 Task: Find connections with filter location San Vicente de Tagua Tagua with filter topic #lawsuitswith filter profile language Spanish with filter current company Boyden with filter school DAYANANDA SAGAR ACADEMY OF TECHNOLOGY AND MANAGEMENT, BANGALORE with filter industry Outsourcing and Offshoring Consulting with filter service category Interior Design with filter keywords title Virtual Assistant
Action: Mouse moved to (642, 86)
Screenshot: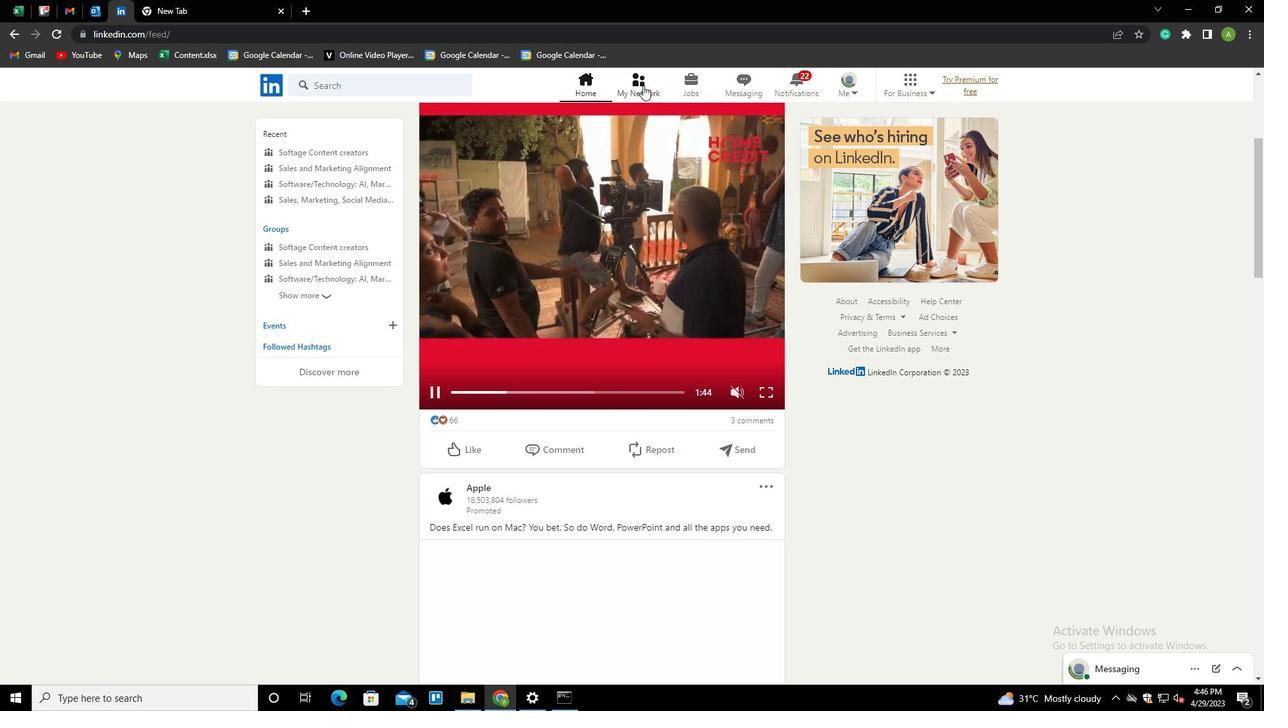 
Action: Mouse pressed left at (642, 86)
Screenshot: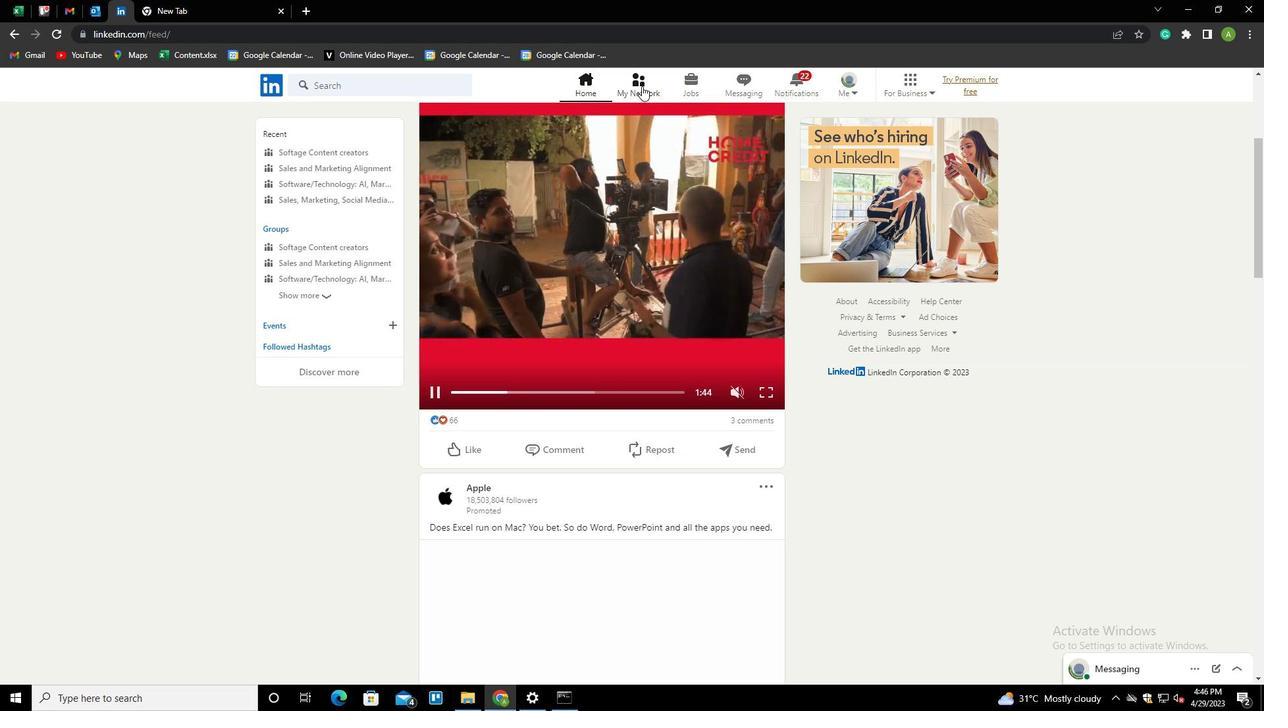 
Action: Mouse moved to (341, 160)
Screenshot: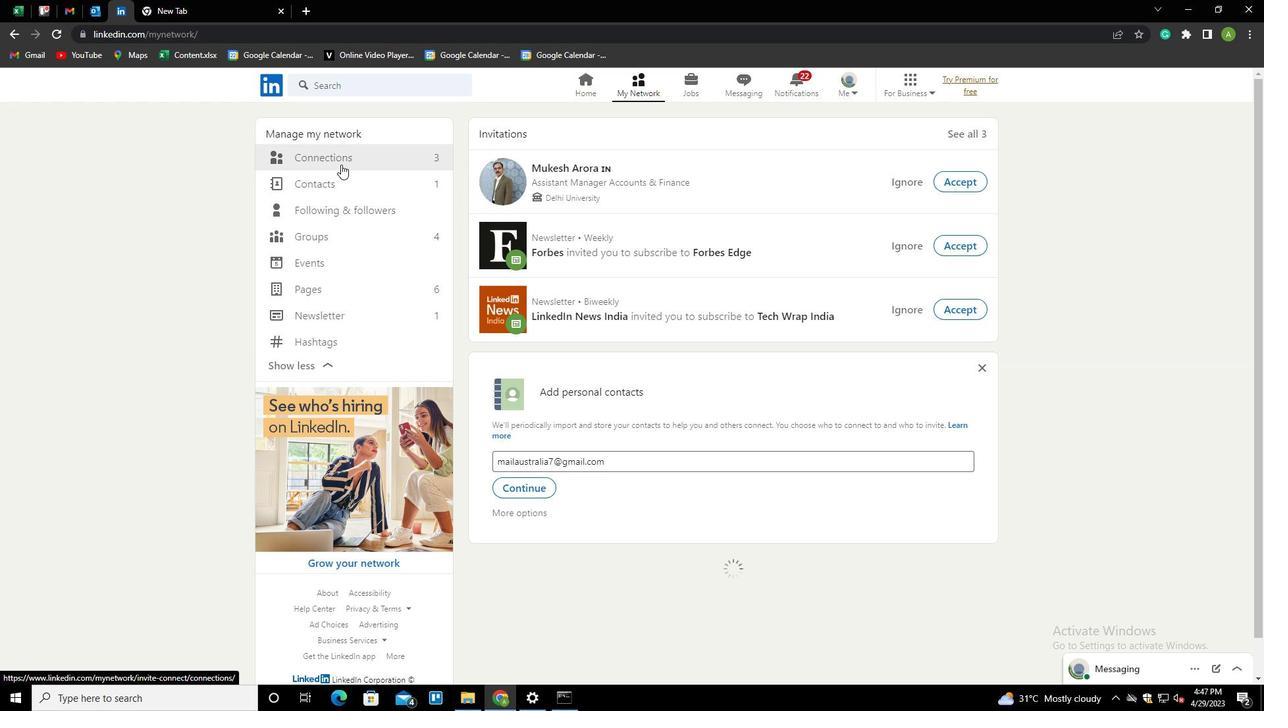
Action: Mouse pressed left at (341, 160)
Screenshot: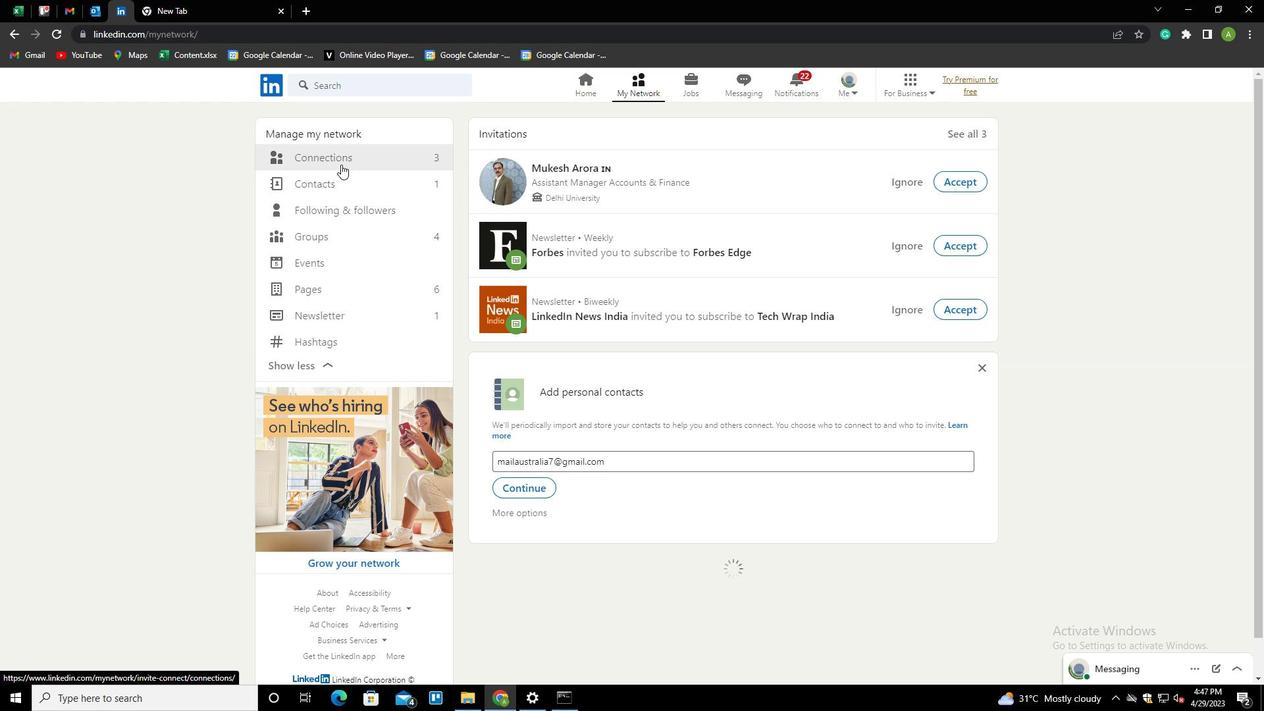 
Action: Mouse moved to (713, 155)
Screenshot: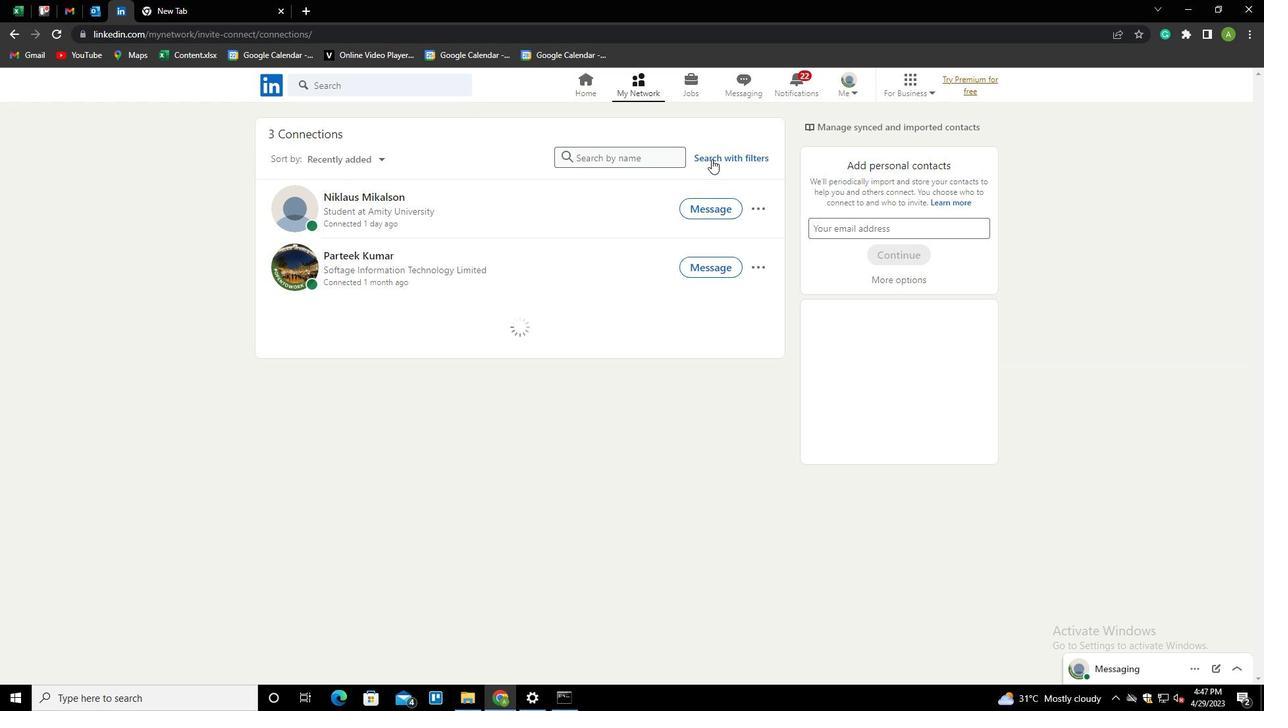 
Action: Mouse pressed left at (713, 155)
Screenshot: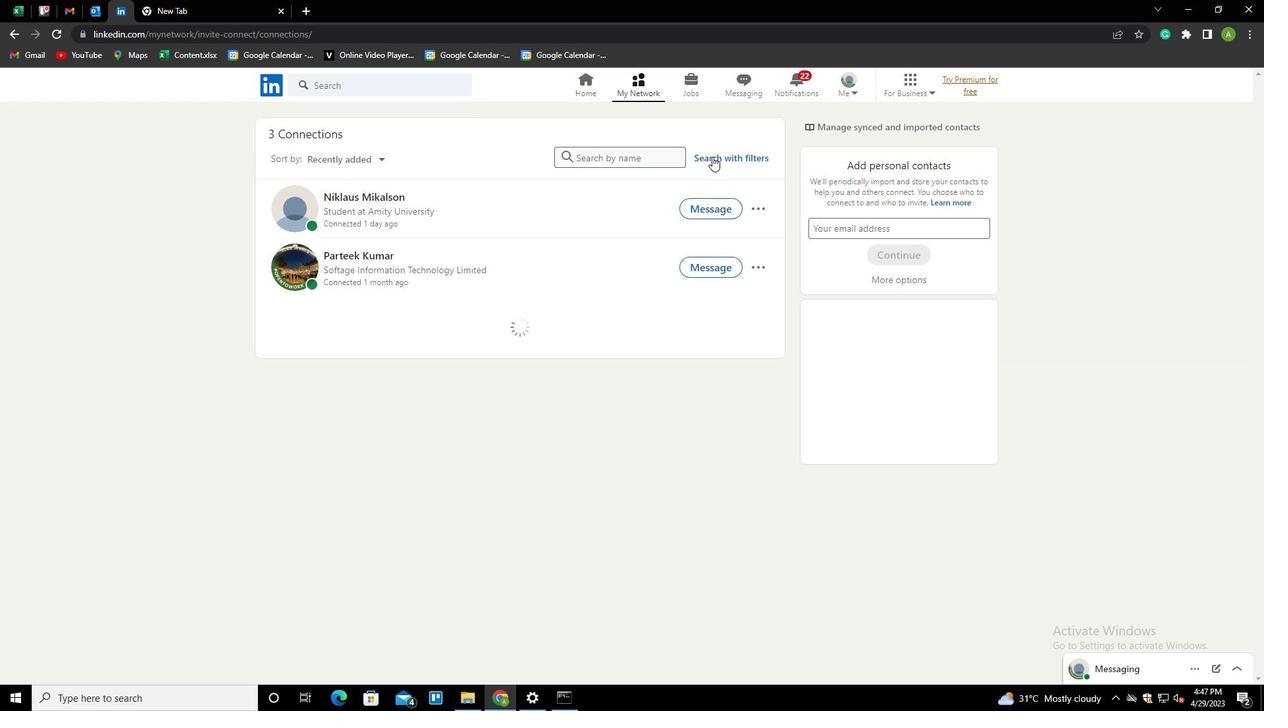 
Action: Mouse moved to (674, 117)
Screenshot: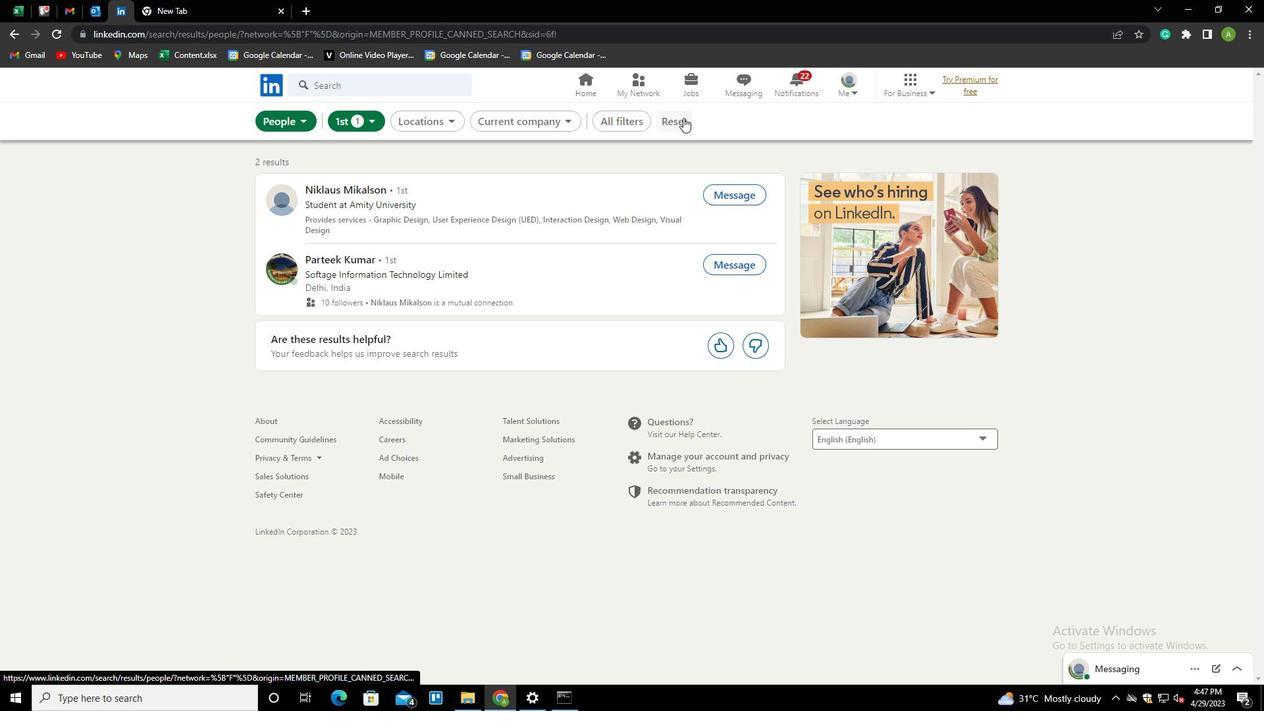 
Action: Mouse pressed left at (674, 117)
Screenshot: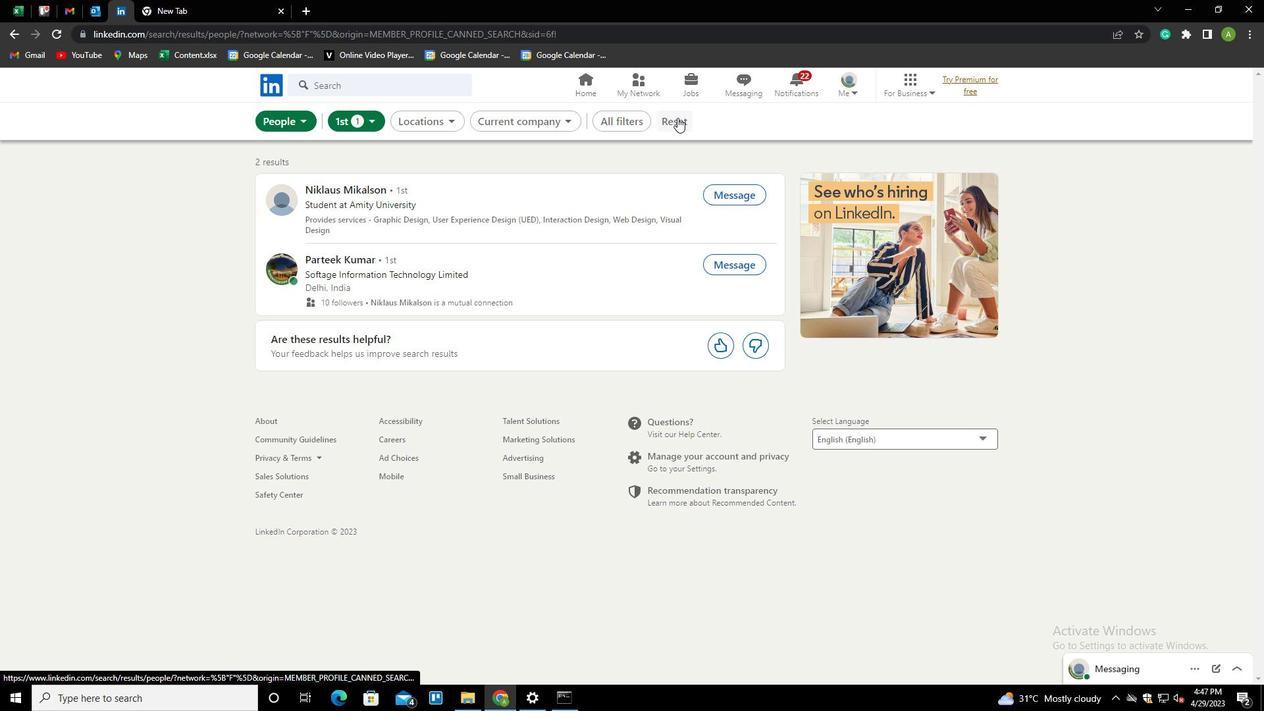 
Action: Mouse moved to (653, 119)
Screenshot: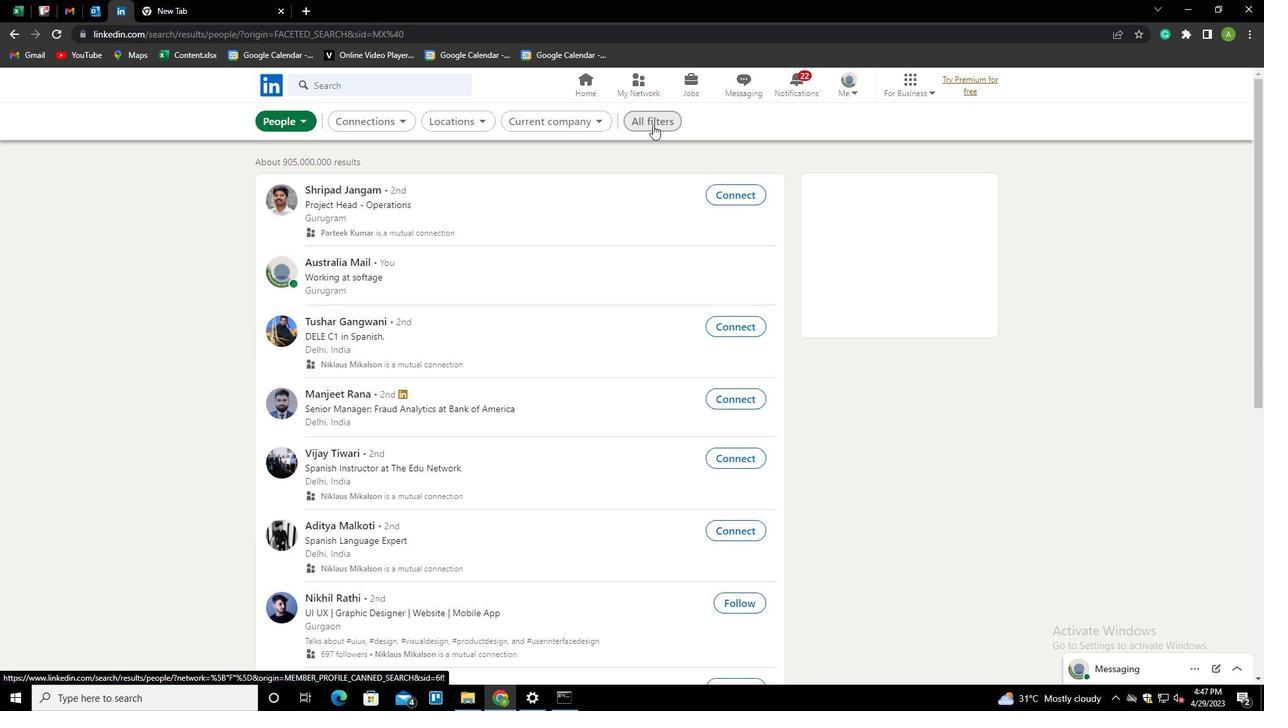 
Action: Mouse pressed left at (653, 119)
Screenshot: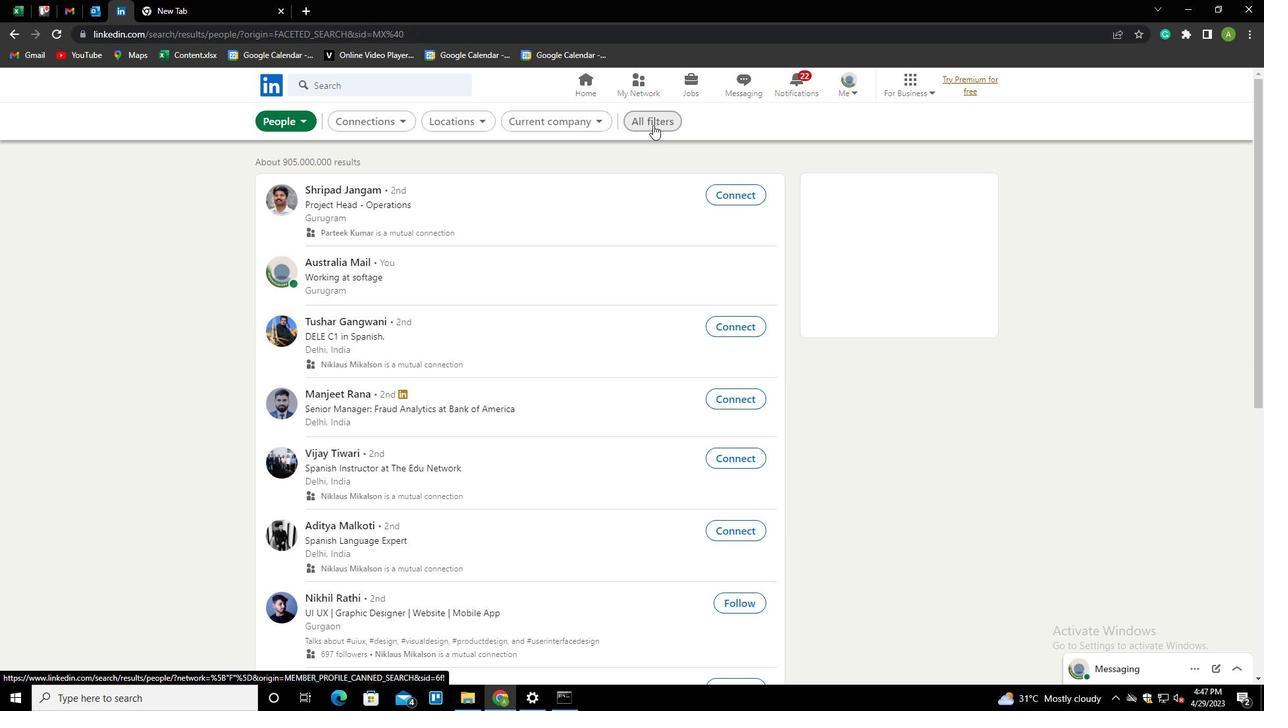 
Action: Mouse moved to (1054, 379)
Screenshot: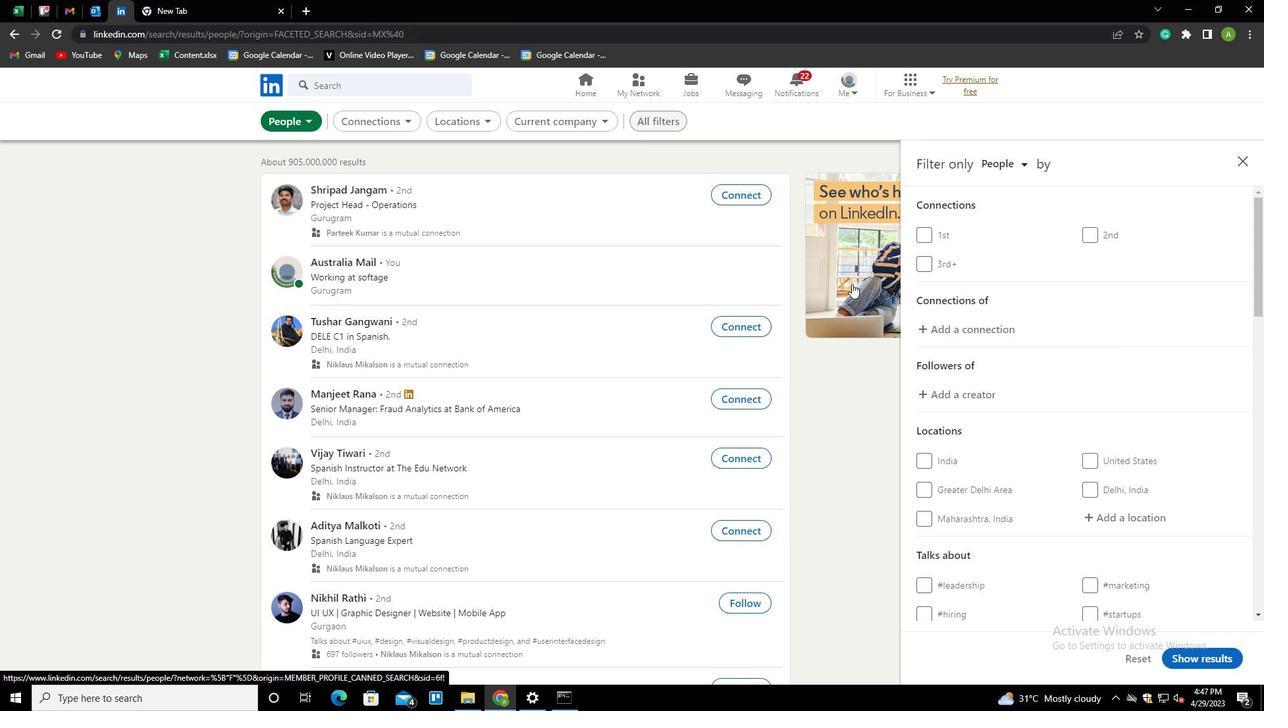 
Action: Mouse scrolled (1054, 378) with delta (0, 0)
Screenshot: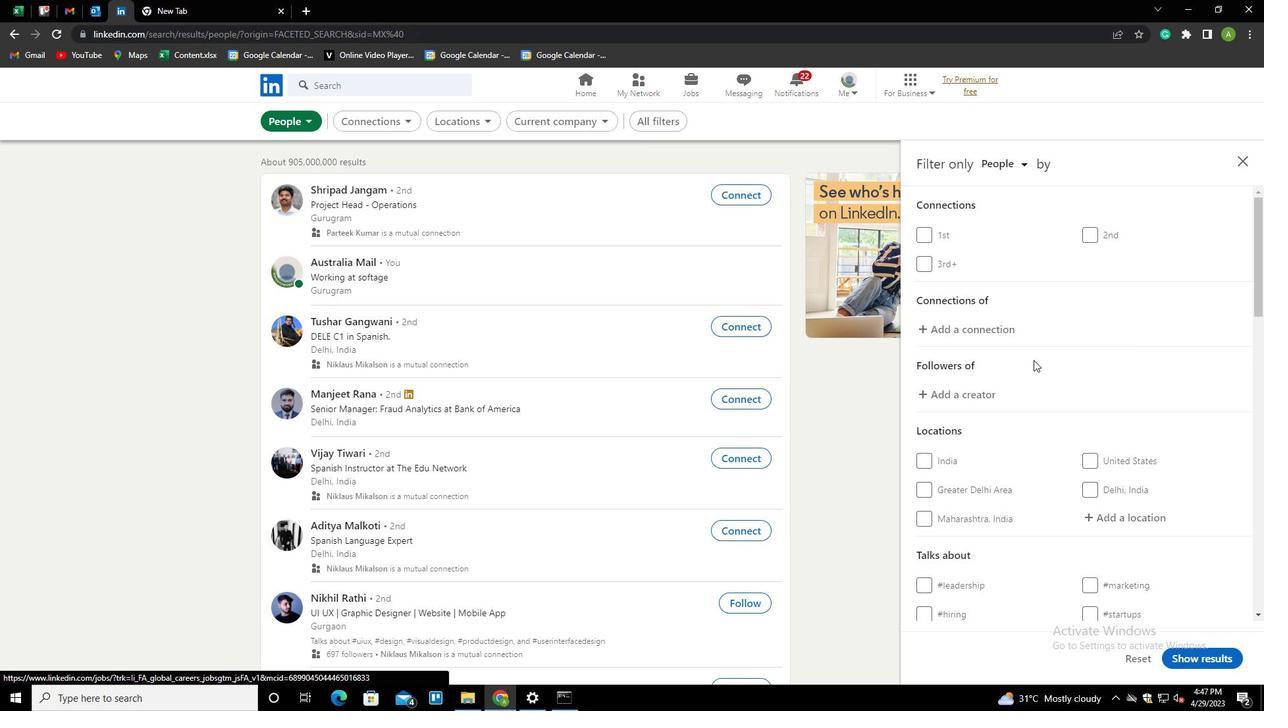 
Action: Mouse scrolled (1054, 378) with delta (0, 0)
Screenshot: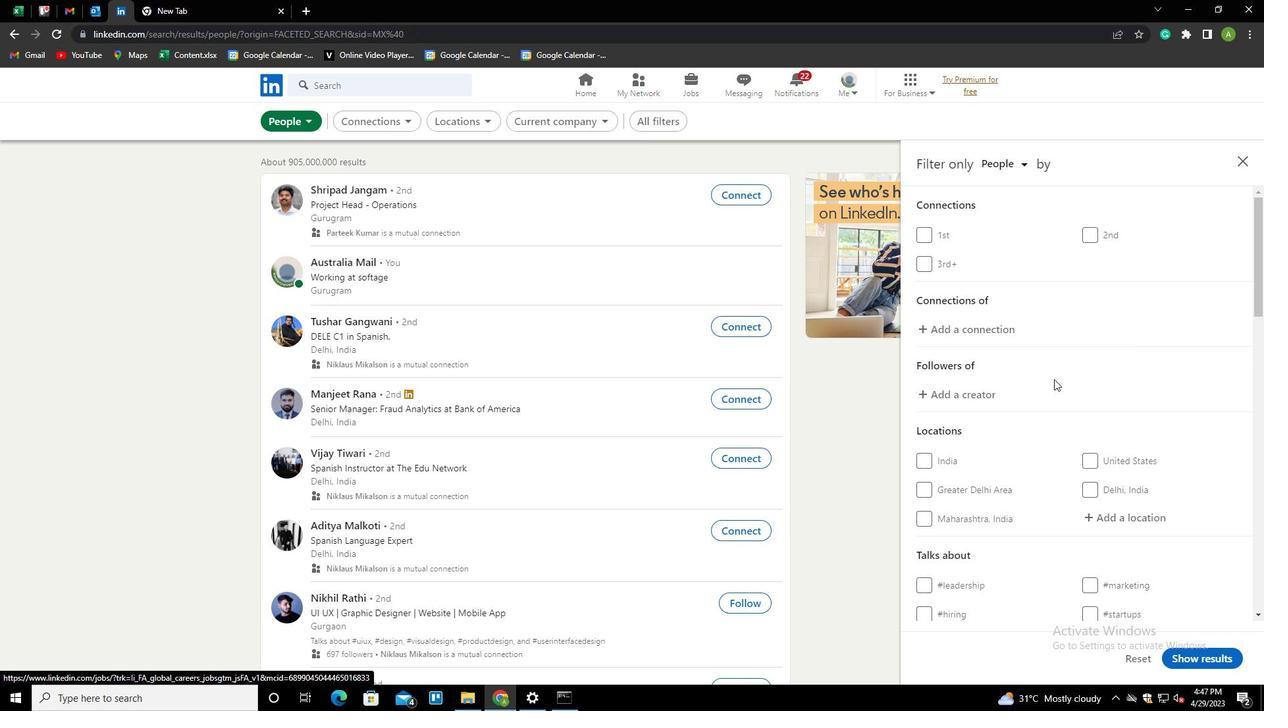 
Action: Mouse moved to (1102, 391)
Screenshot: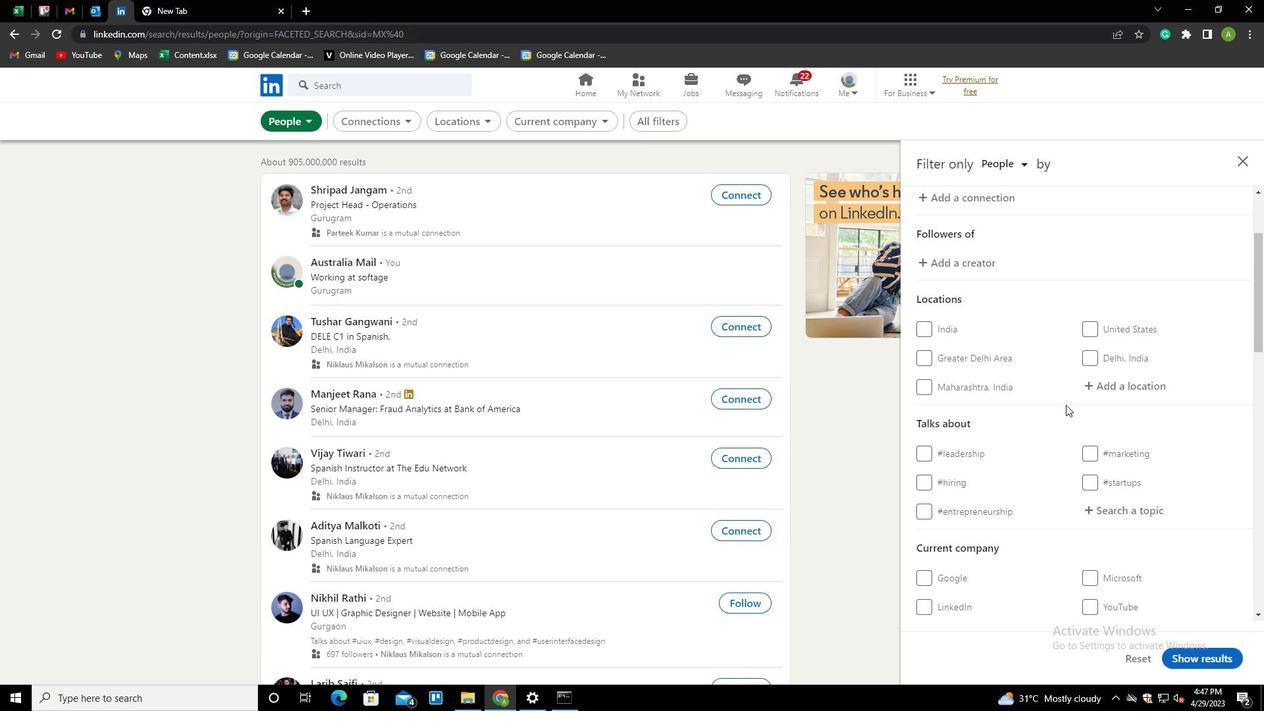 
Action: Mouse pressed left at (1102, 391)
Screenshot: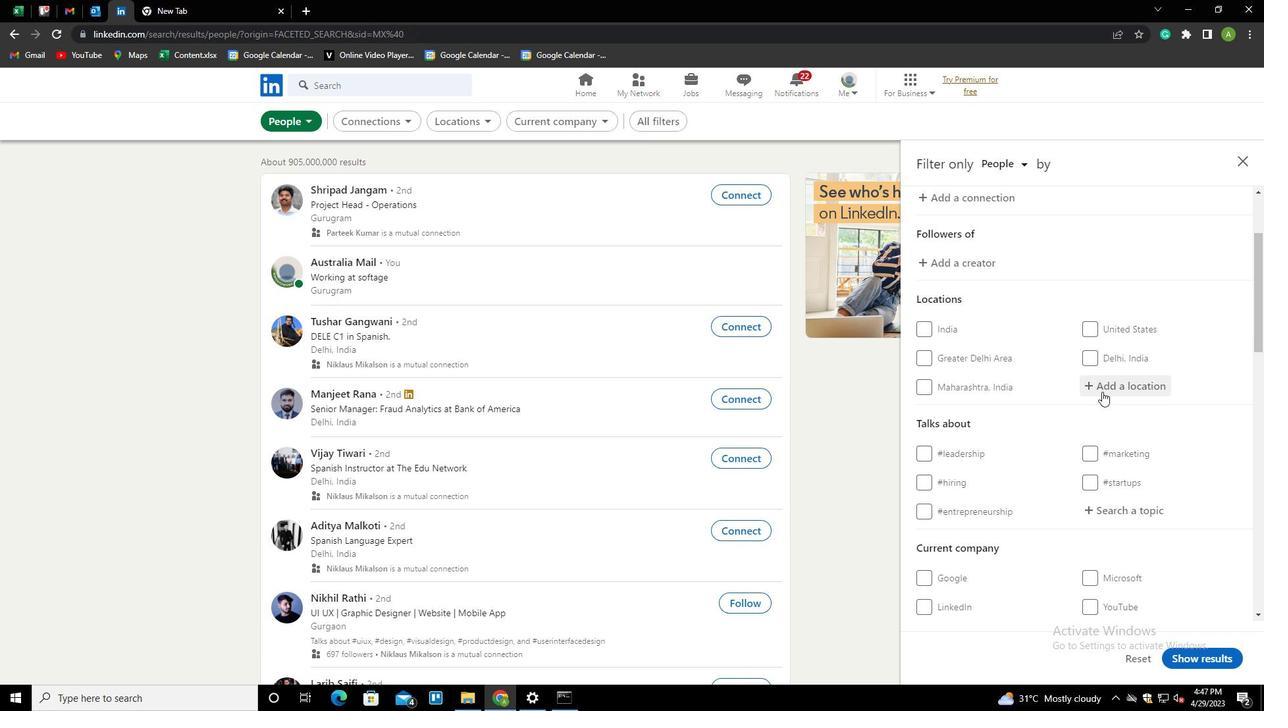 
Action: Mouse moved to (1115, 382)
Screenshot: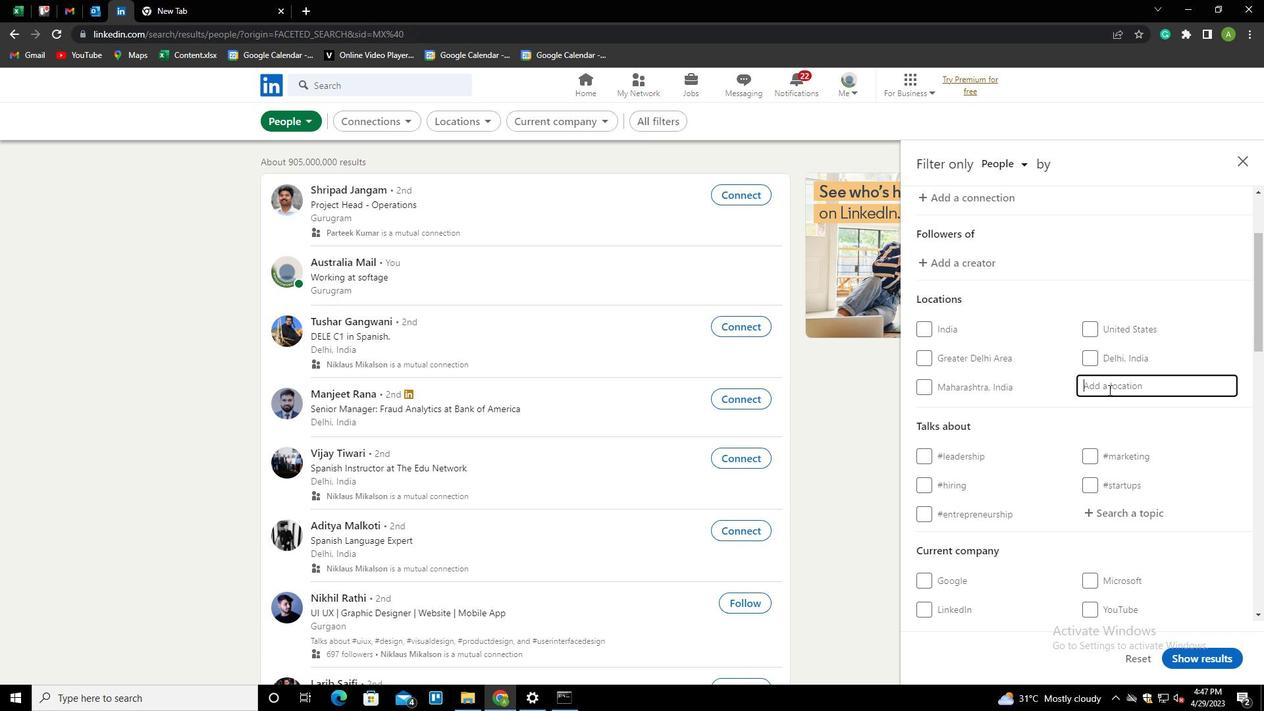 
Action: Mouse pressed left at (1115, 382)
Screenshot: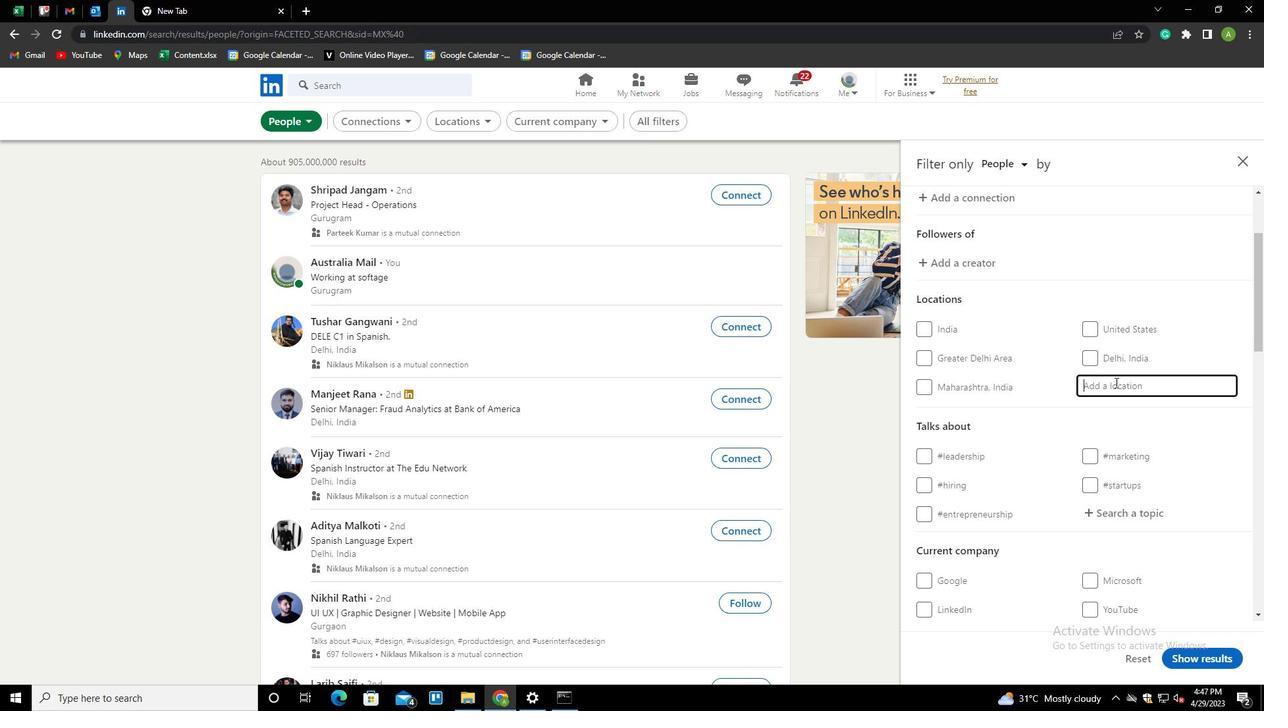 
Action: Mouse moved to (1103, 381)
Screenshot: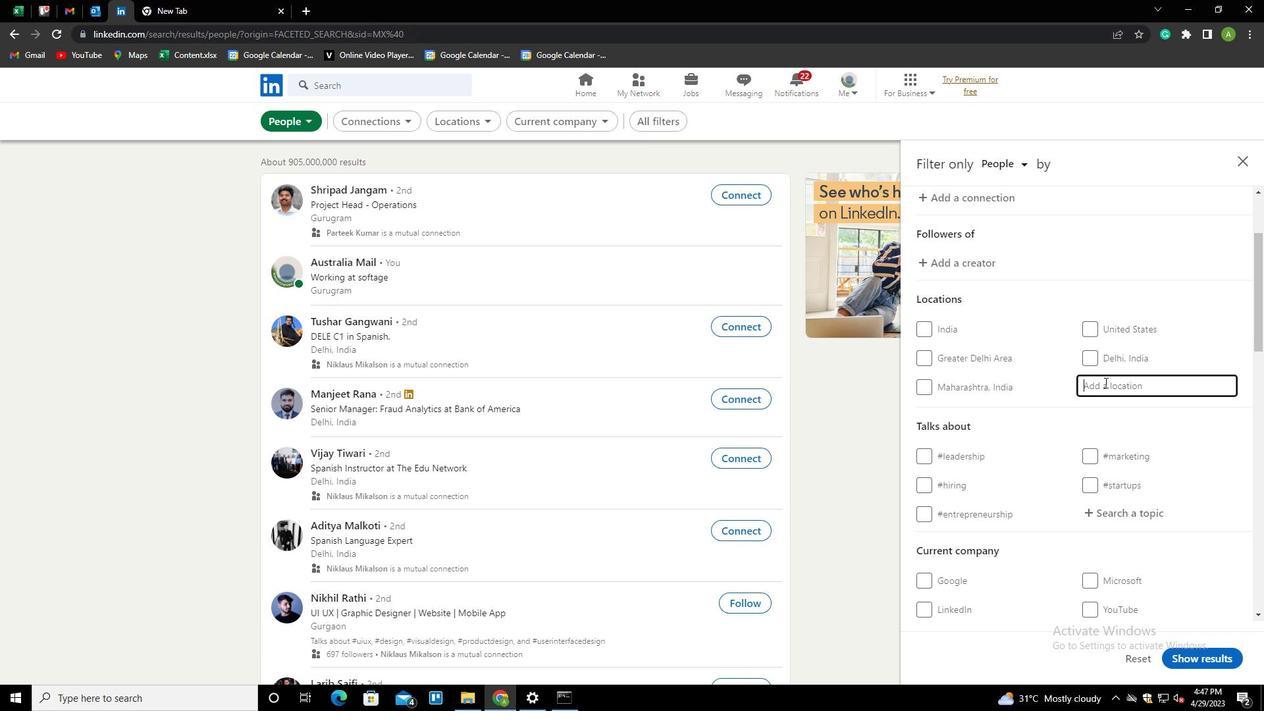 
Action: Key pressed <Key.shift>SAN<Key.space><Key.shift><Key.shift><Key.shift><Key.shift><Key.shift><Key.shift><Key.shift>VICENTE<Key.down><Key.down><Key.enter>
Screenshot: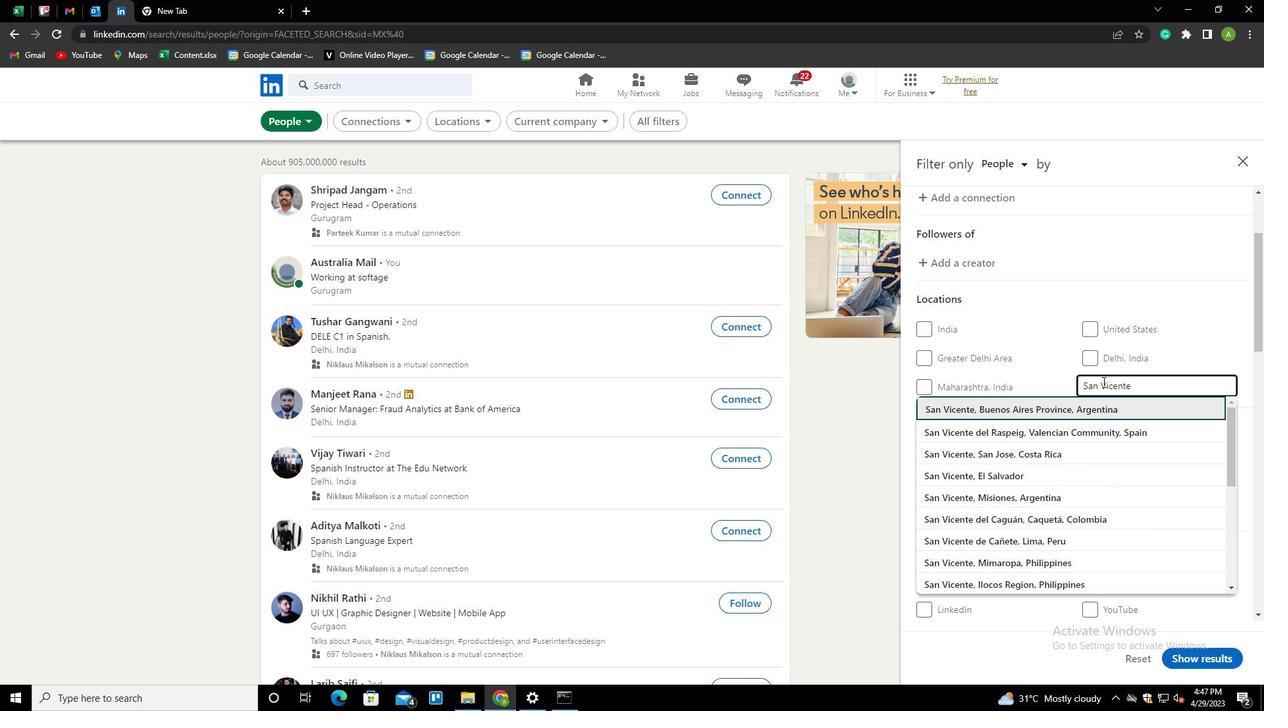 
Action: Mouse moved to (1101, 382)
Screenshot: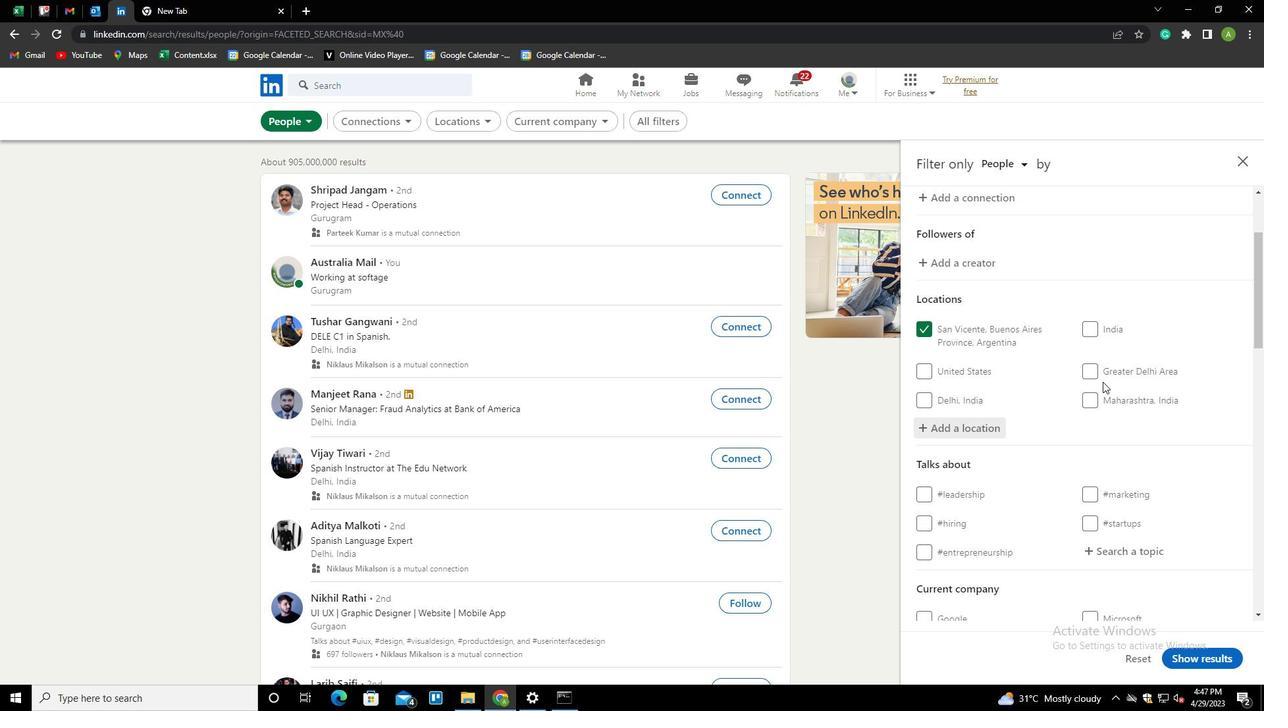 
Action: Mouse scrolled (1101, 381) with delta (0, 0)
Screenshot: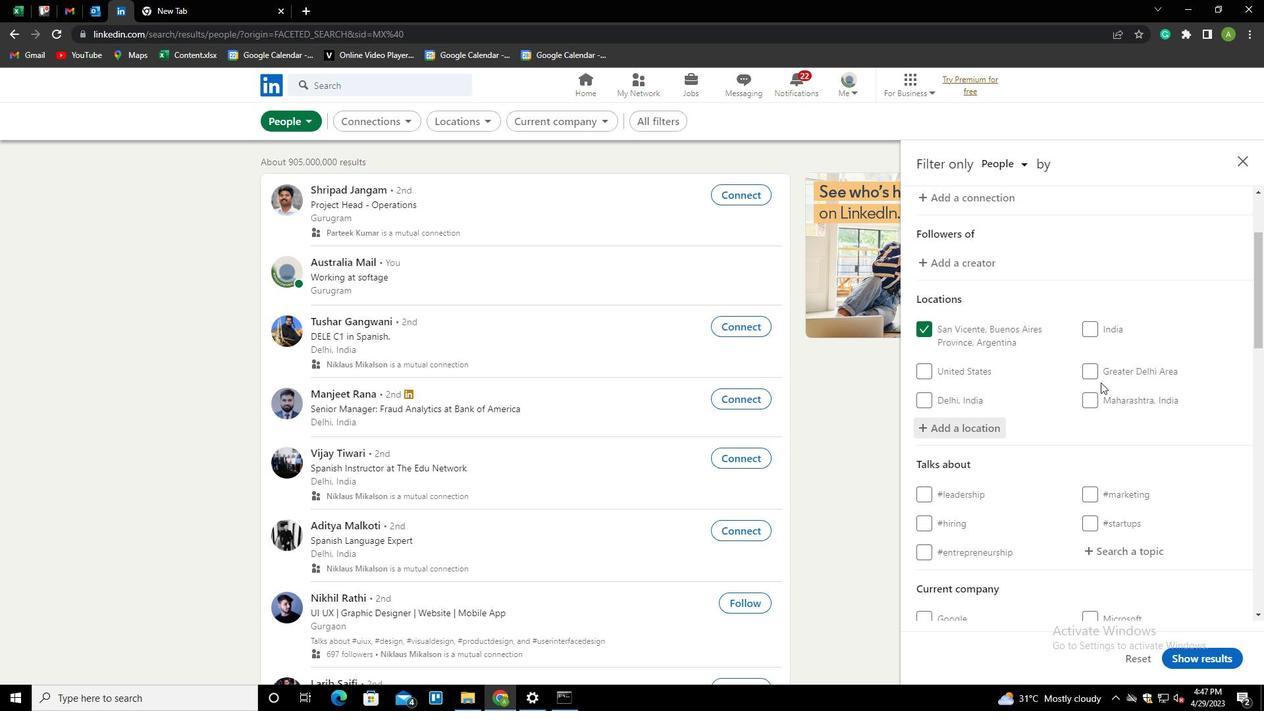 
Action: Mouse scrolled (1101, 381) with delta (0, 0)
Screenshot: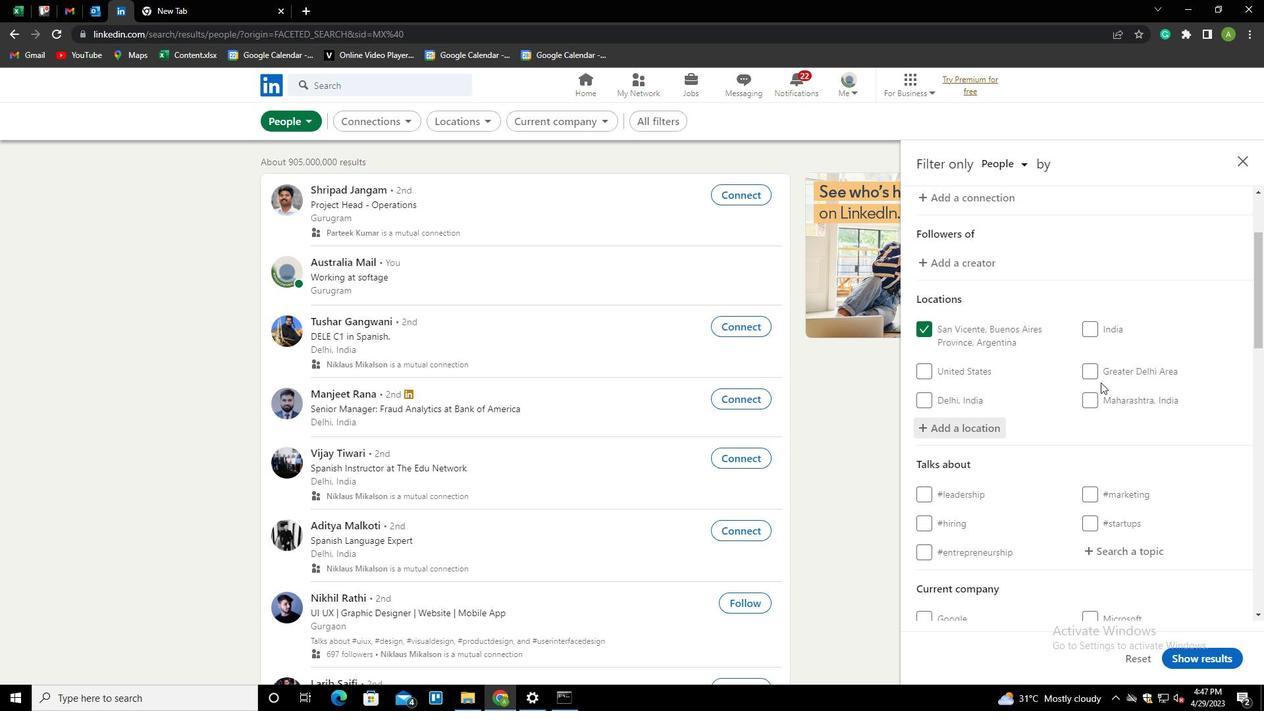 
Action: Mouse scrolled (1101, 381) with delta (0, 0)
Screenshot: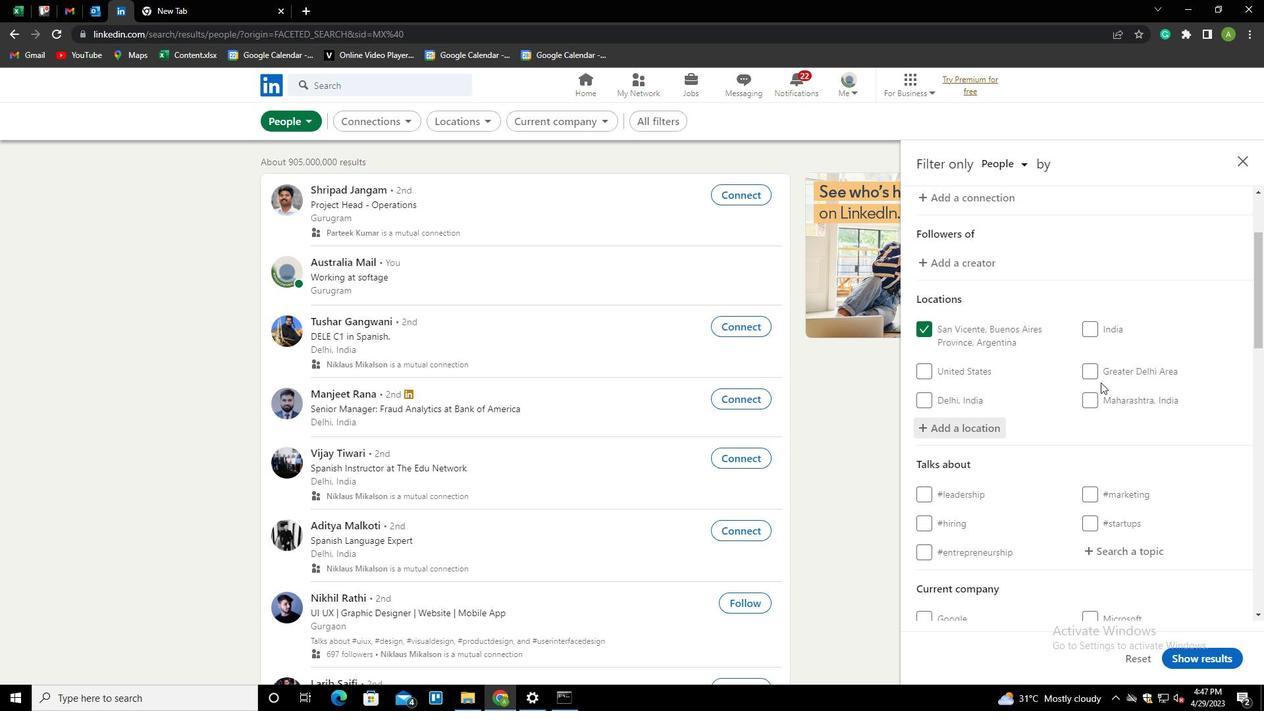 
Action: Mouse moved to (1131, 343)
Screenshot: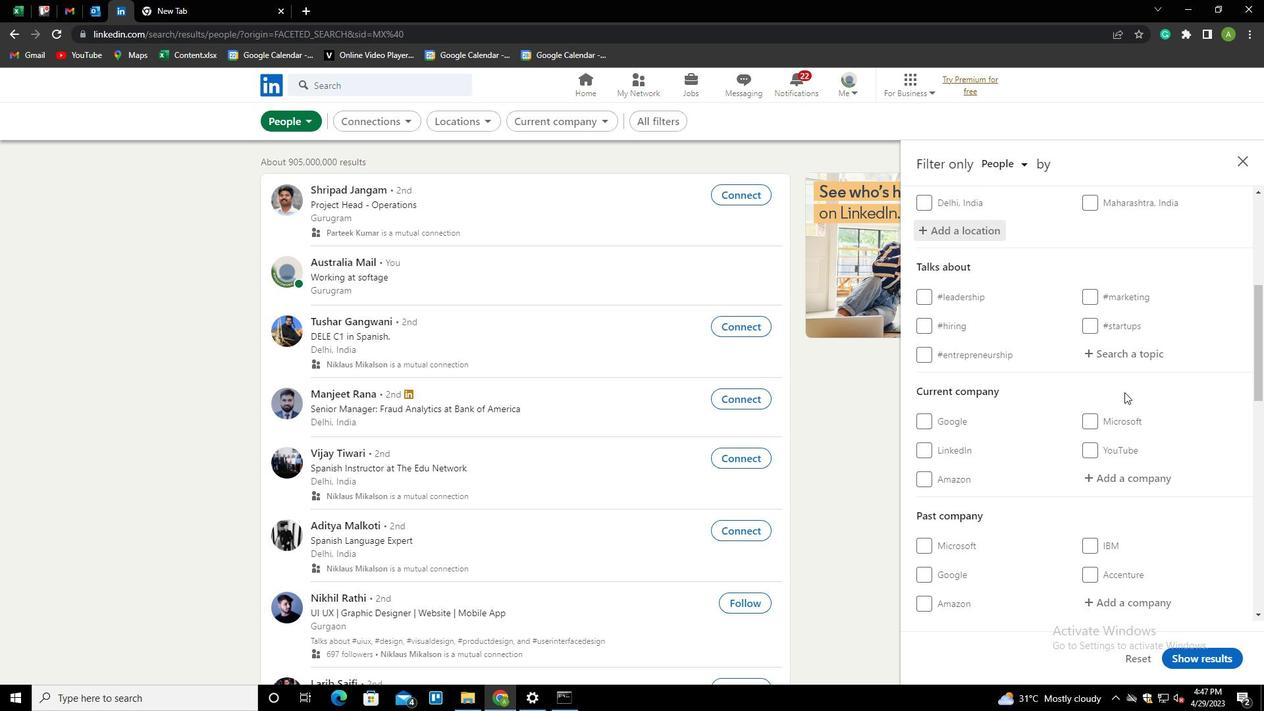 
Action: Mouse pressed left at (1131, 343)
Screenshot: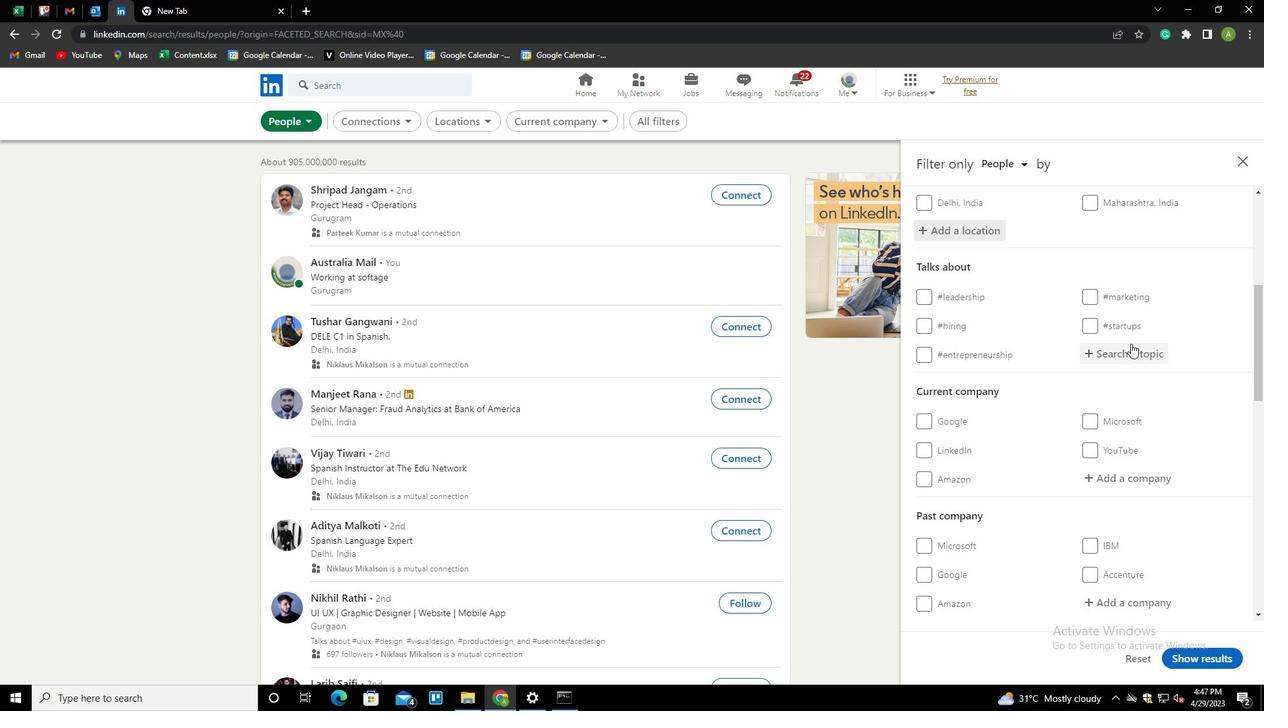 
Action: Key pressed LAWSUITS<Key.down><Key.down><Key.enter>
Screenshot: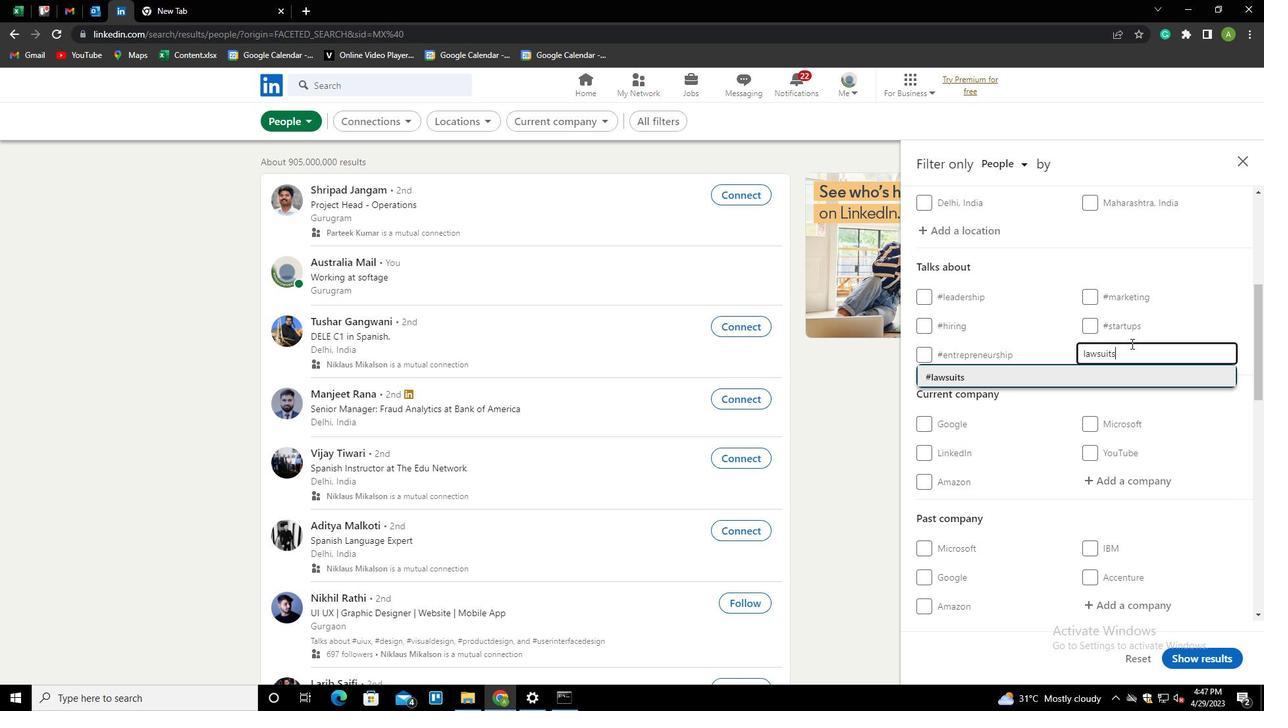 
Action: Mouse scrolled (1131, 343) with delta (0, 0)
Screenshot: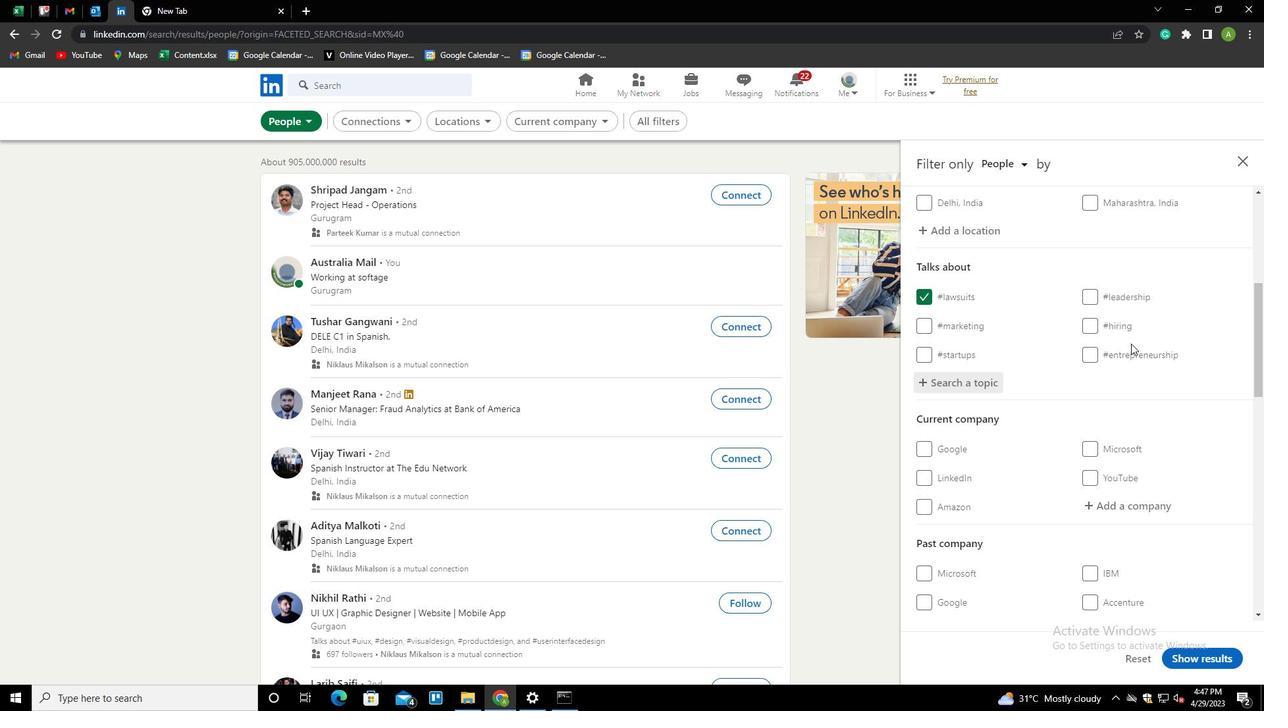 
Action: Mouse scrolled (1131, 343) with delta (0, 0)
Screenshot: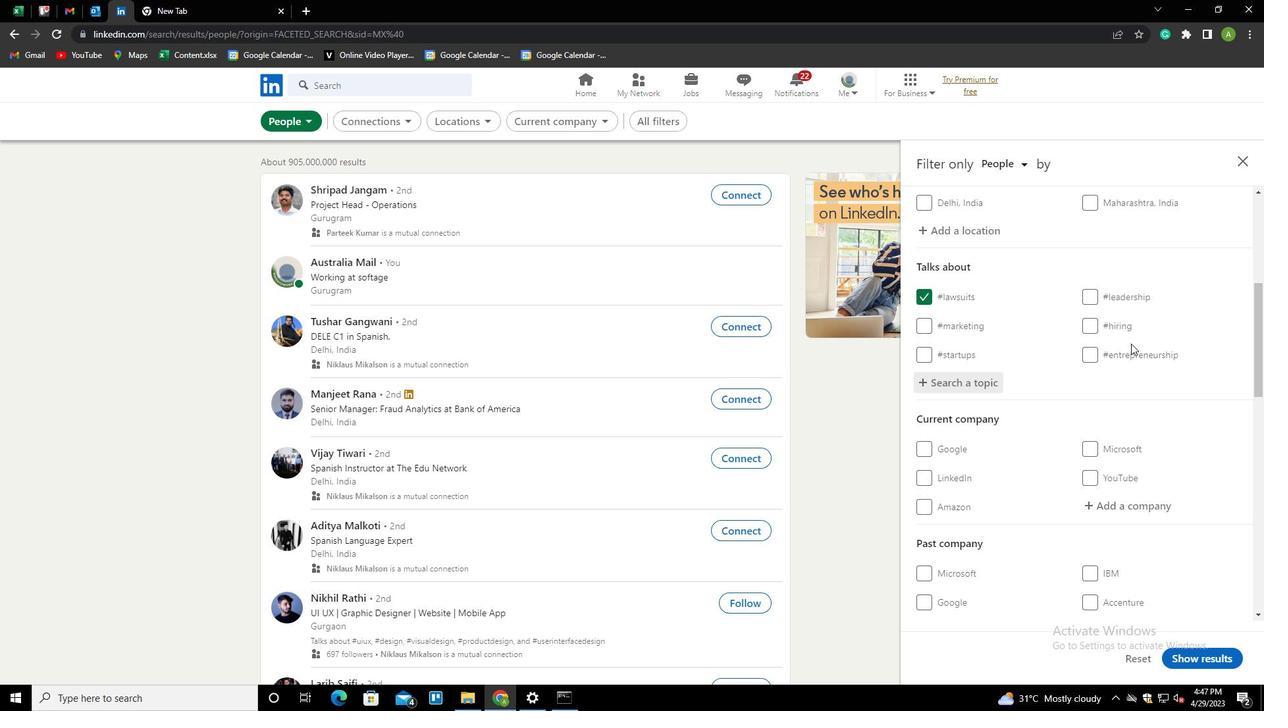 
Action: Mouse scrolled (1131, 343) with delta (0, 0)
Screenshot: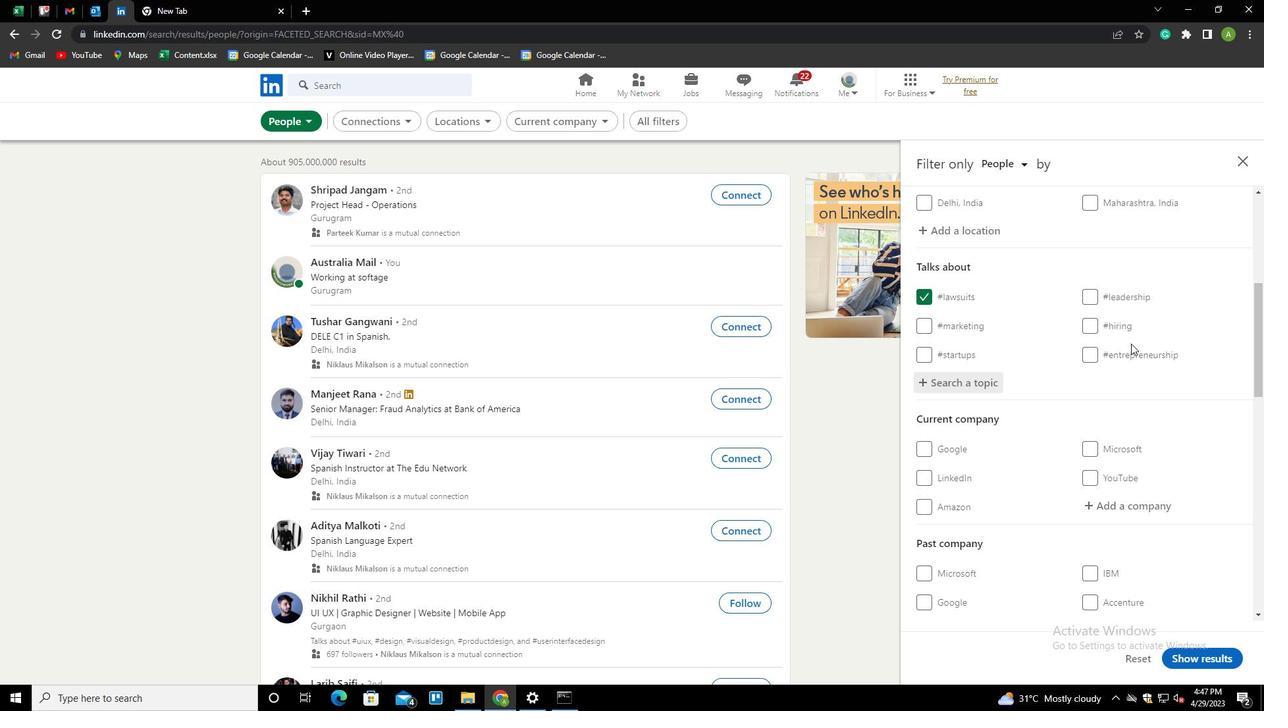 
Action: Mouse scrolled (1131, 343) with delta (0, 0)
Screenshot: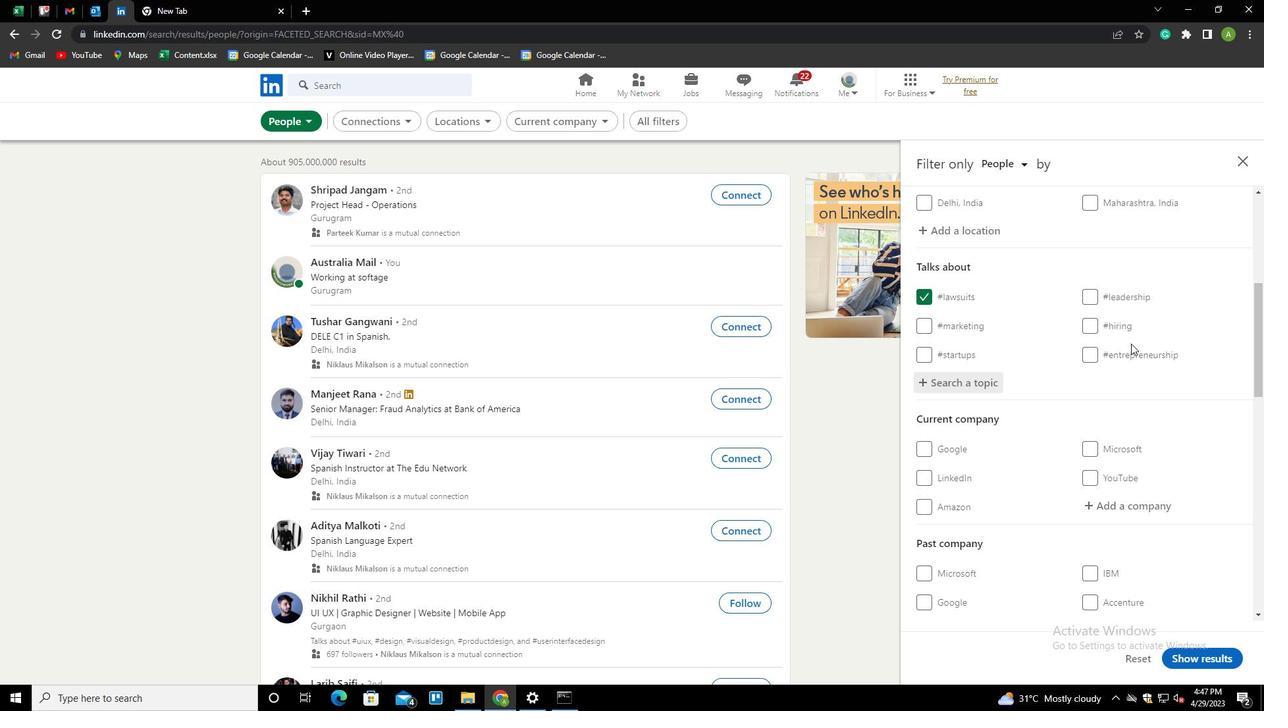 
Action: Mouse scrolled (1131, 343) with delta (0, 0)
Screenshot: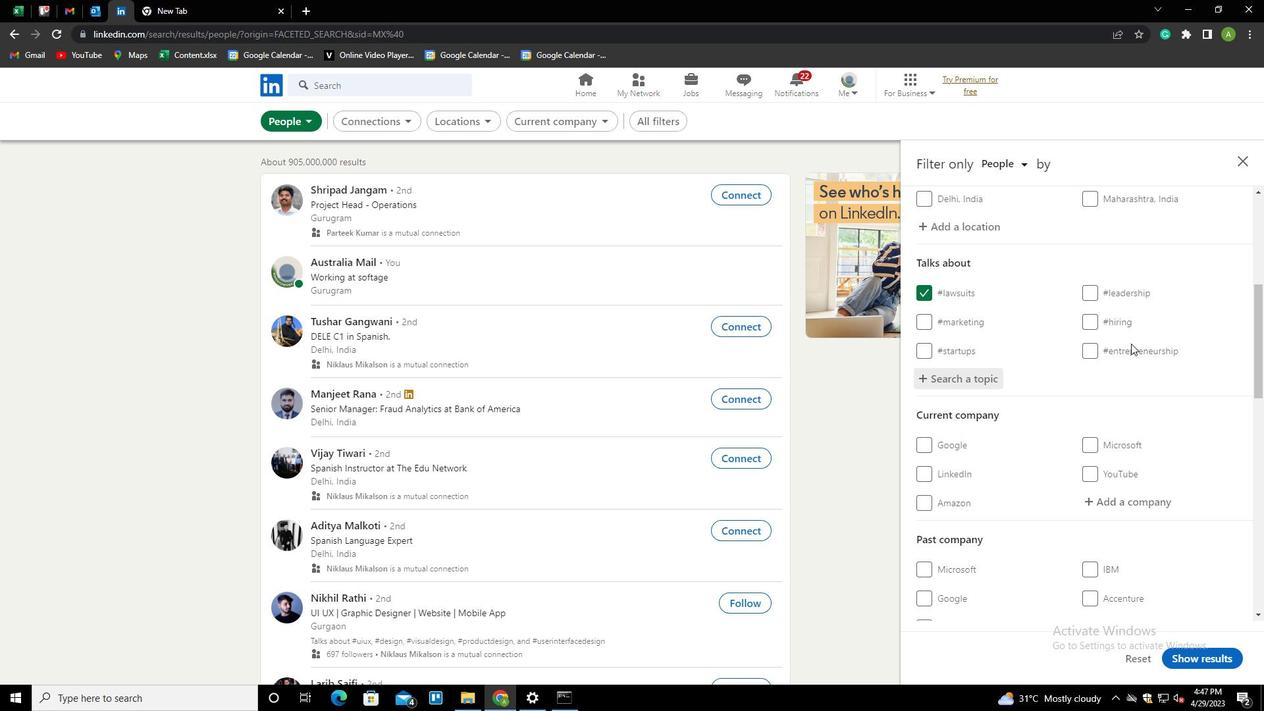 
Action: Mouse scrolled (1131, 343) with delta (0, 0)
Screenshot: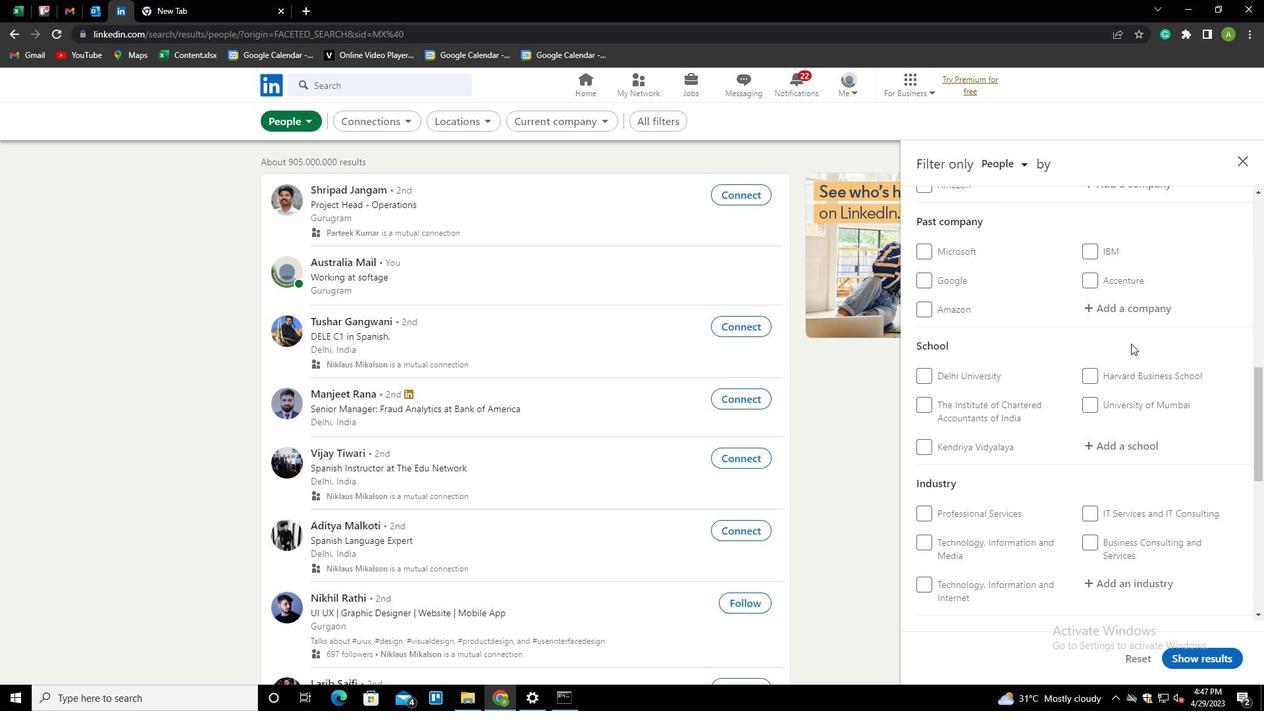 
Action: Mouse scrolled (1131, 343) with delta (0, 0)
Screenshot: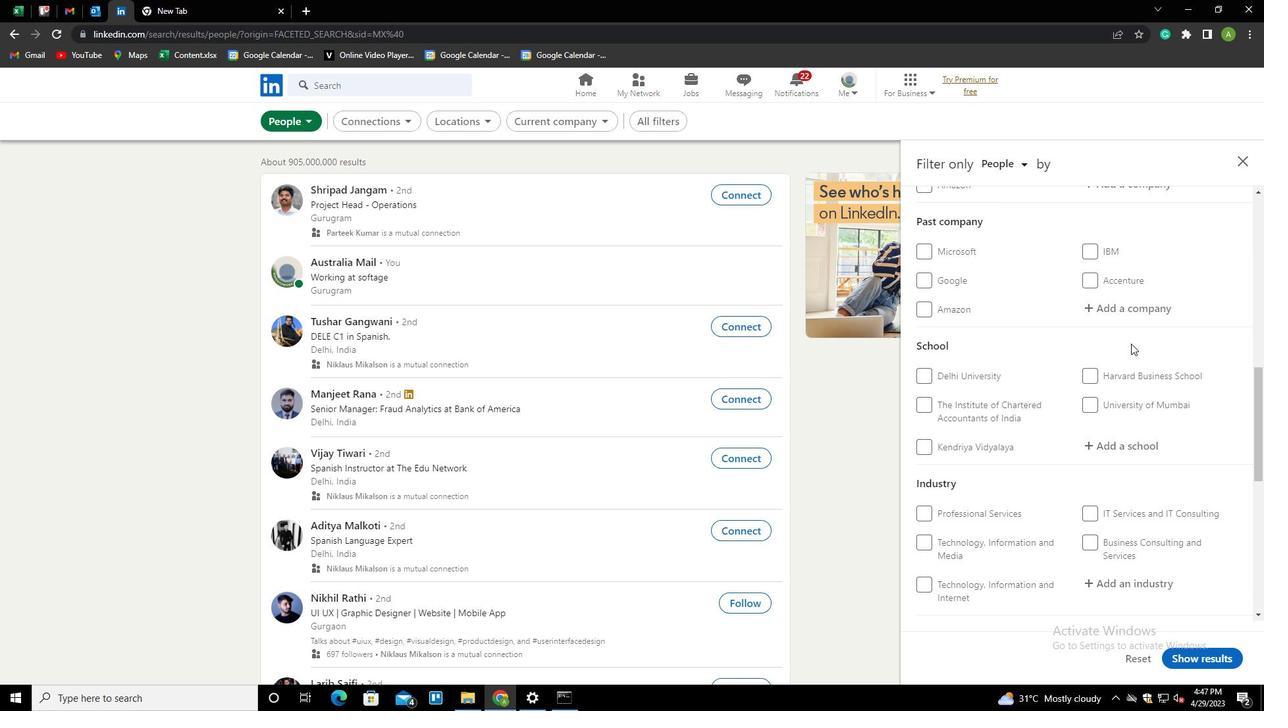 
Action: Mouse scrolled (1131, 343) with delta (0, 0)
Screenshot: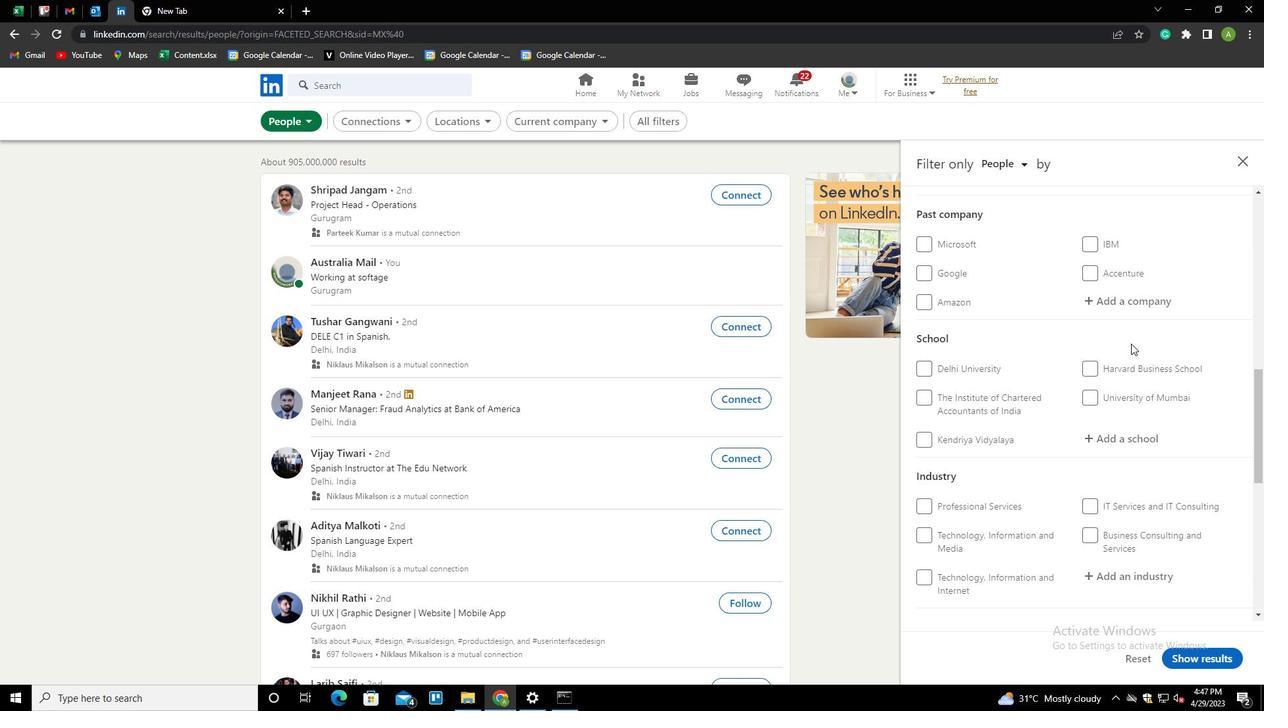 
Action: Mouse scrolled (1131, 343) with delta (0, 0)
Screenshot: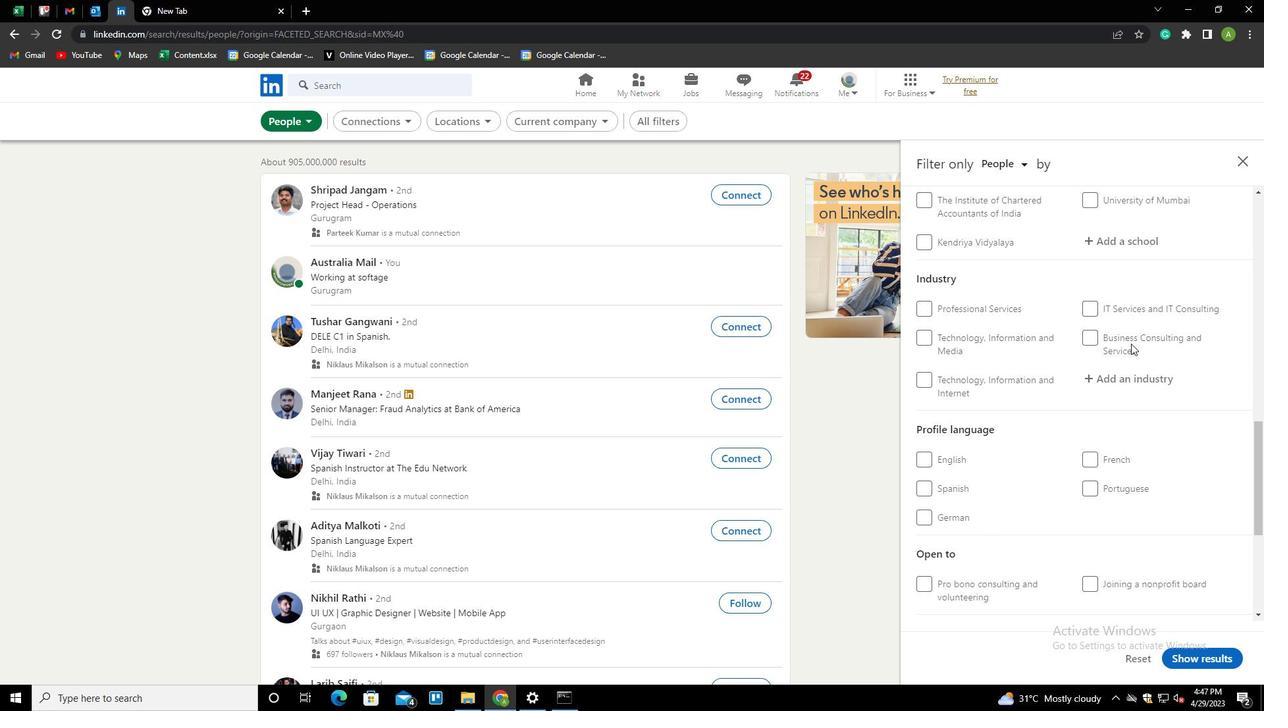 
Action: Mouse moved to (943, 424)
Screenshot: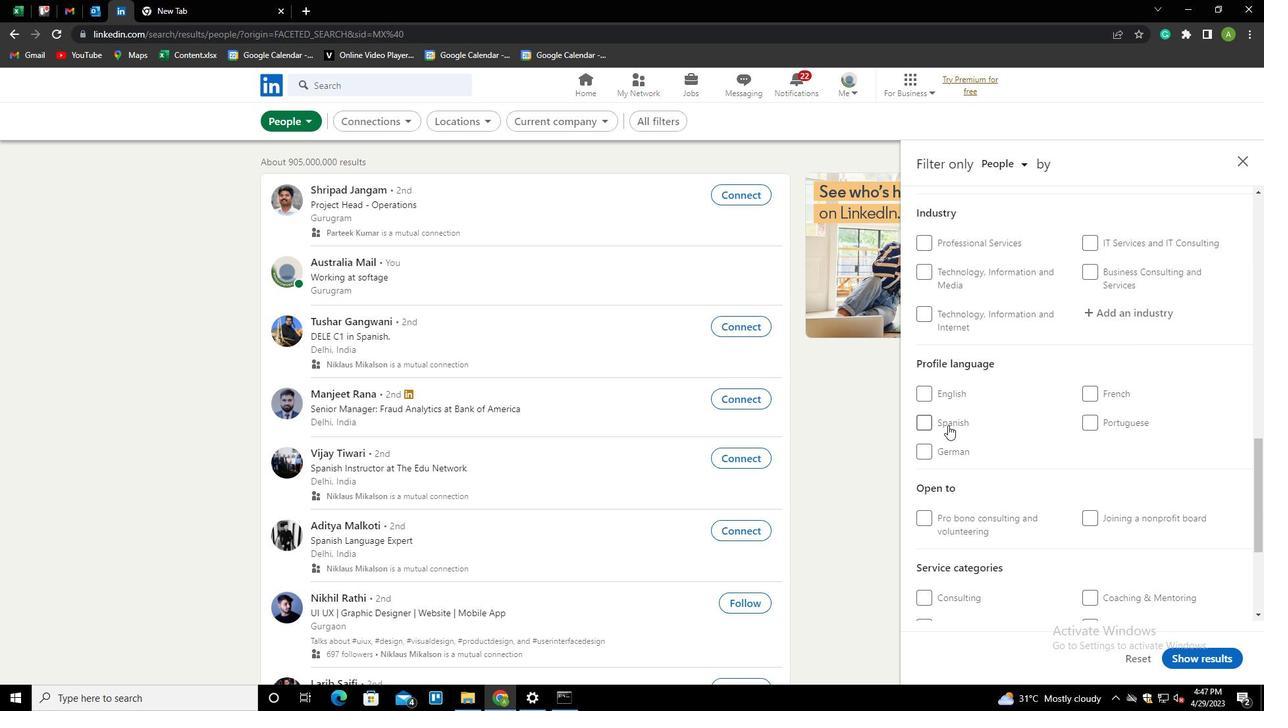 
Action: Mouse pressed left at (943, 424)
Screenshot: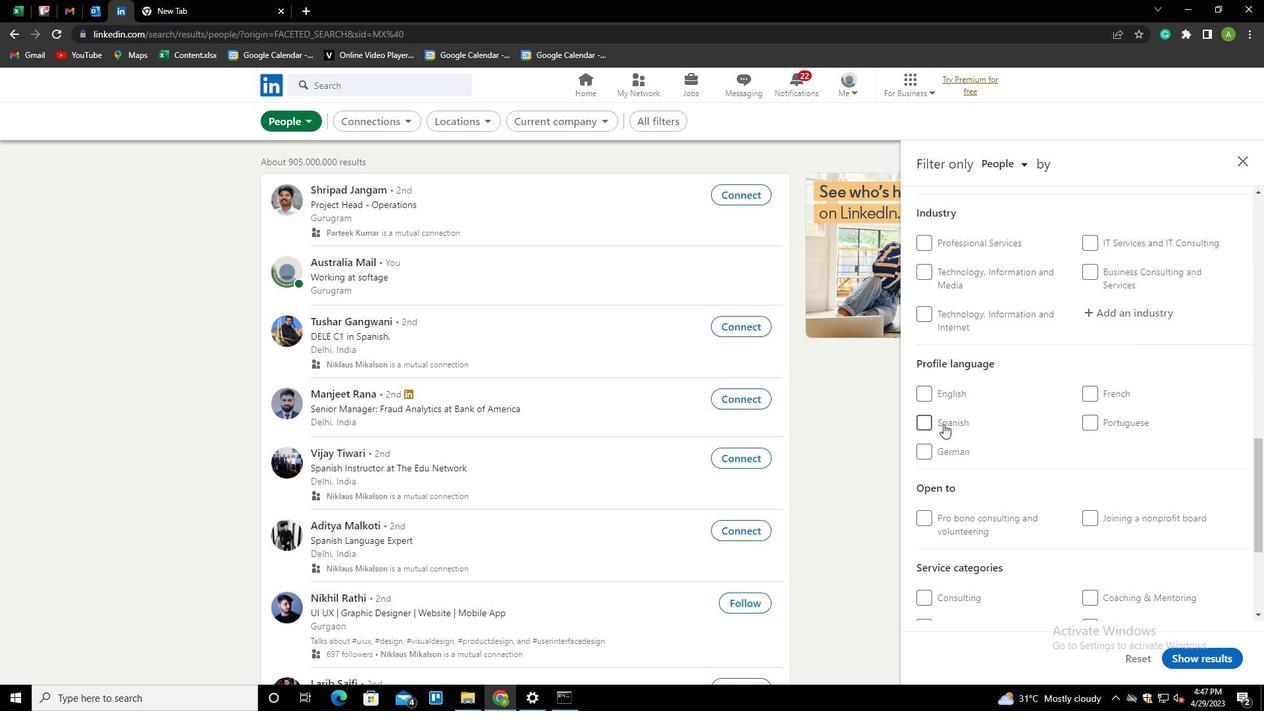 
Action: Mouse moved to (1097, 435)
Screenshot: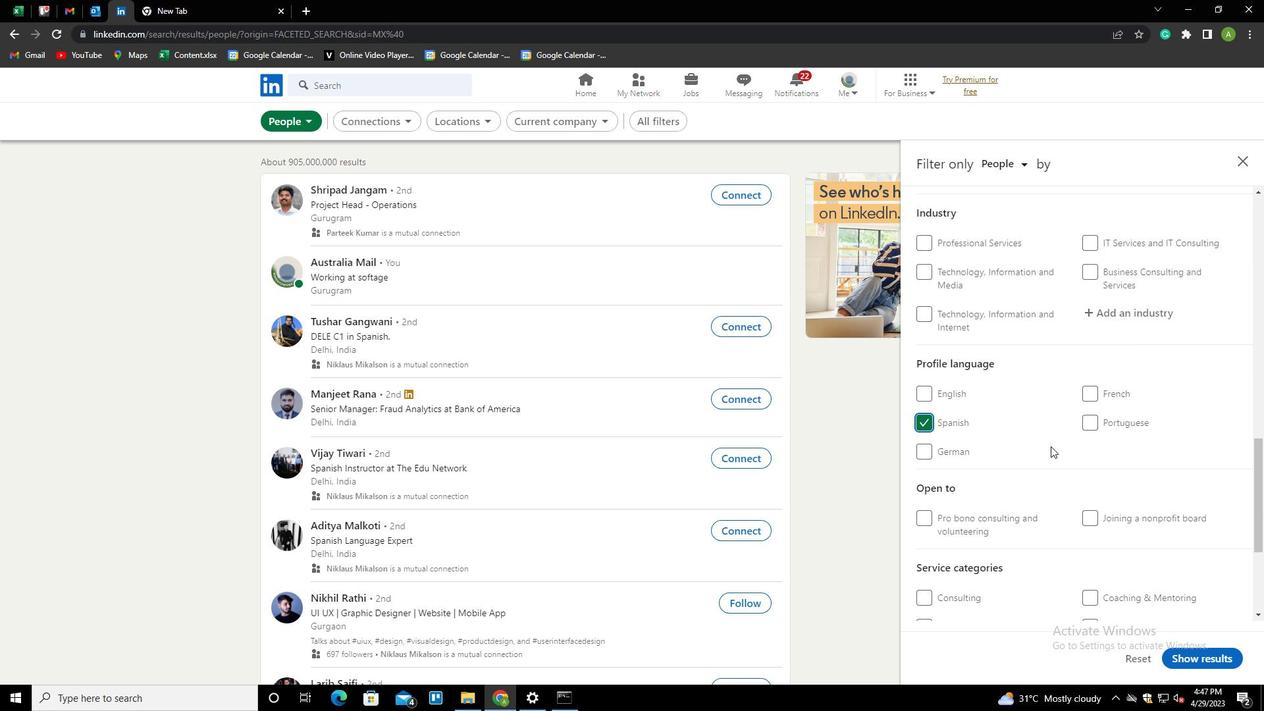 
Action: Mouse scrolled (1097, 436) with delta (0, 0)
Screenshot: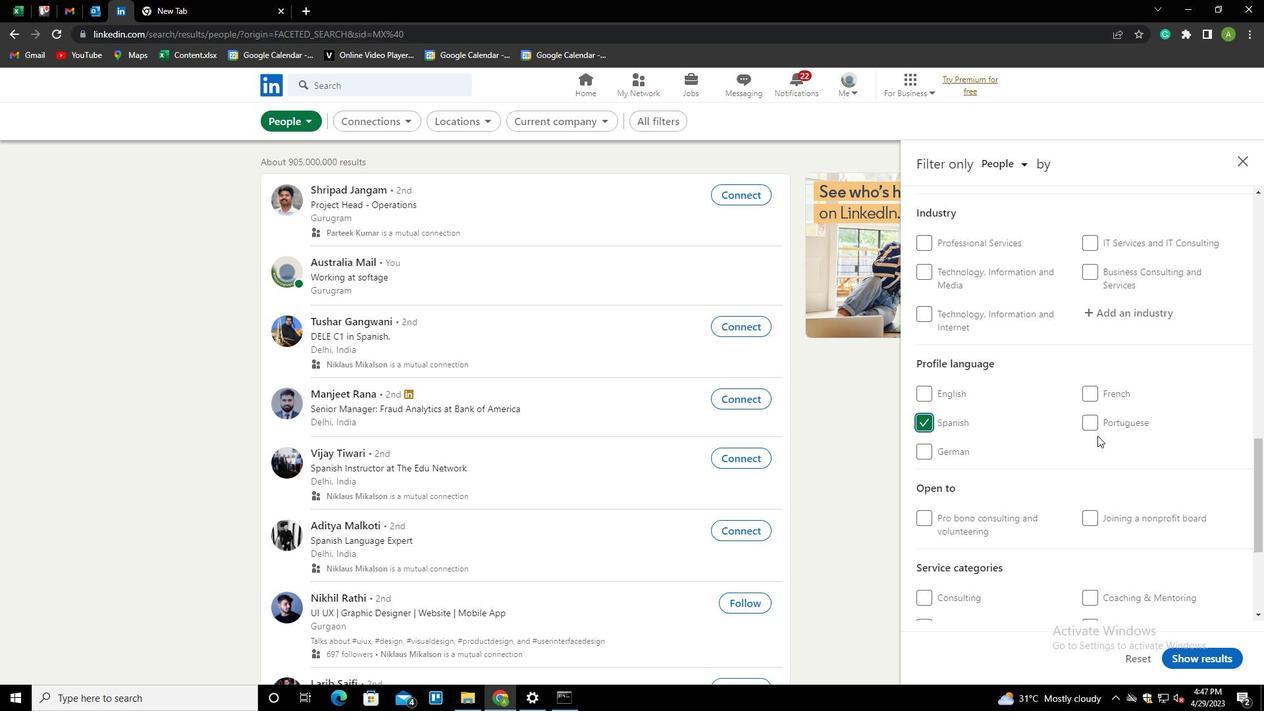
Action: Mouse scrolled (1097, 436) with delta (0, 0)
Screenshot: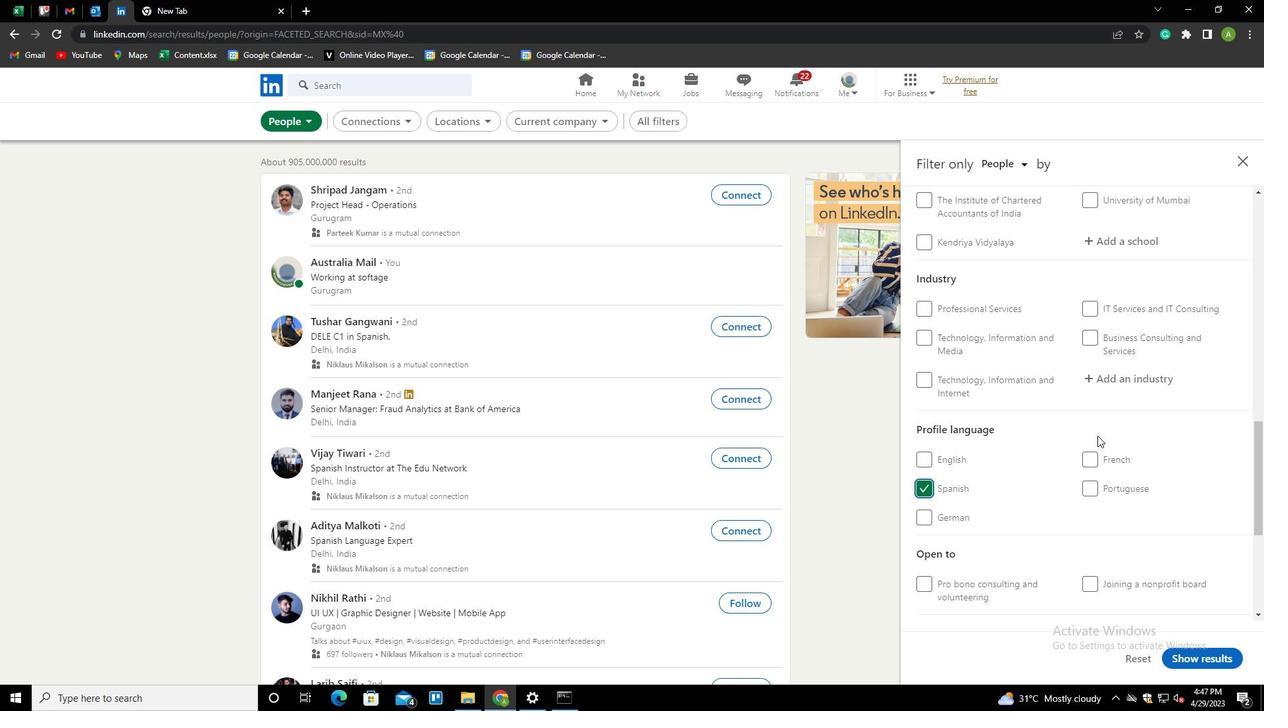 
Action: Mouse scrolled (1097, 436) with delta (0, 0)
Screenshot: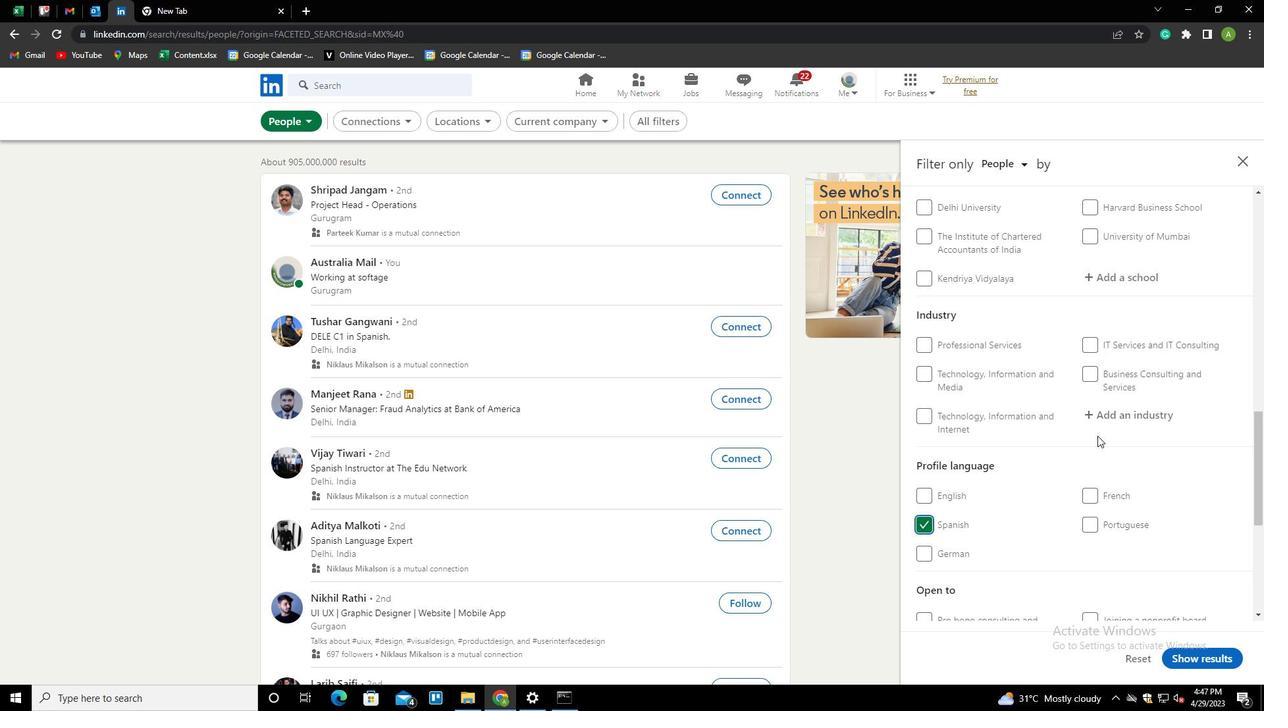 
Action: Mouse scrolled (1097, 436) with delta (0, 0)
Screenshot: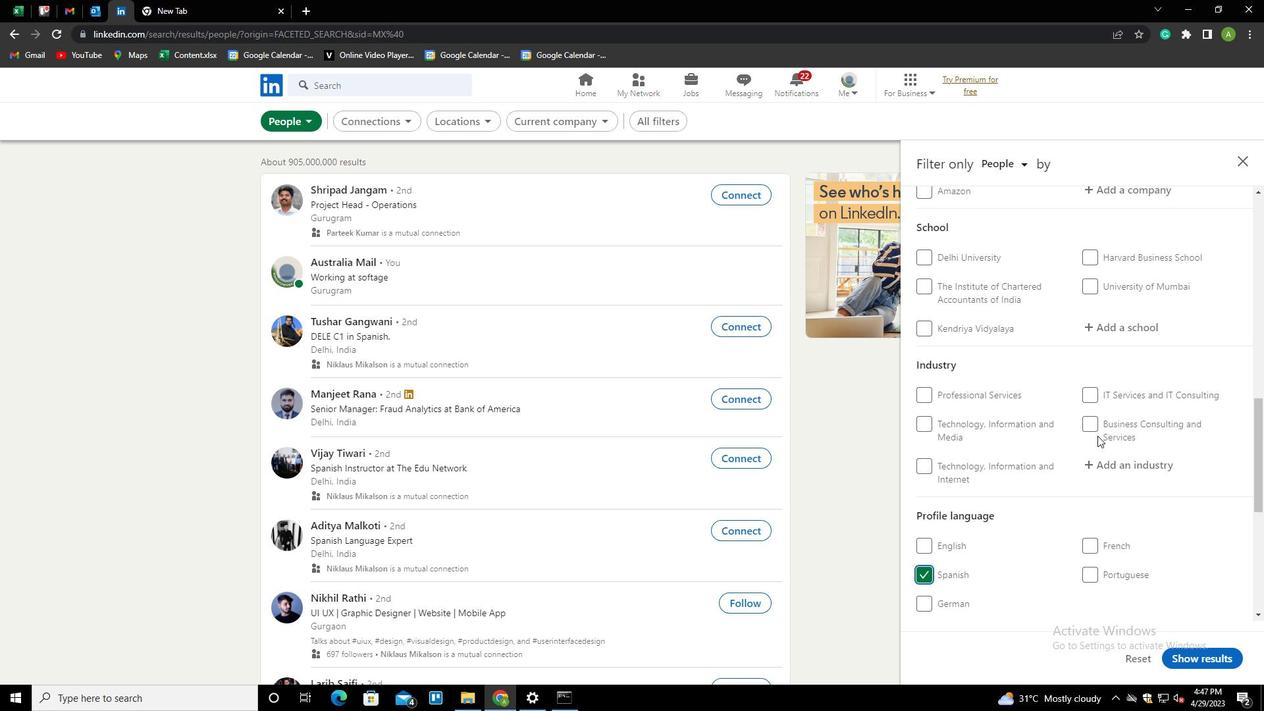 
Action: Mouse scrolled (1097, 436) with delta (0, 0)
Screenshot: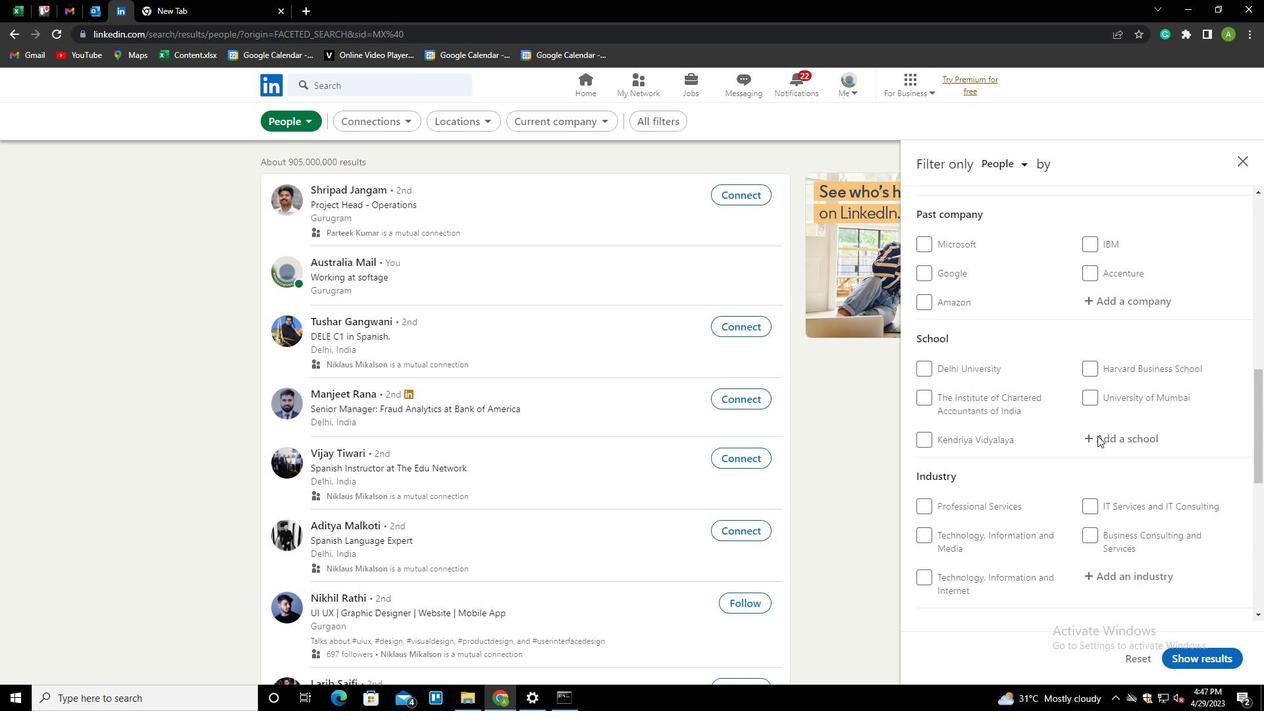 
Action: Mouse scrolled (1097, 436) with delta (0, 0)
Screenshot: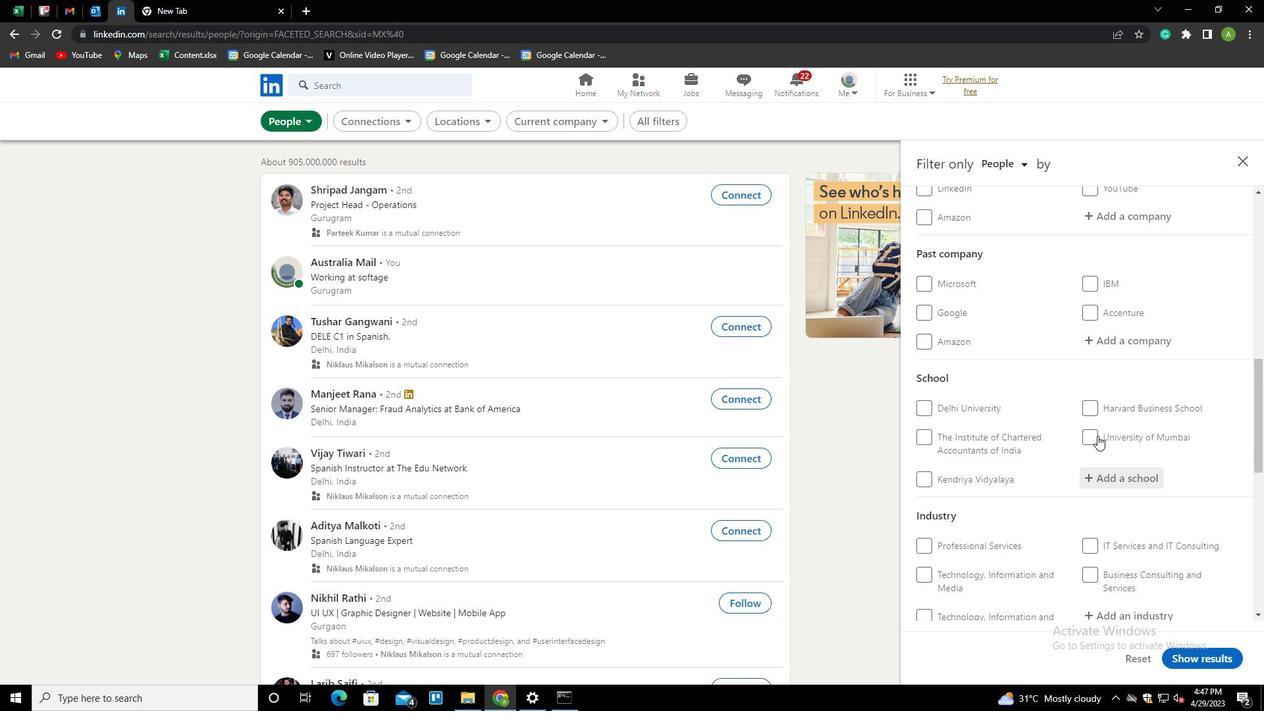 
Action: Mouse scrolled (1097, 436) with delta (0, 0)
Screenshot: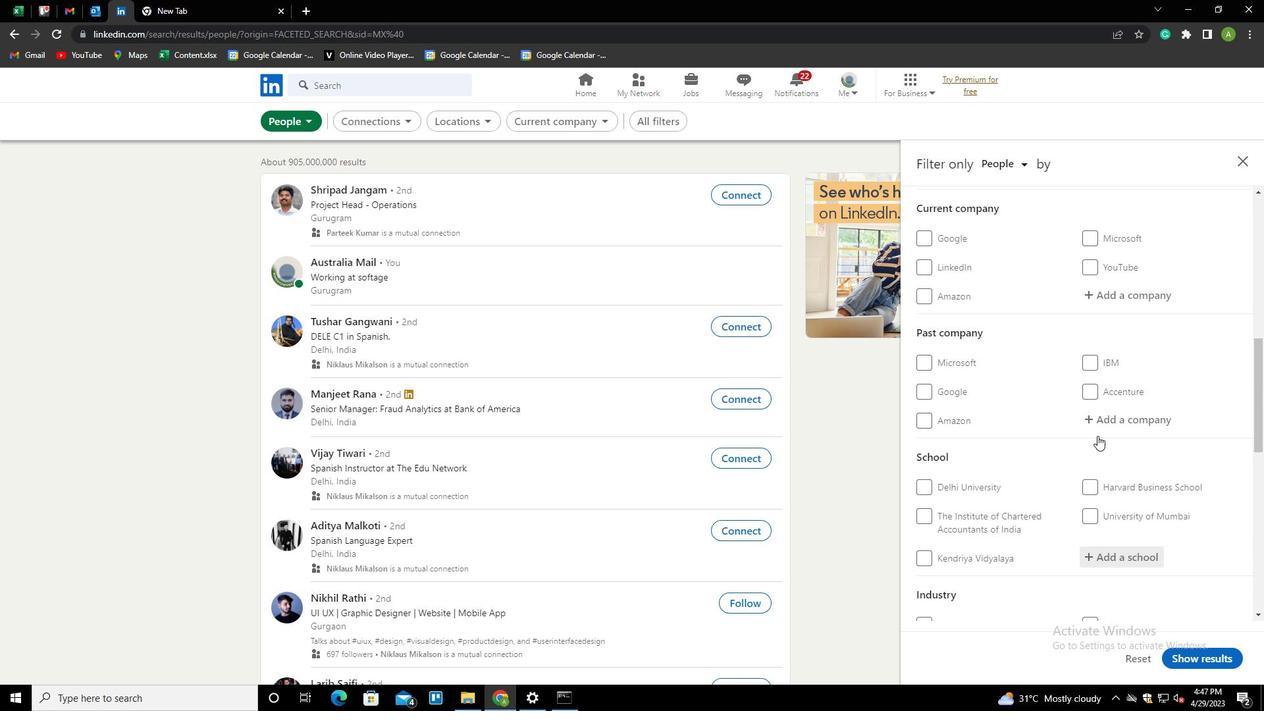 
Action: Mouse moved to (1108, 372)
Screenshot: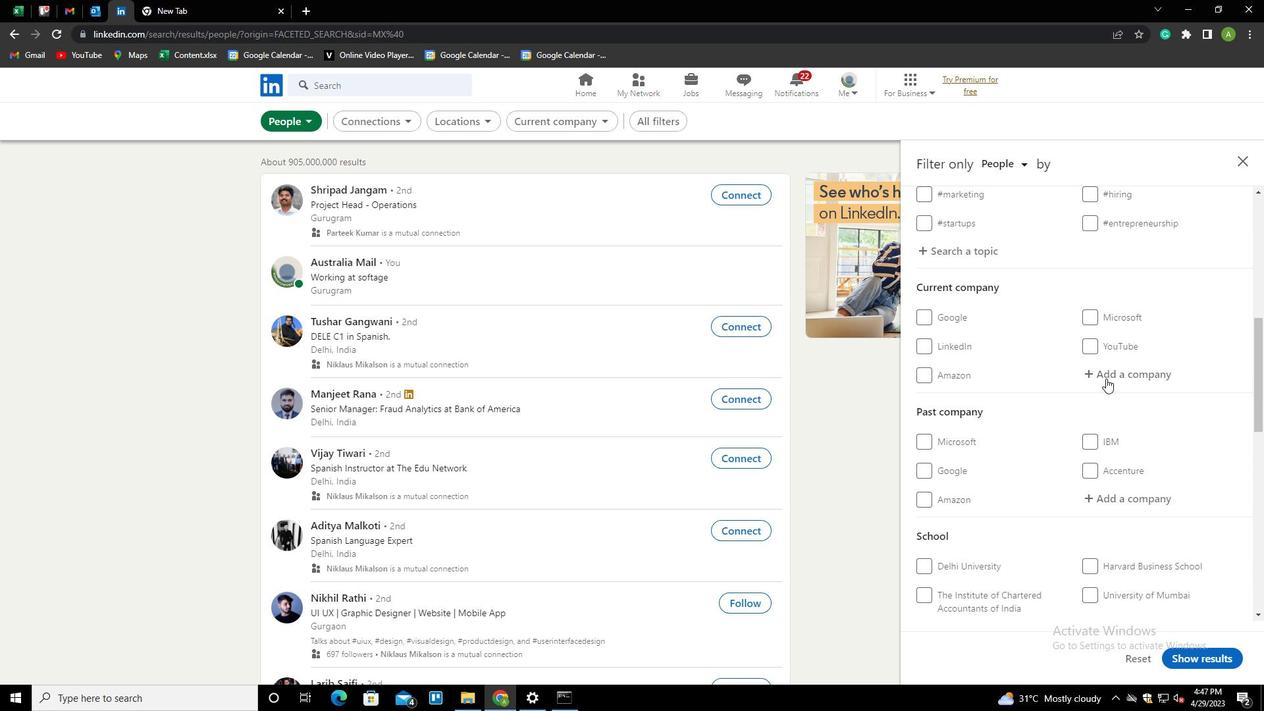 
Action: Mouse pressed left at (1108, 372)
Screenshot: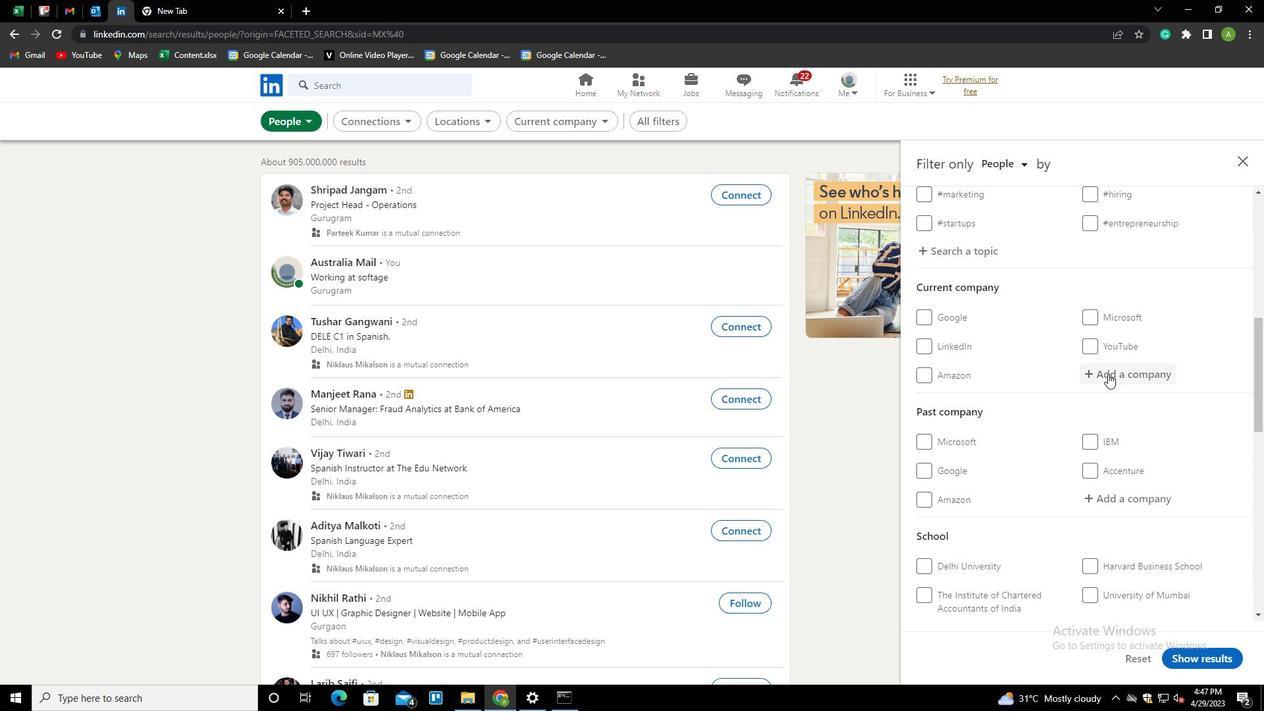 
Action: Mouse moved to (1108, 372)
Screenshot: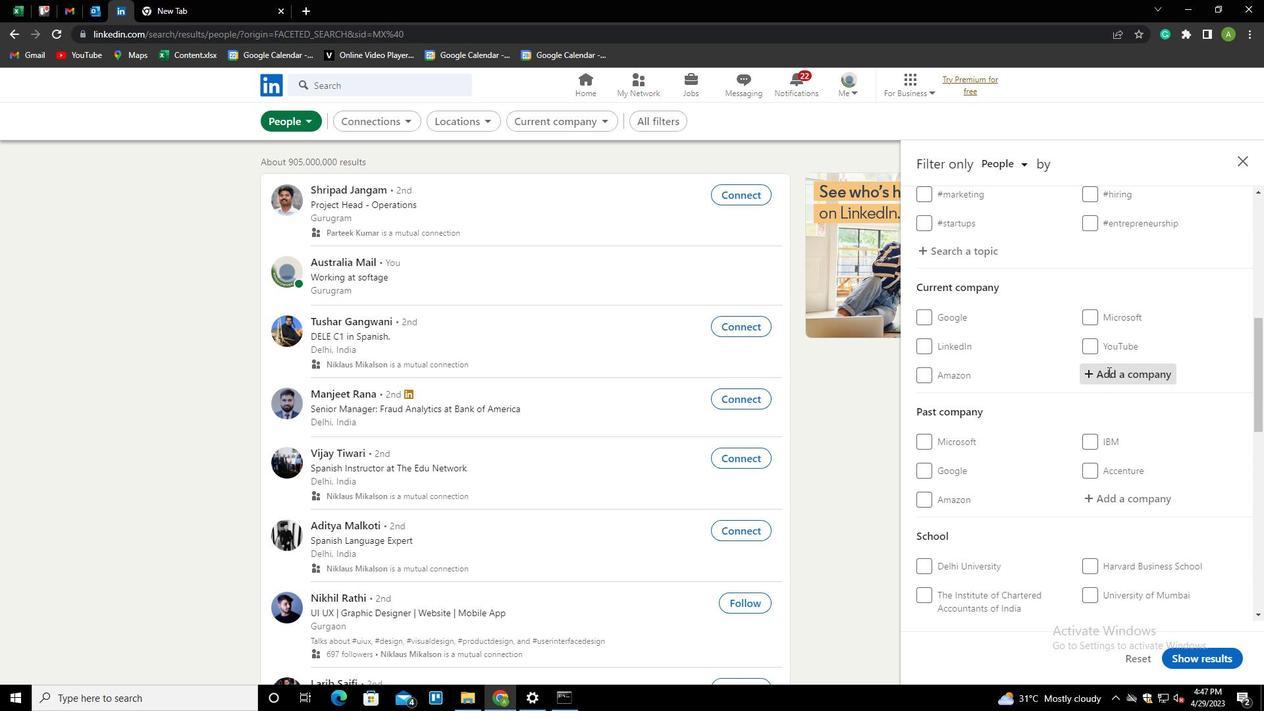 
Action: Key pressed <Key.shift>
Screenshot: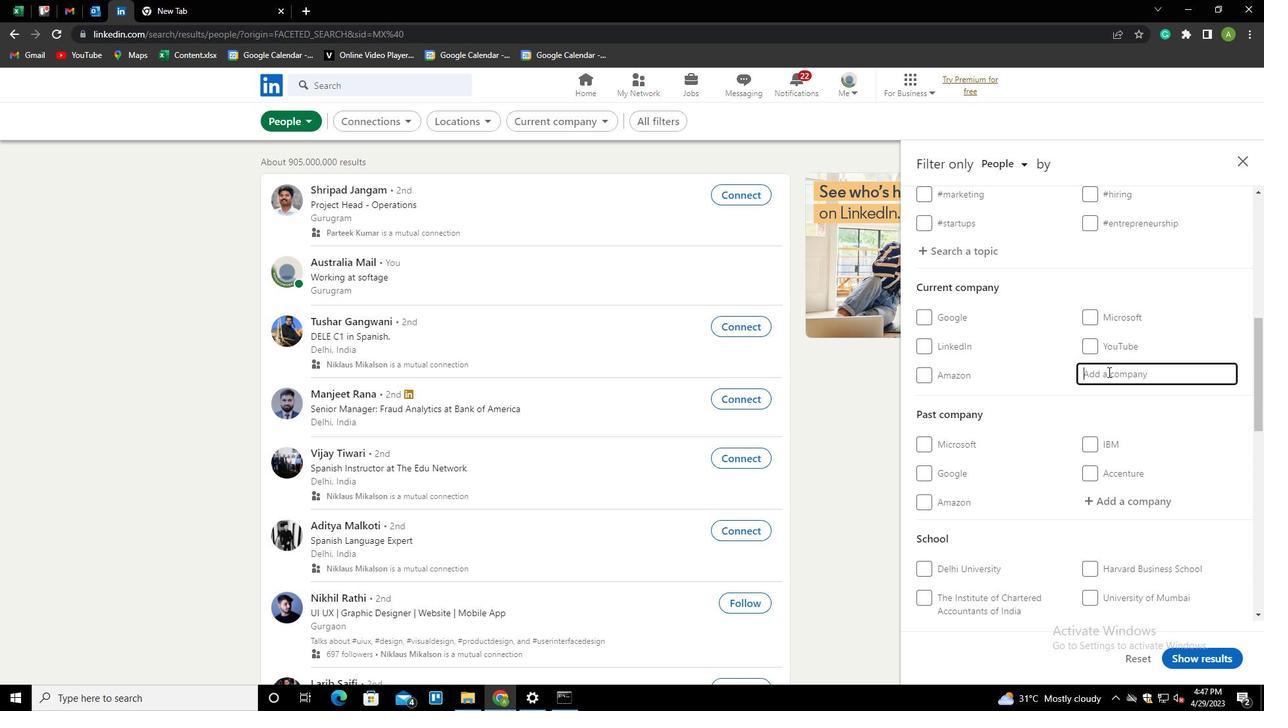 
Action: Mouse moved to (1108, 373)
Screenshot: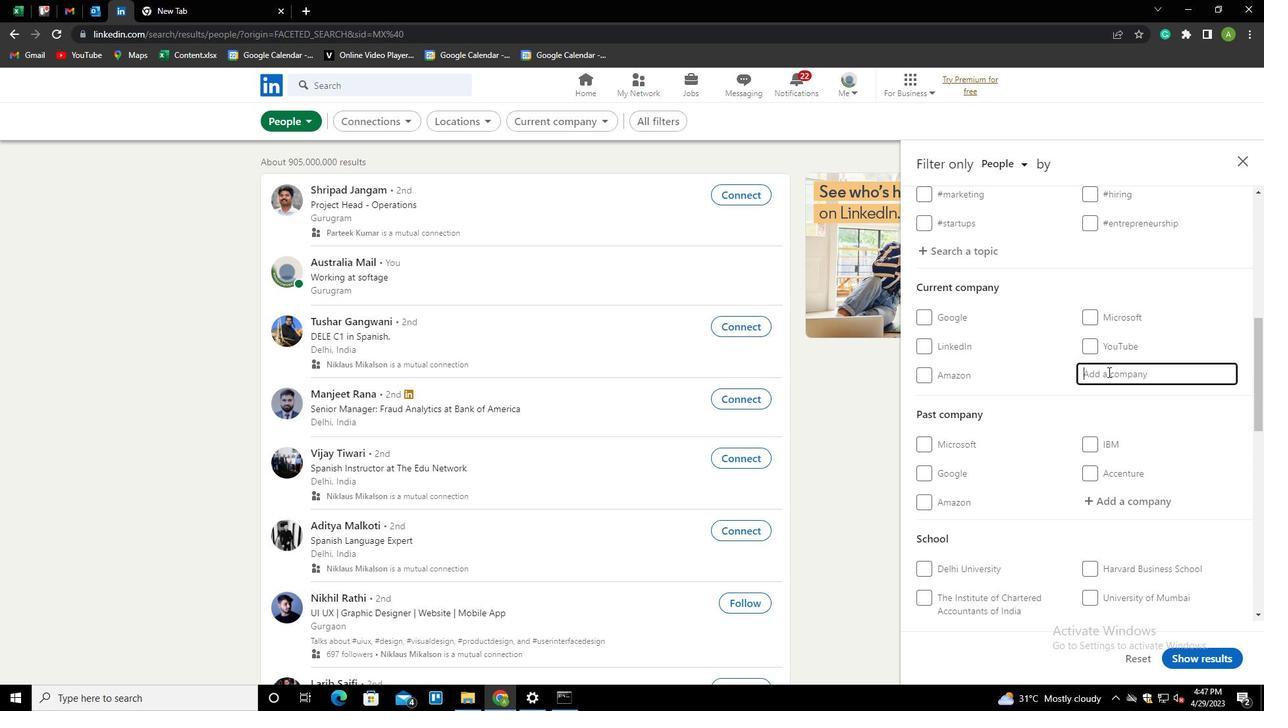 
Action: Key pressed BOYDEN<Key.down><Key.down><Key.up><Key.enter>
Screenshot: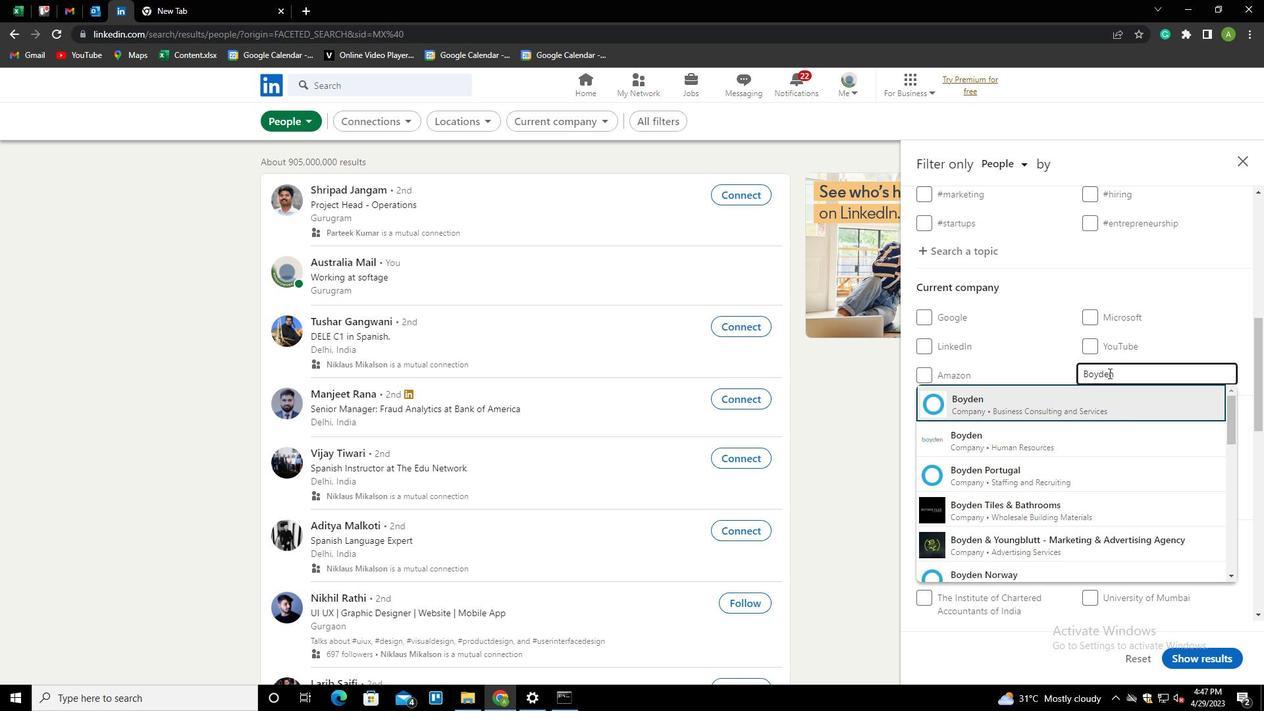 
Action: Mouse scrolled (1108, 372) with delta (0, 0)
Screenshot: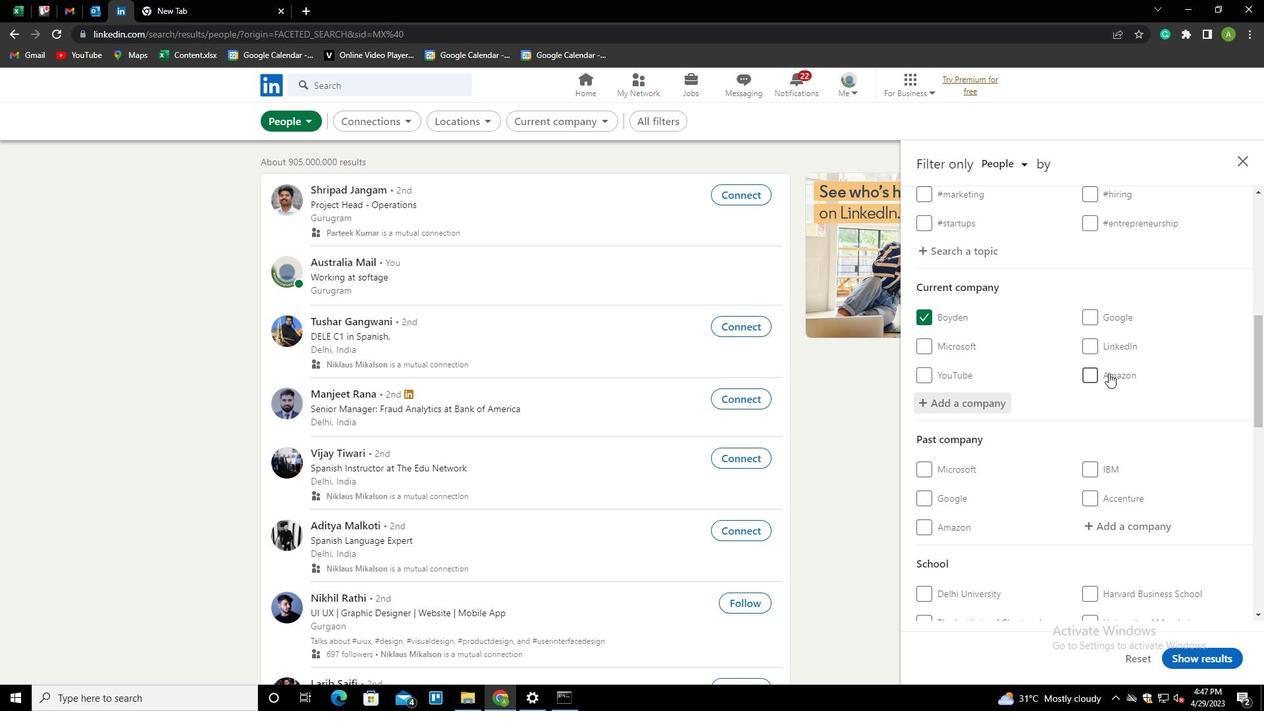 
Action: Mouse scrolled (1108, 372) with delta (0, 0)
Screenshot: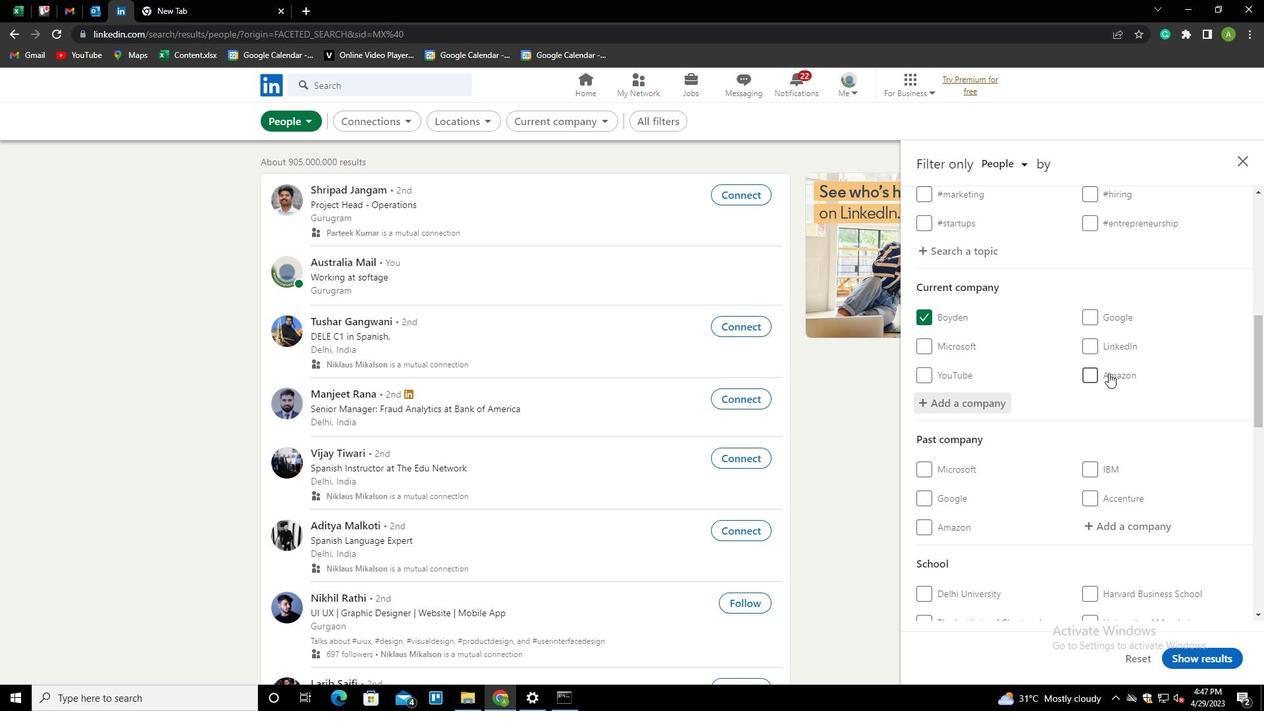
Action: Mouse scrolled (1108, 372) with delta (0, 0)
Screenshot: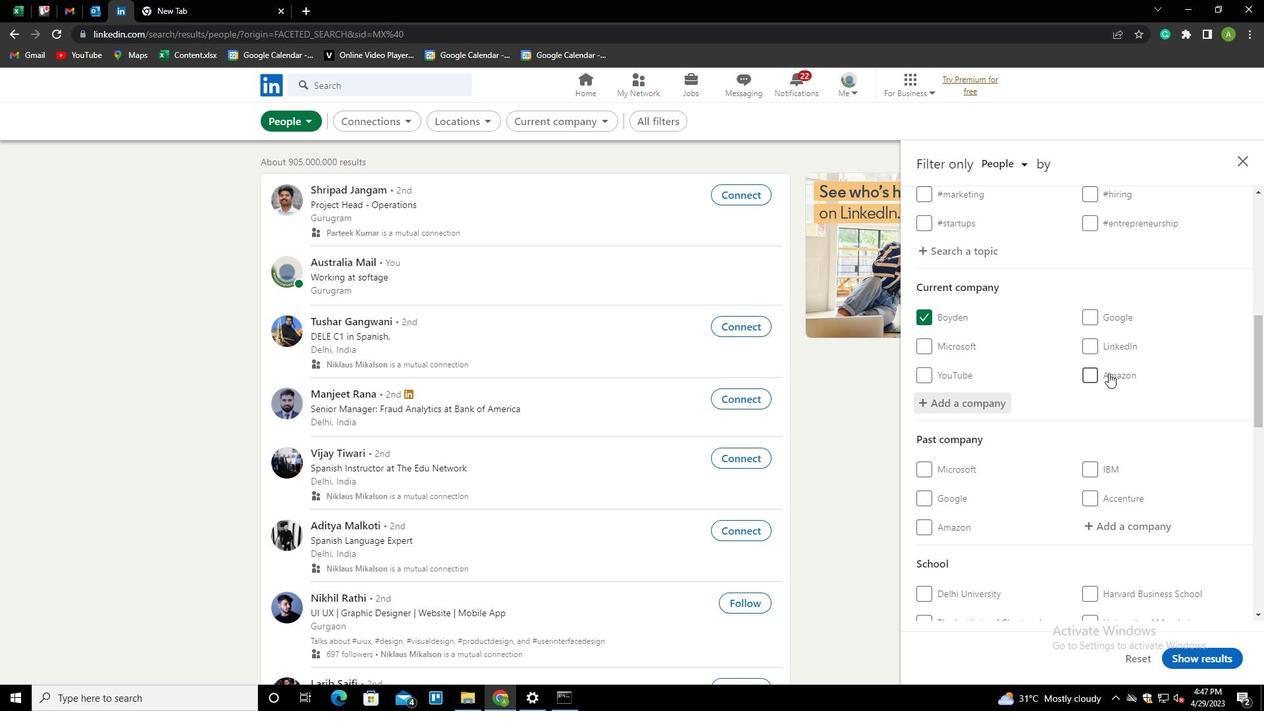 
Action: Mouse scrolled (1108, 372) with delta (0, 0)
Screenshot: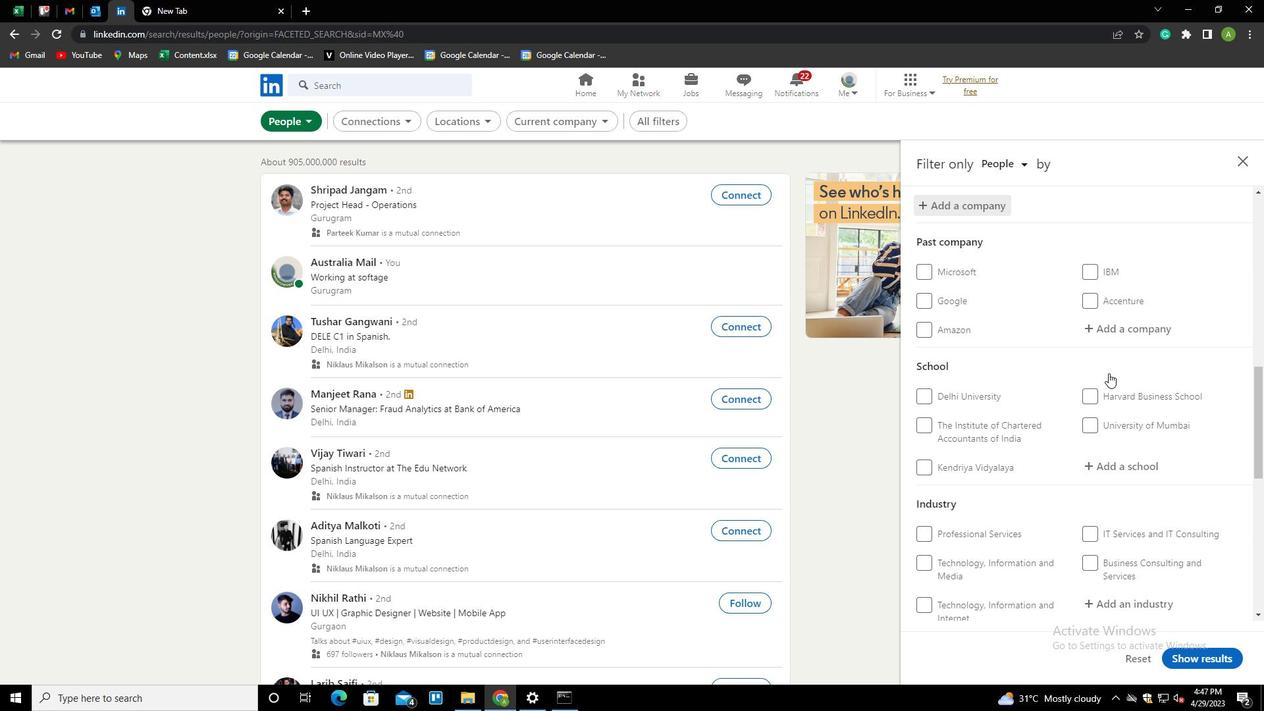 
Action: Mouse moved to (1110, 397)
Screenshot: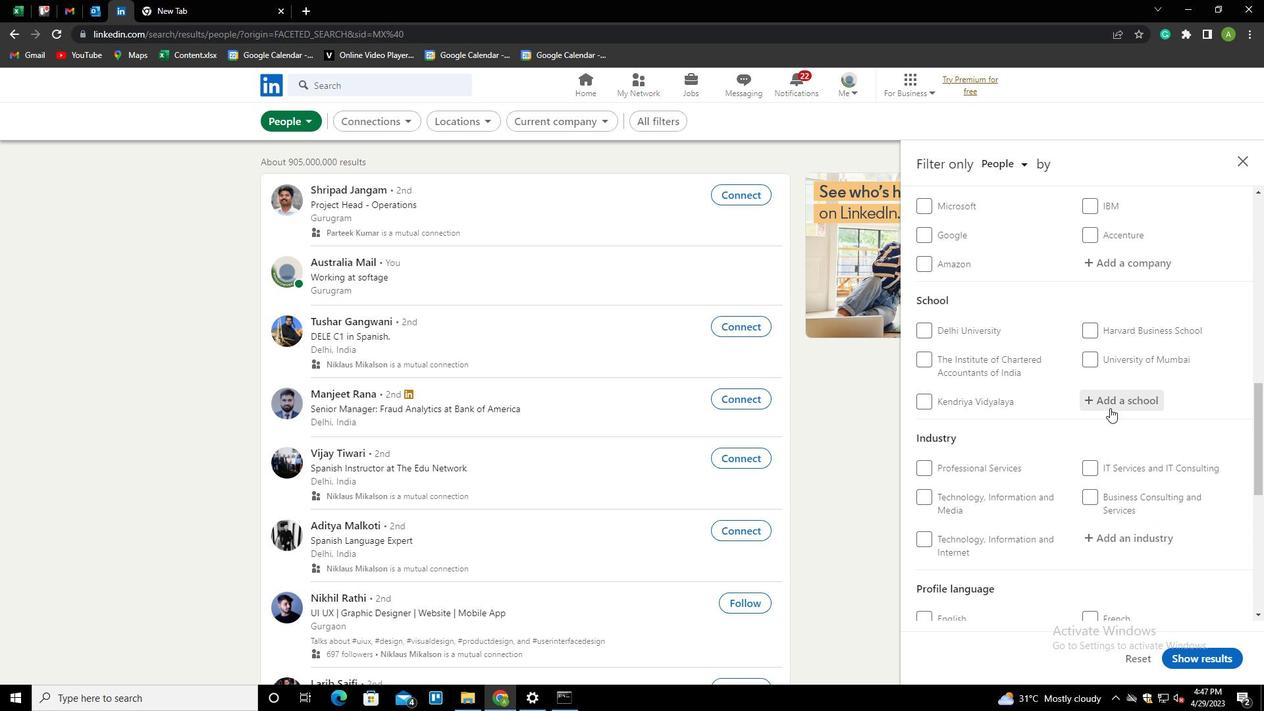 
Action: Mouse pressed left at (1110, 397)
Screenshot: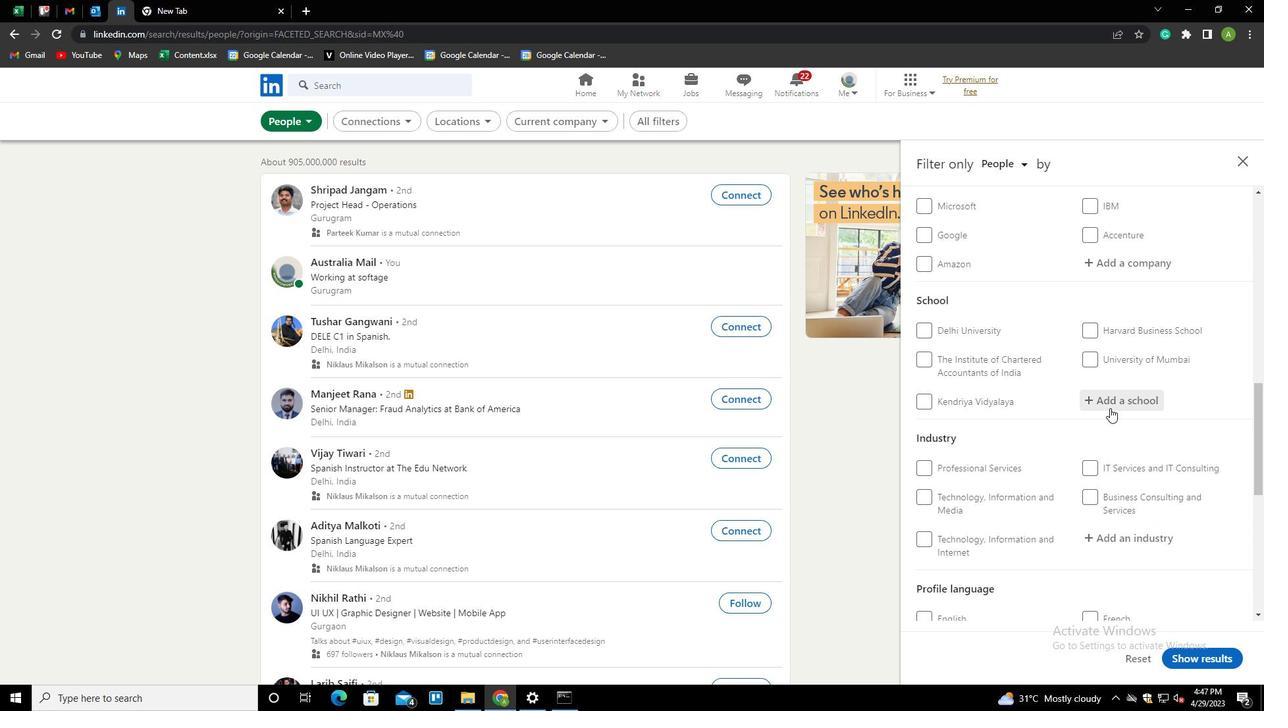 
Action: Mouse moved to (1116, 399)
Screenshot: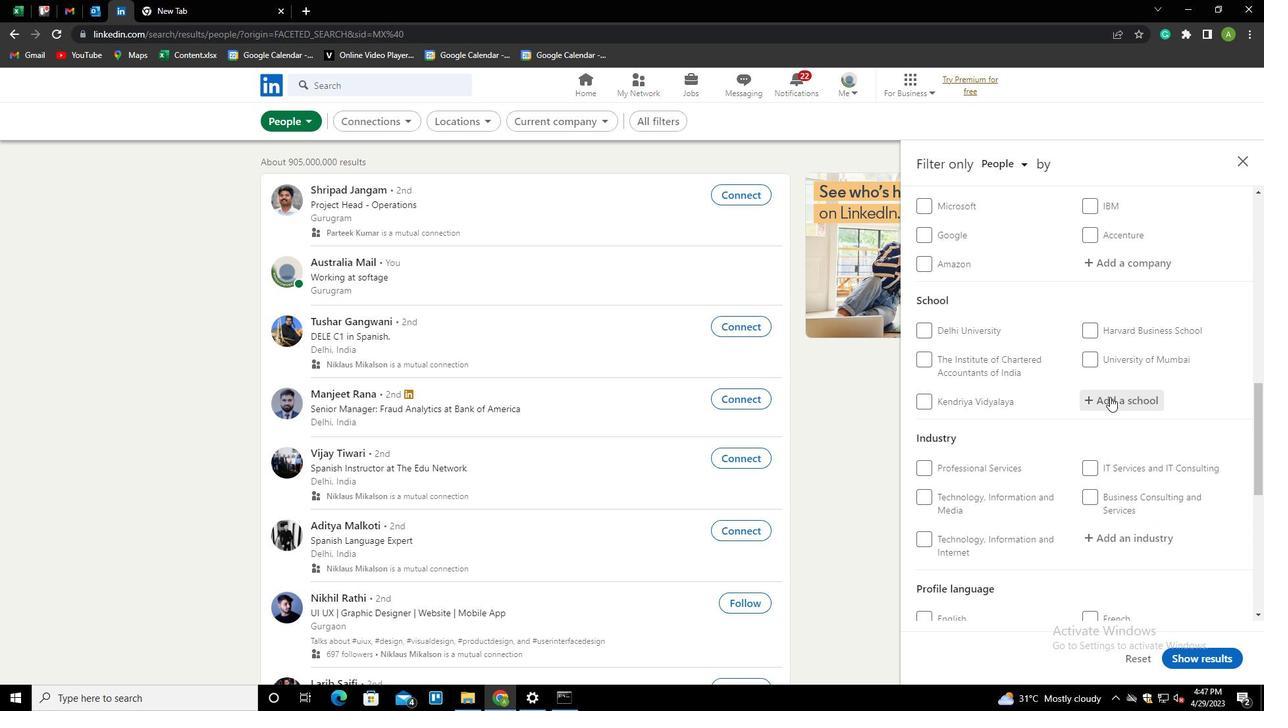 
Action: Mouse pressed left at (1116, 399)
Screenshot: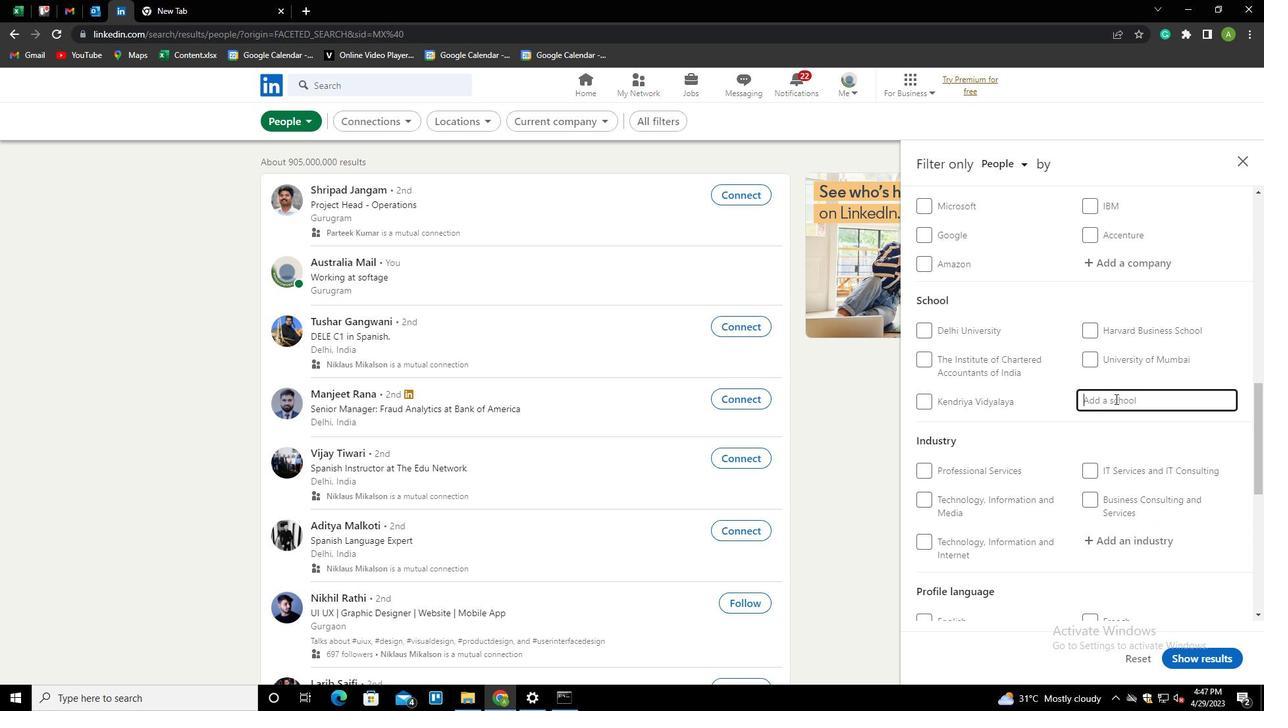
Action: Key pressed <Key.shift><Key.shift><Key.shift><Key.shift><Key.shift><Key.shift><Key.shift>DAYA<Key.down><Key.down><Key.down><Key.down><Key.down><Key.down><Key.down><Key.down><Key.down><Key.up><Key.enter>
Screenshot: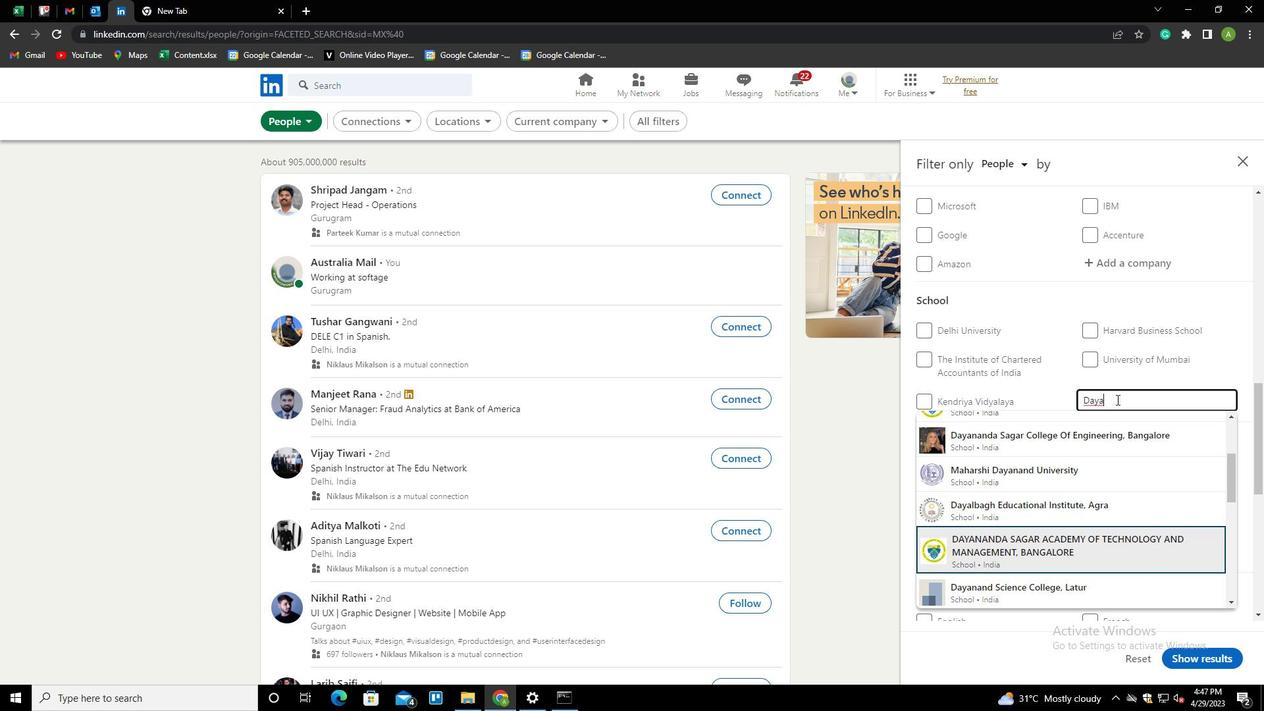 
Action: Mouse scrolled (1116, 399) with delta (0, 0)
Screenshot: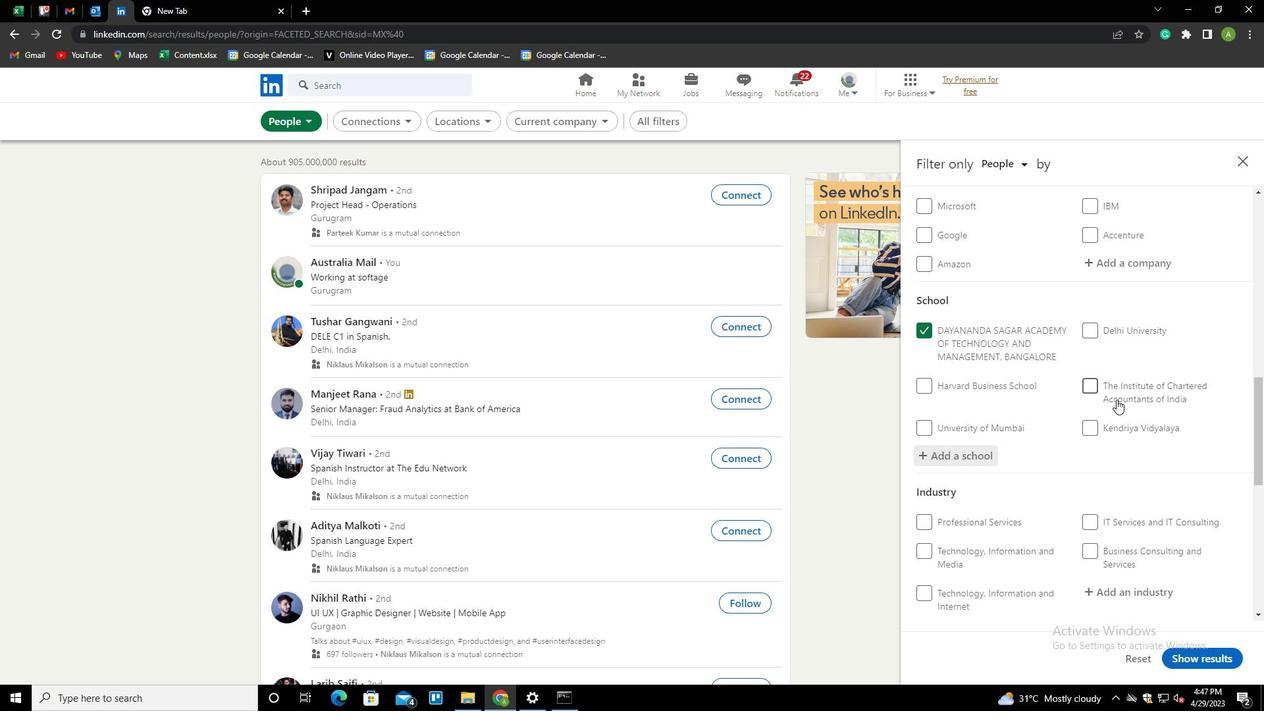 
Action: Mouse scrolled (1116, 399) with delta (0, 0)
Screenshot: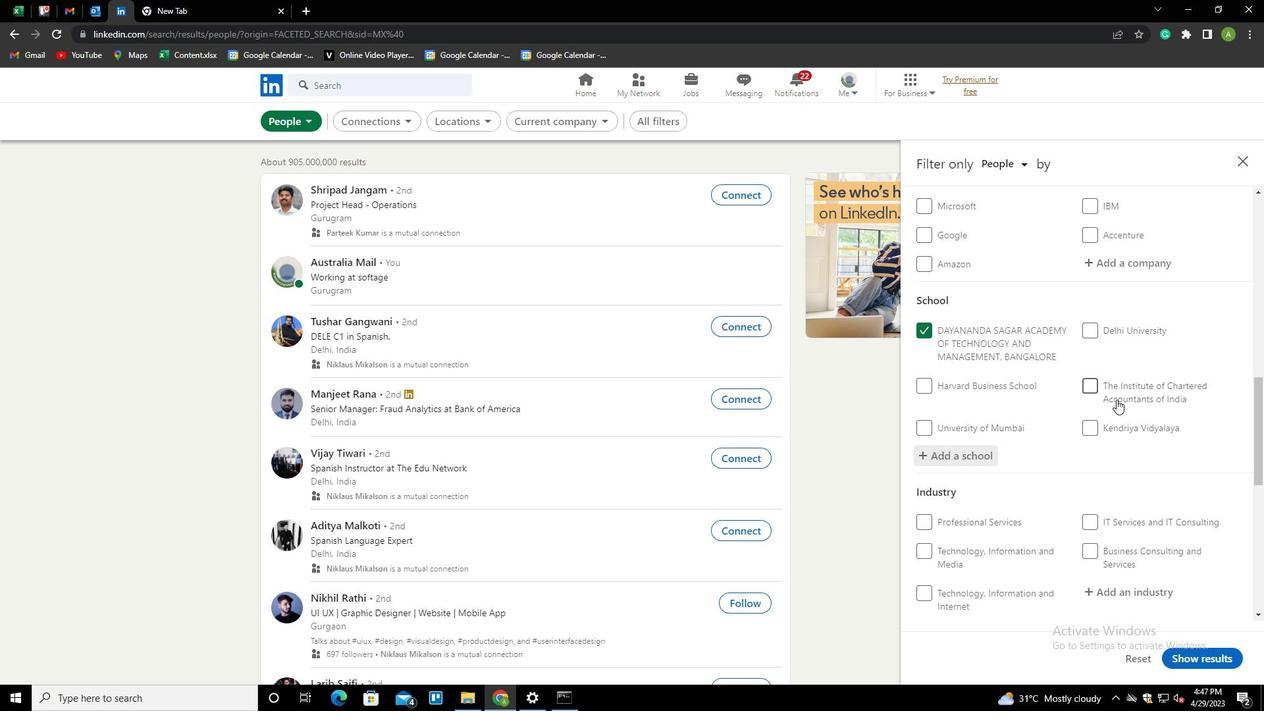 
Action: Mouse scrolled (1116, 399) with delta (0, 0)
Screenshot: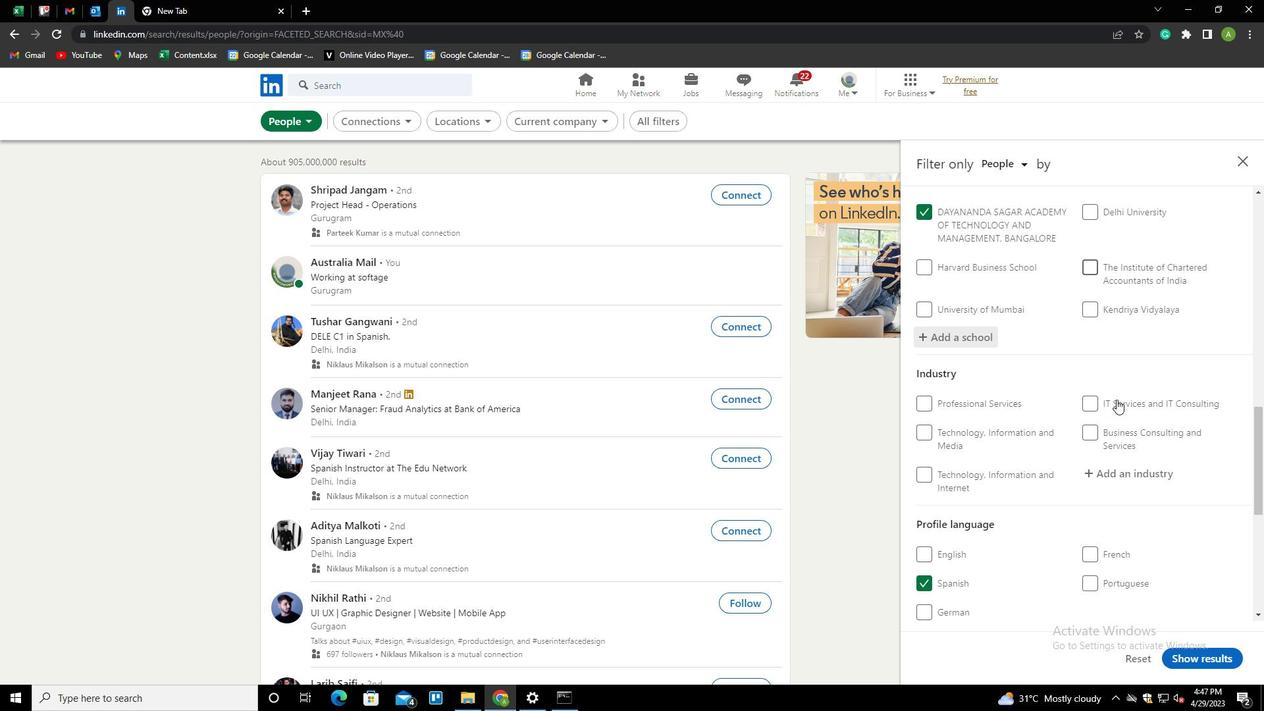 
Action: Mouse moved to (1120, 396)
Screenshot: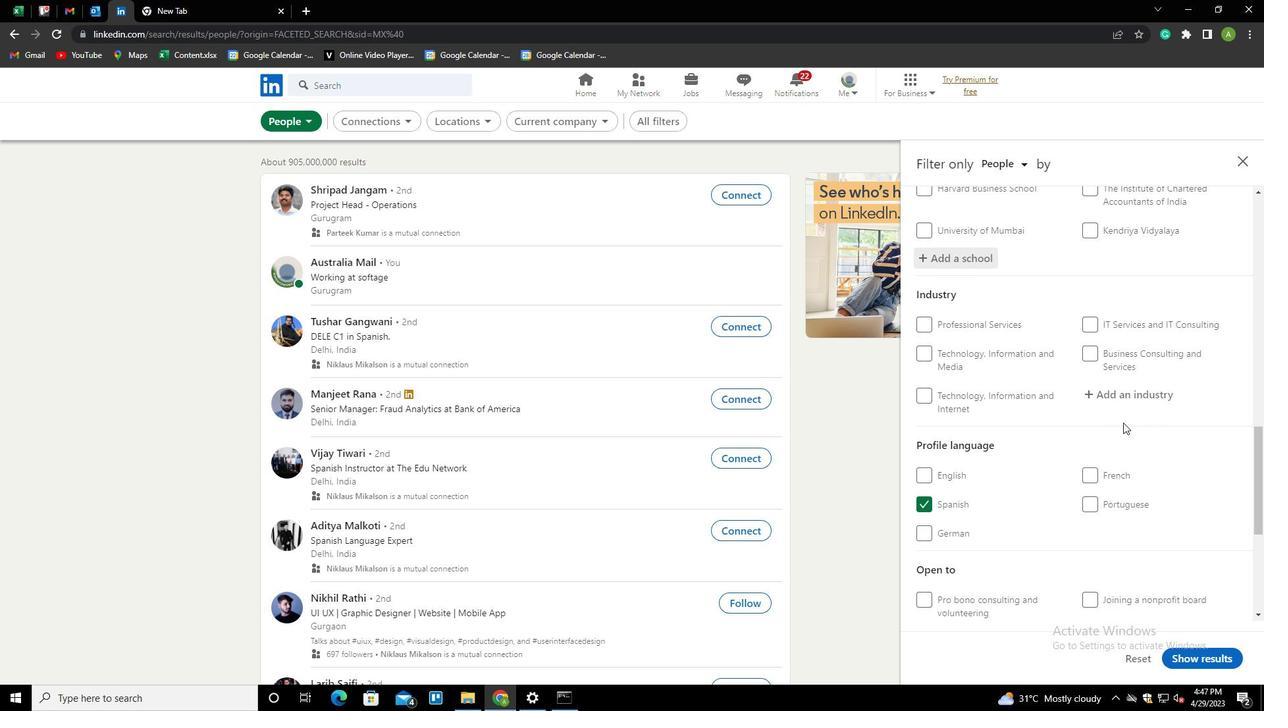
Action: Mouse pressed left at (1120, 396)
Screenshot: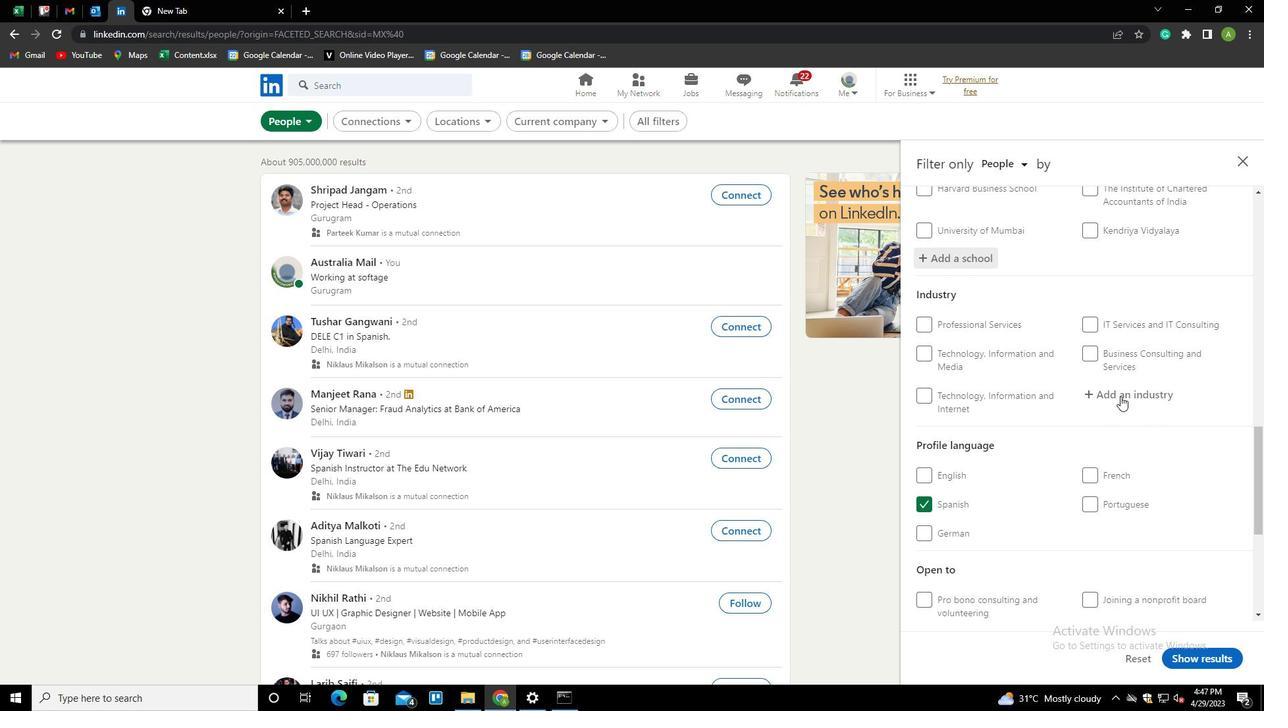 
Action: Mouse moved to (1121, 396)
Screenshot: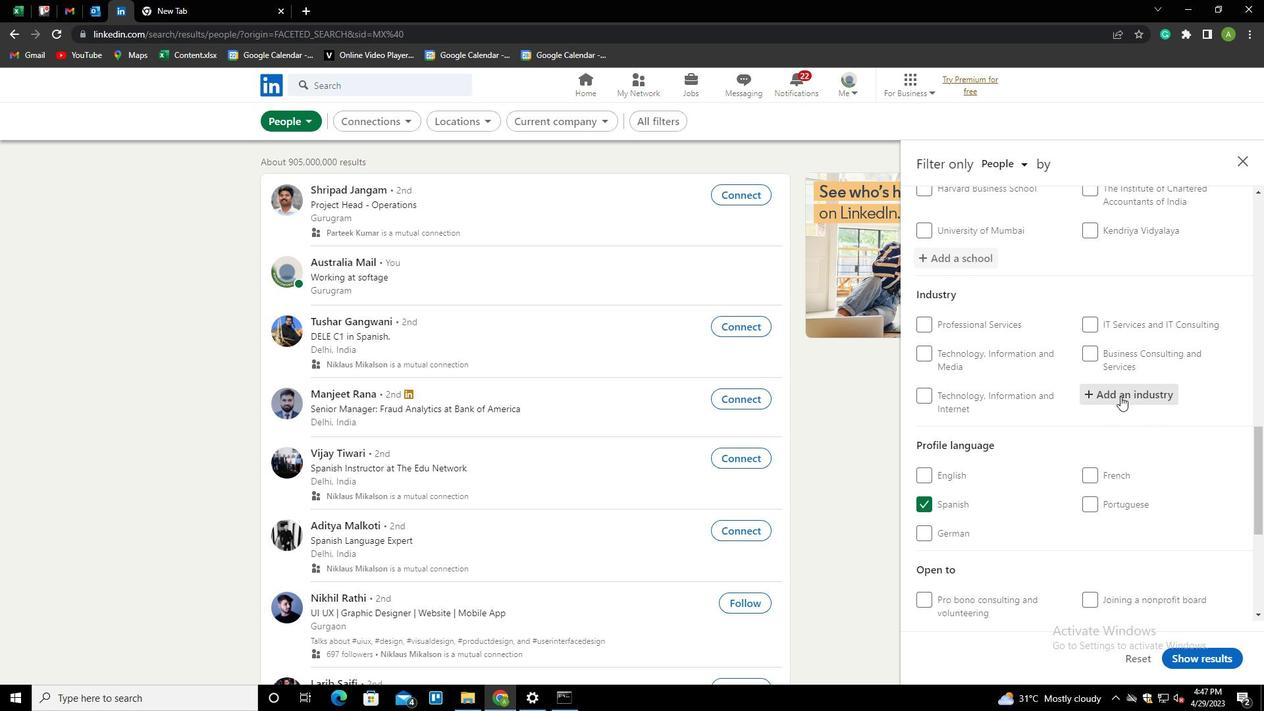 
Action: Mouse pressed left at (1121, 396)
Screenshot: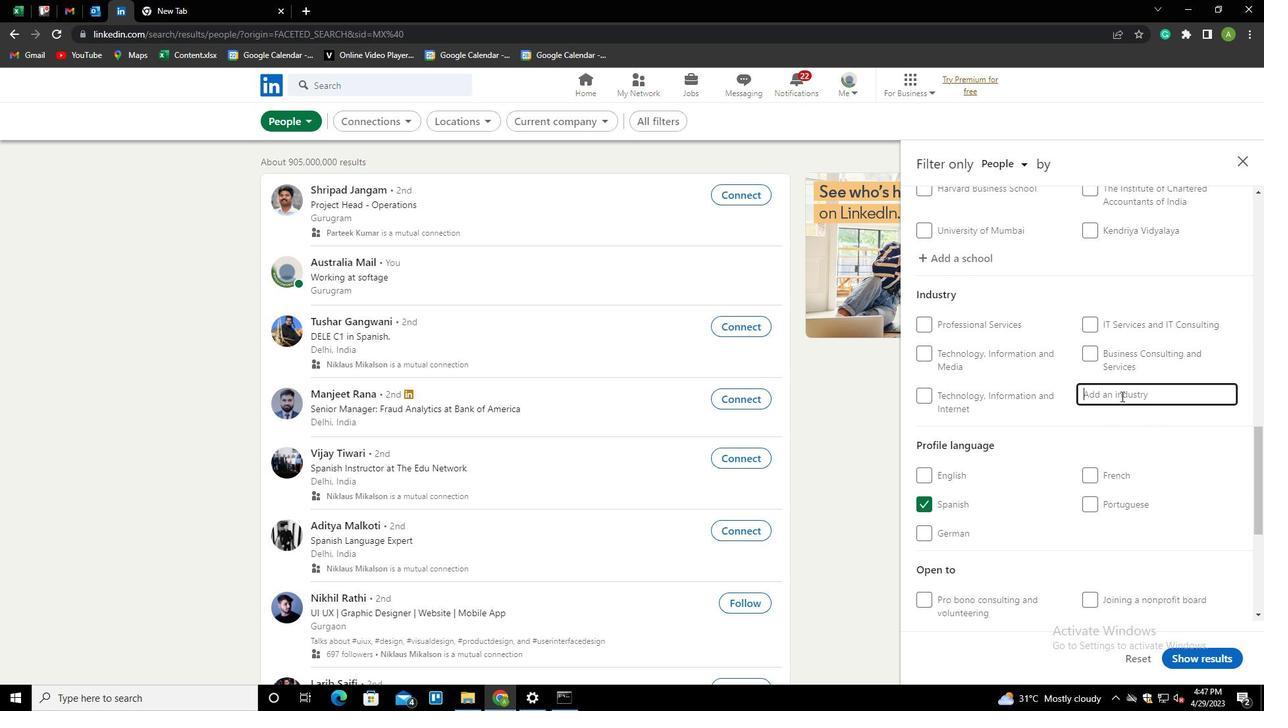 
Action: Key pressed <Key.shift><Key.shift><Key.shift><Key.shift><Key.shift><Key.shift><Key.shift><Key.shift><Key.shift><Key.shift><Key.shift><Key.shift><Key.shift><Key.shift><Key.shift><Key.shift><Key.shift><Key.shift><Key.shift><Key.shift><Key.shift><Key.shift><Key.shift><Key.shift><Key.shift><Key.shift><Key.shift><Key.shift><Key.shift><Key.shift><Key.shift><Key.shift><Key.shift><Key.shift><Key.shift><Key.shift><Key.shift><Key.shift><Key.shift><Key.shift><Key.shift><Key.shift><Key.shift>OU<Key.backspace>U<Key.down><Key.enter>
Screenshot: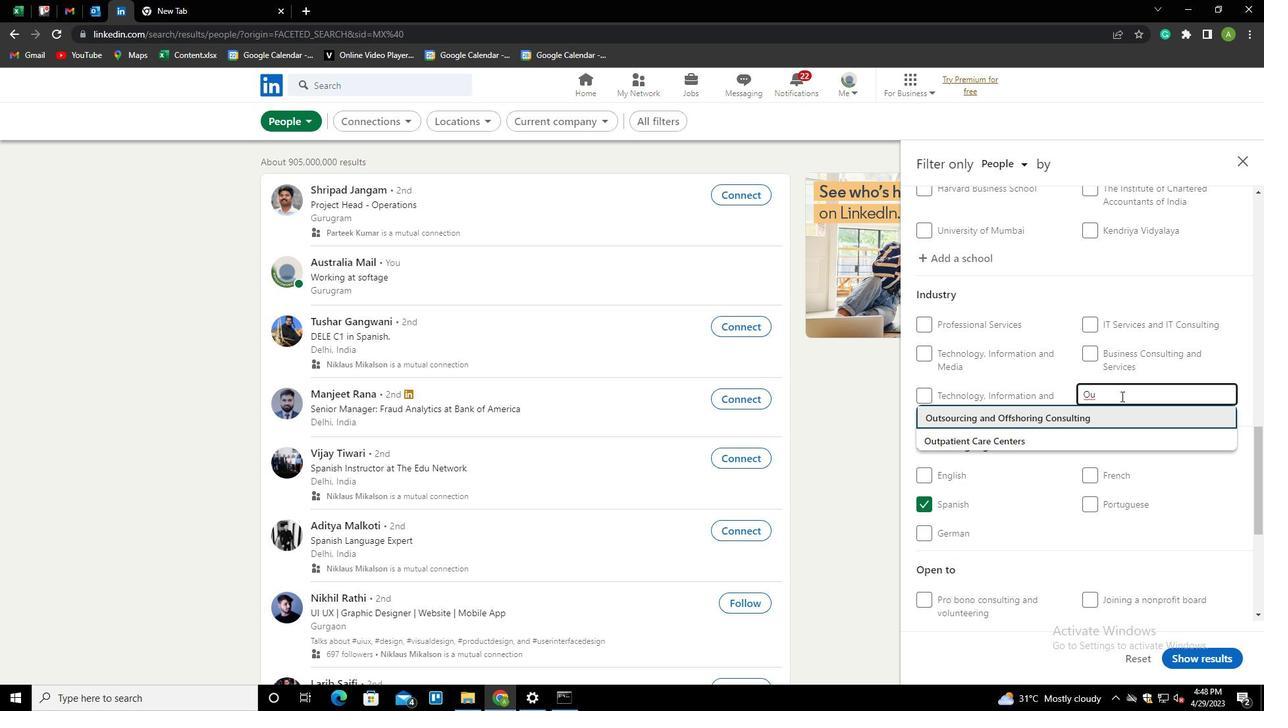 
Action: Mouse scrolled (1121, 395) with delta (0, 0)
Screenshot: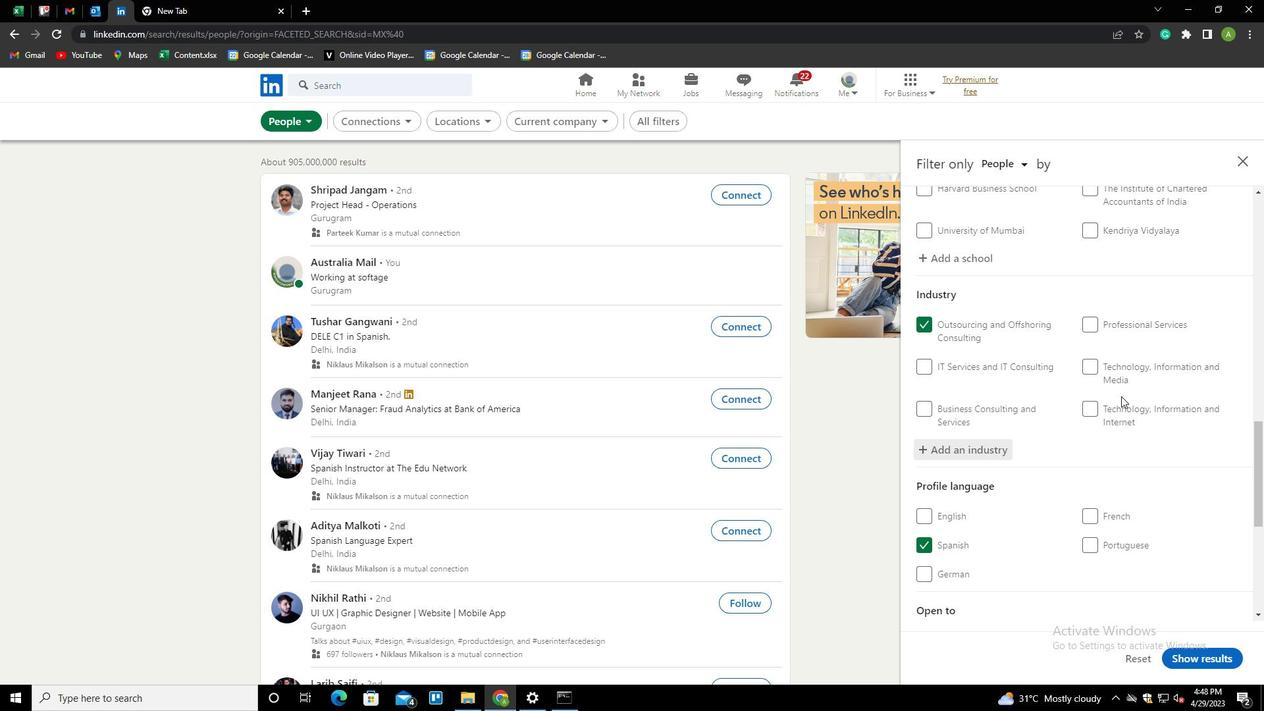 
Action: Mouse scrolled (1121, 395) with delta (0, 0)
Screenshot: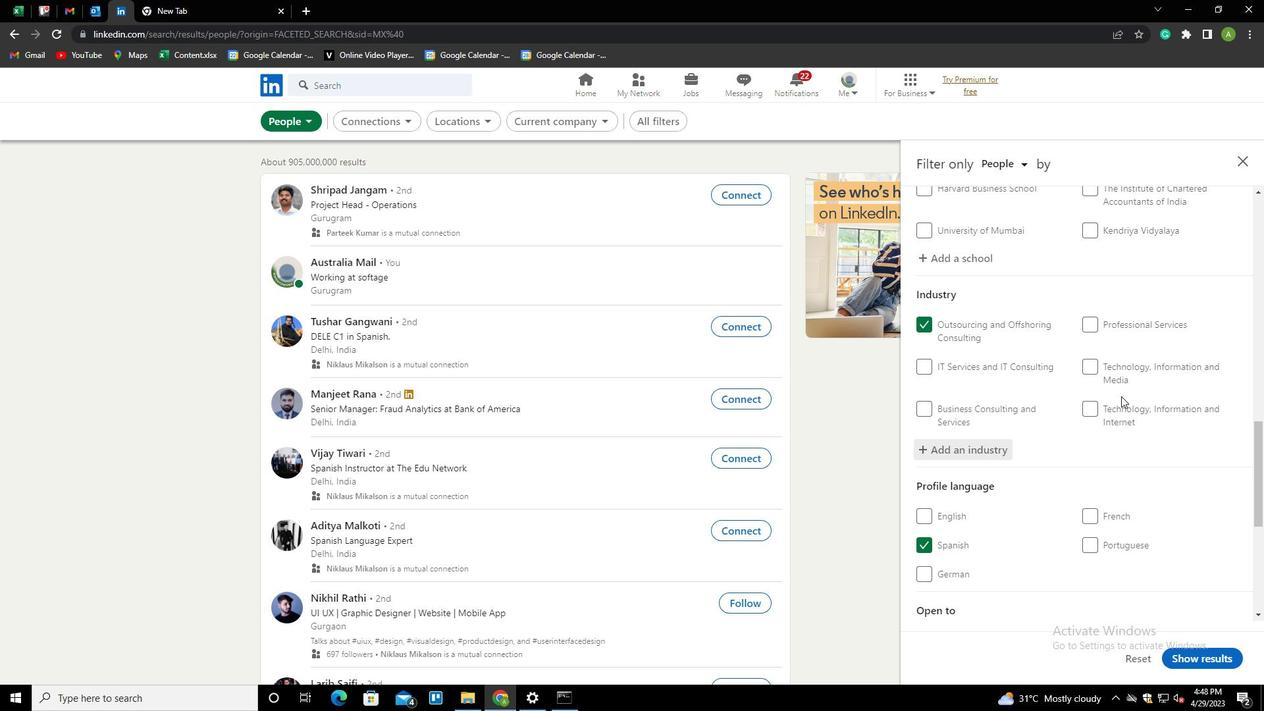 
Action: Mouse scrolled (1121, 395) with delta (0, 0)
Screenshot: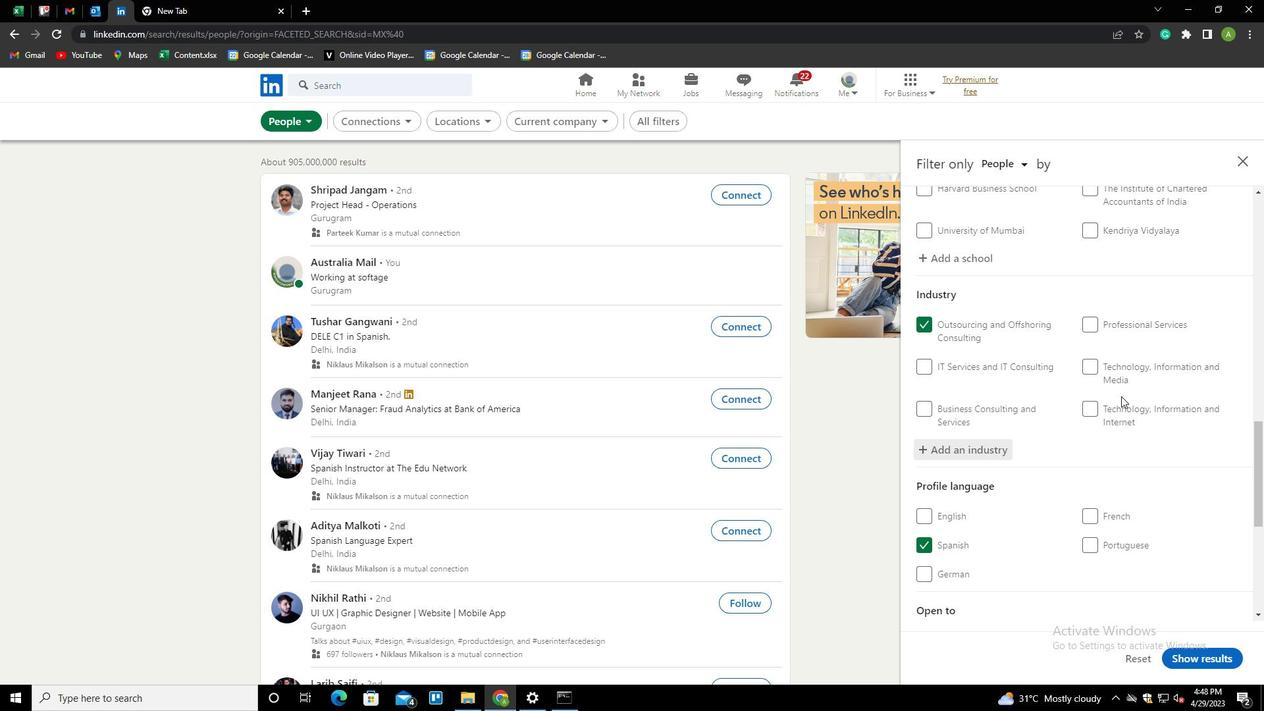 
Action: Mouse scrolled (1121, 395) with delta (0, 0)
Screenshot: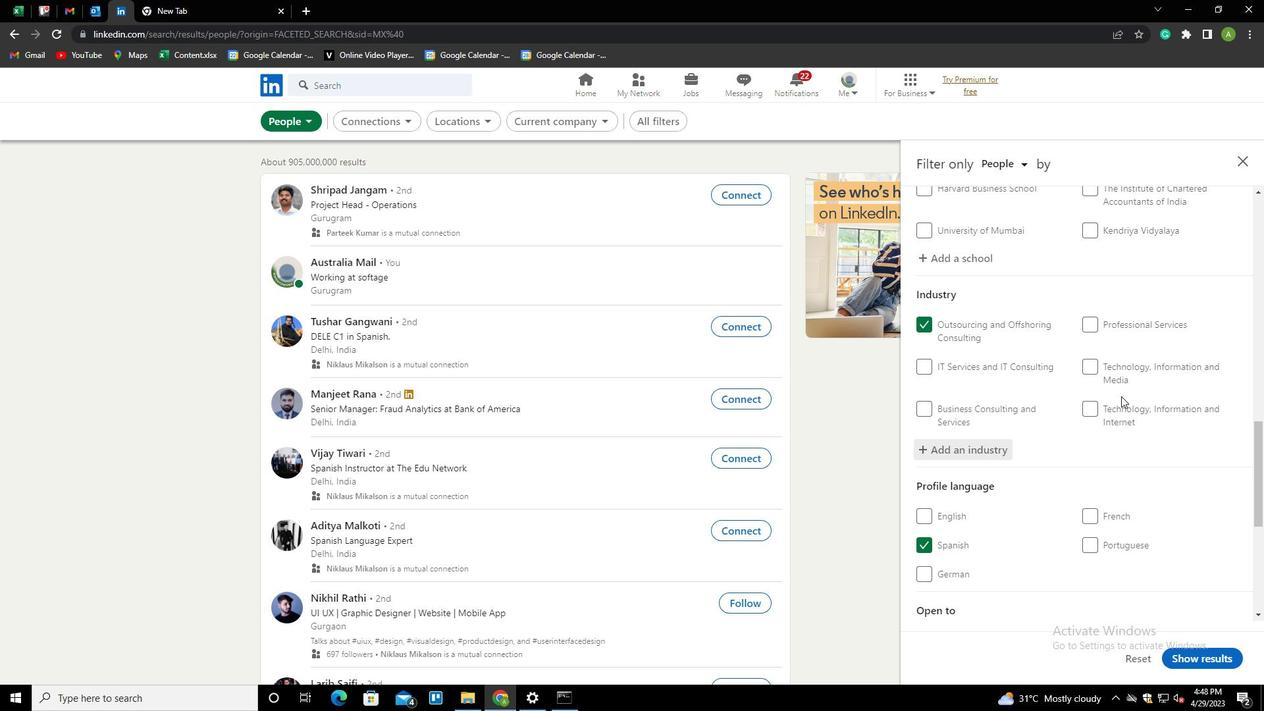 
Action: Mouse moved to (1106, 512)
Screenshot: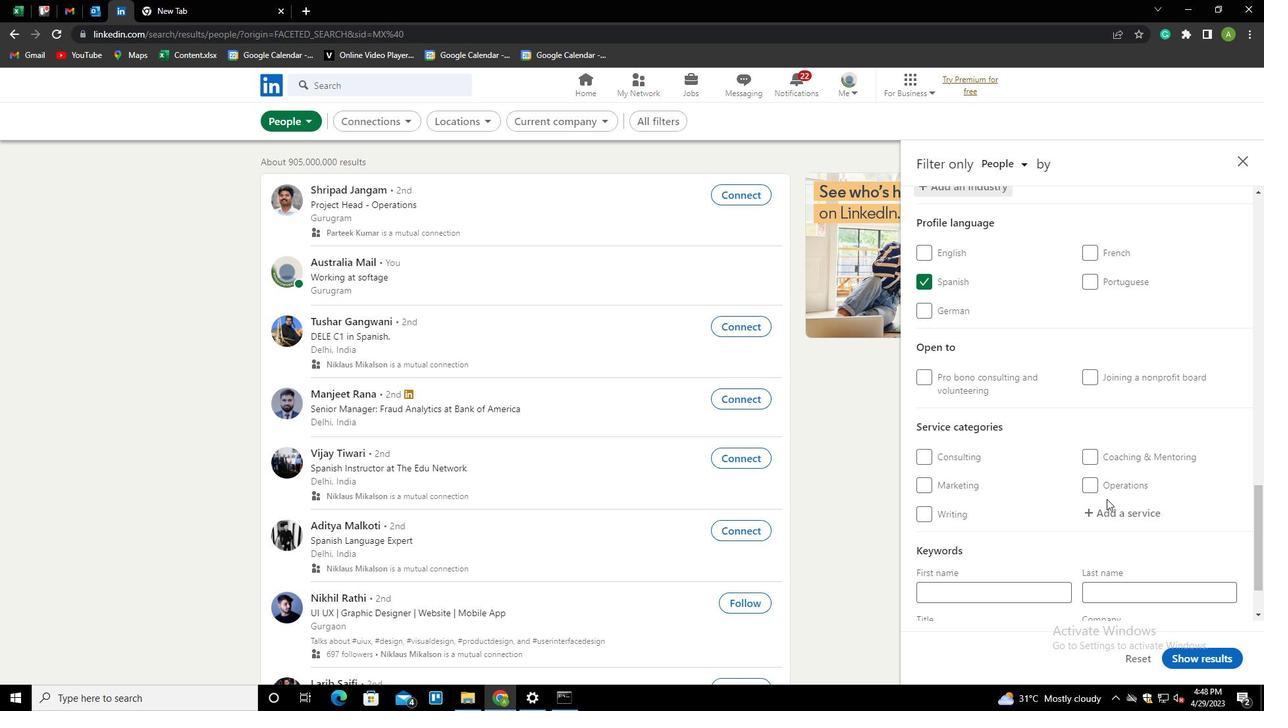 
Action: Mouse pressed left at (1106, 512)
Screenshot: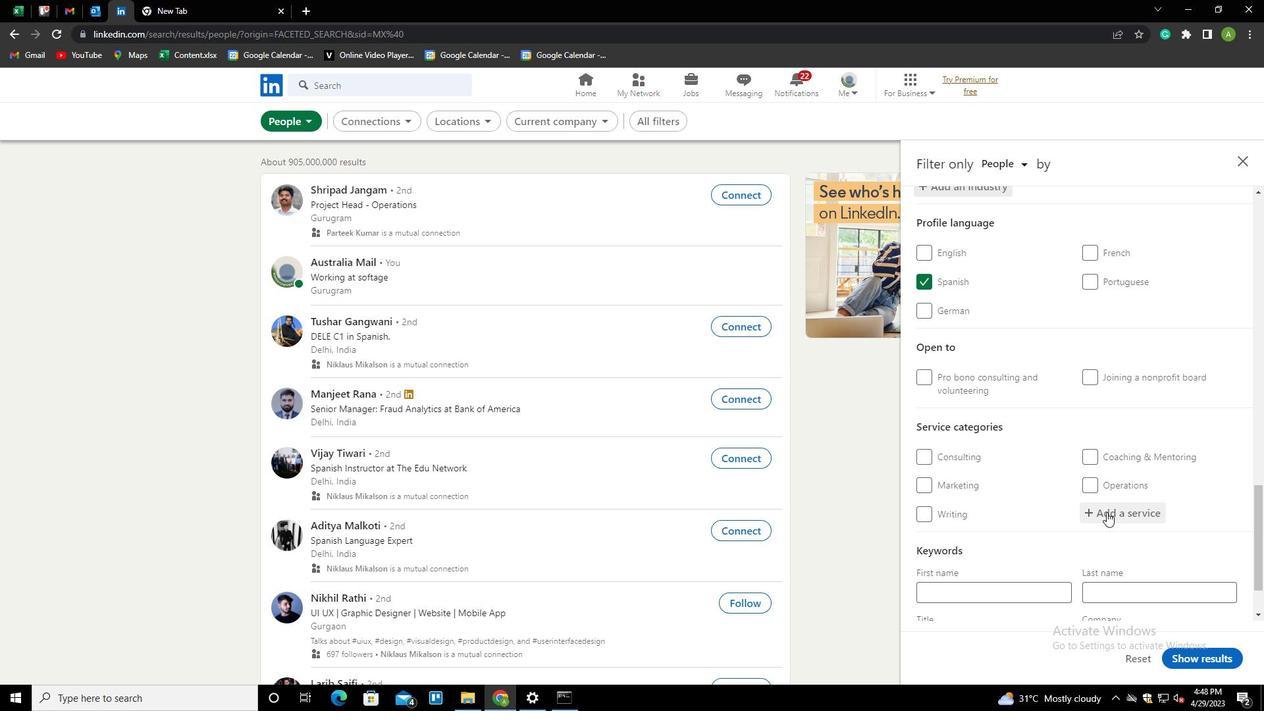 
Action: Key pressed <Key.shift>INTERIOR<Key.down><Key.enter>
Screenshot: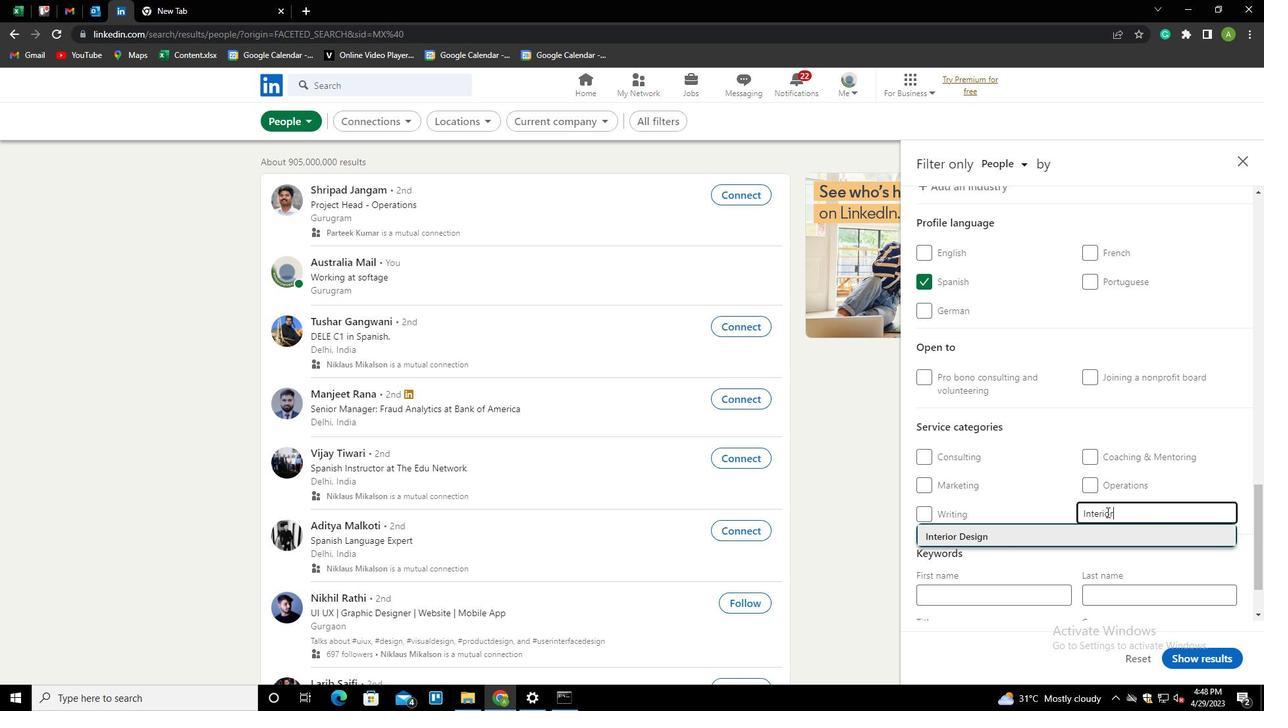 
Action: Mouse scrolled (1106, 511) with delta (0, 0)
Screenshot: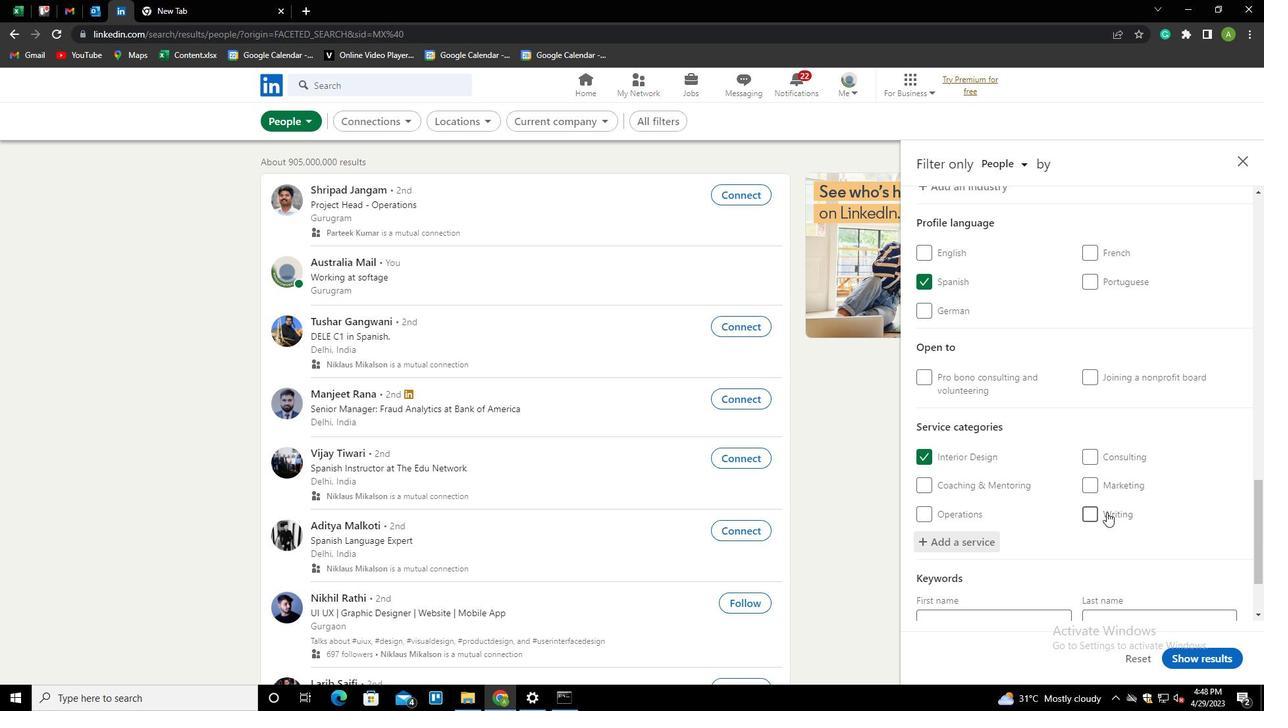 
Action: Mouse scrolled (1106, 511) with delta (0, 0)
Screenshot: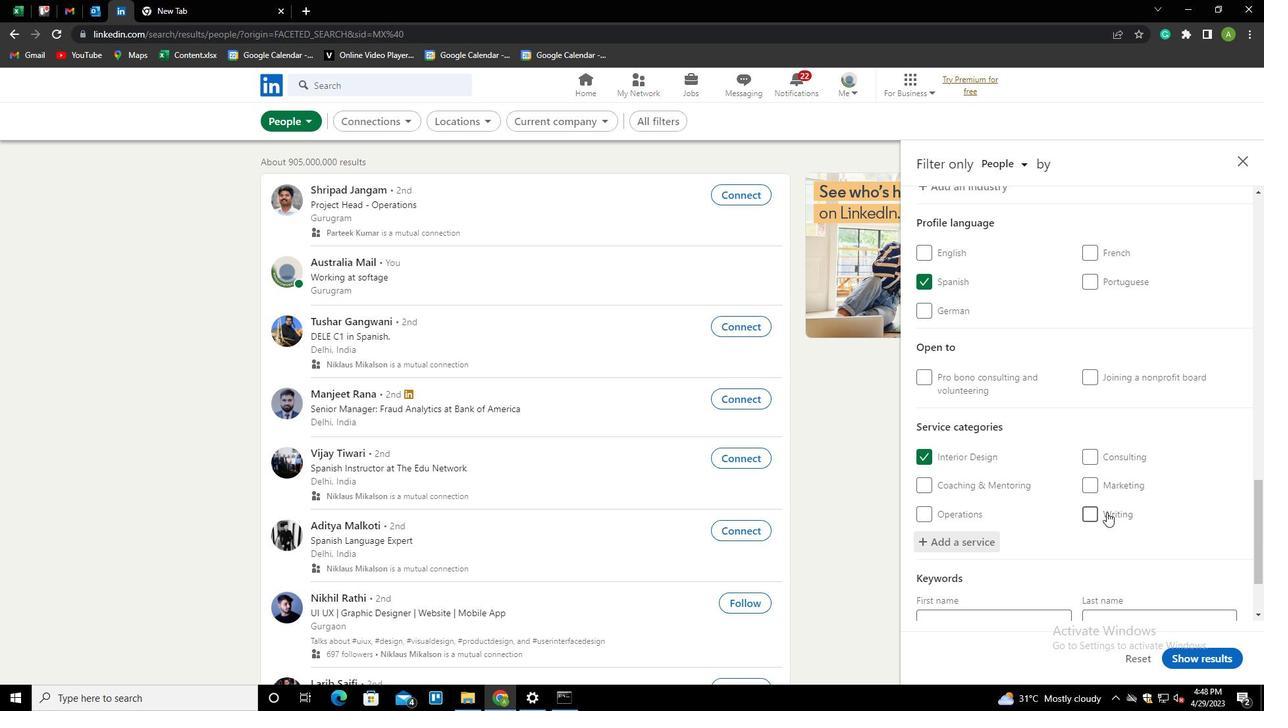 
Action: Mouse scrolled (1106, 511) with delta (0, 0)
Screenshot: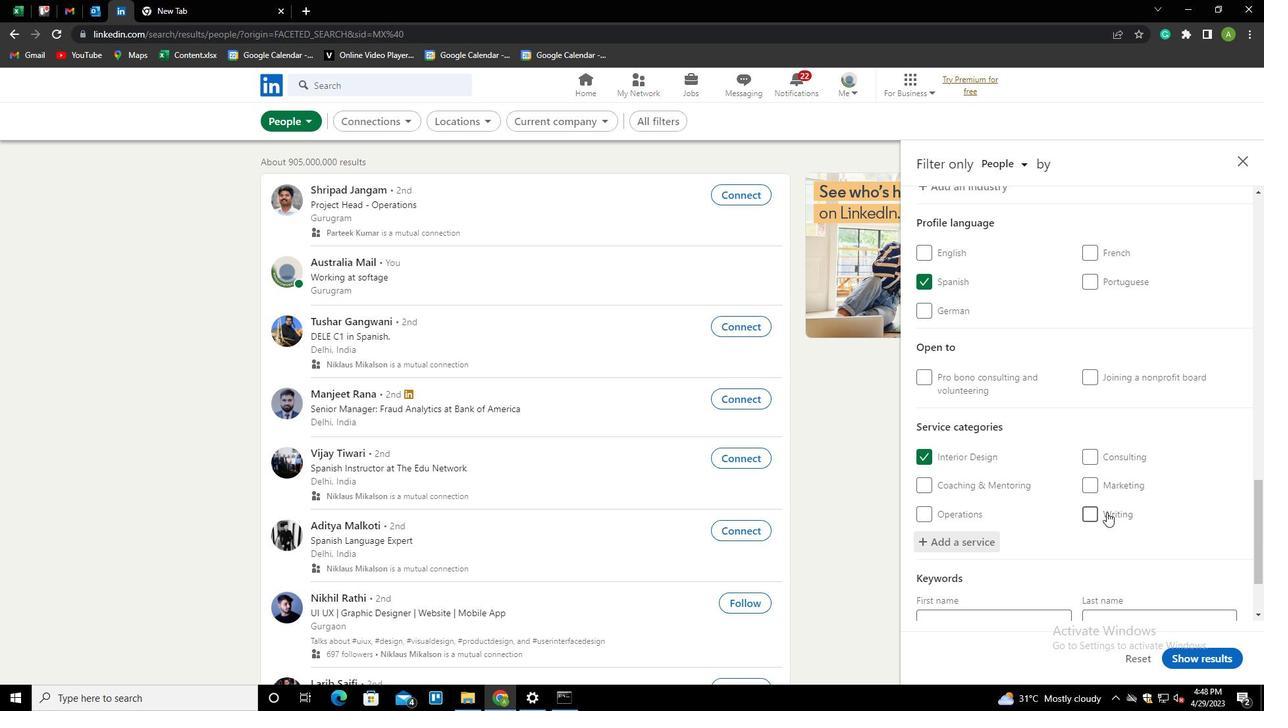 
Action: Mouse scrolled (1106, 511) with delta (0, 0)
Screenshot: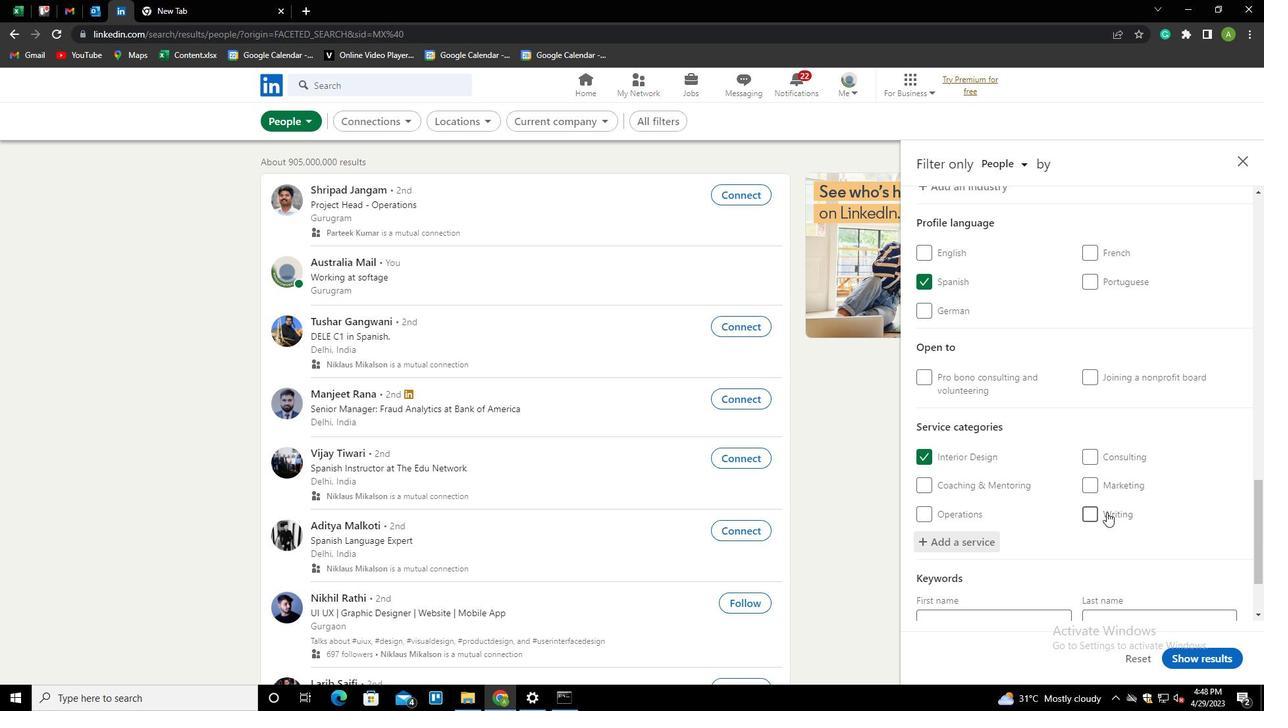 
Action: Mouse scrolled (1106, 511) with delta (0, 0)
Screenshot: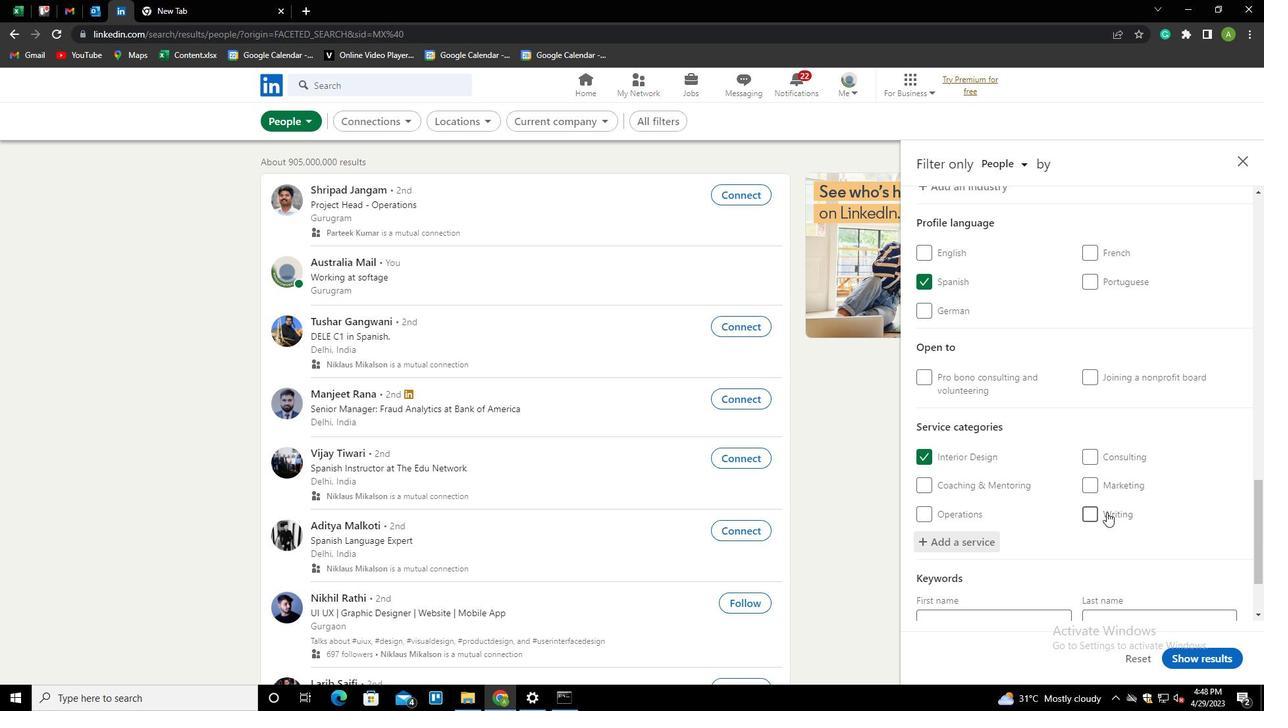
Action: Mouse scrolled (1106, 511) with delta (0, 0)
Screenshot: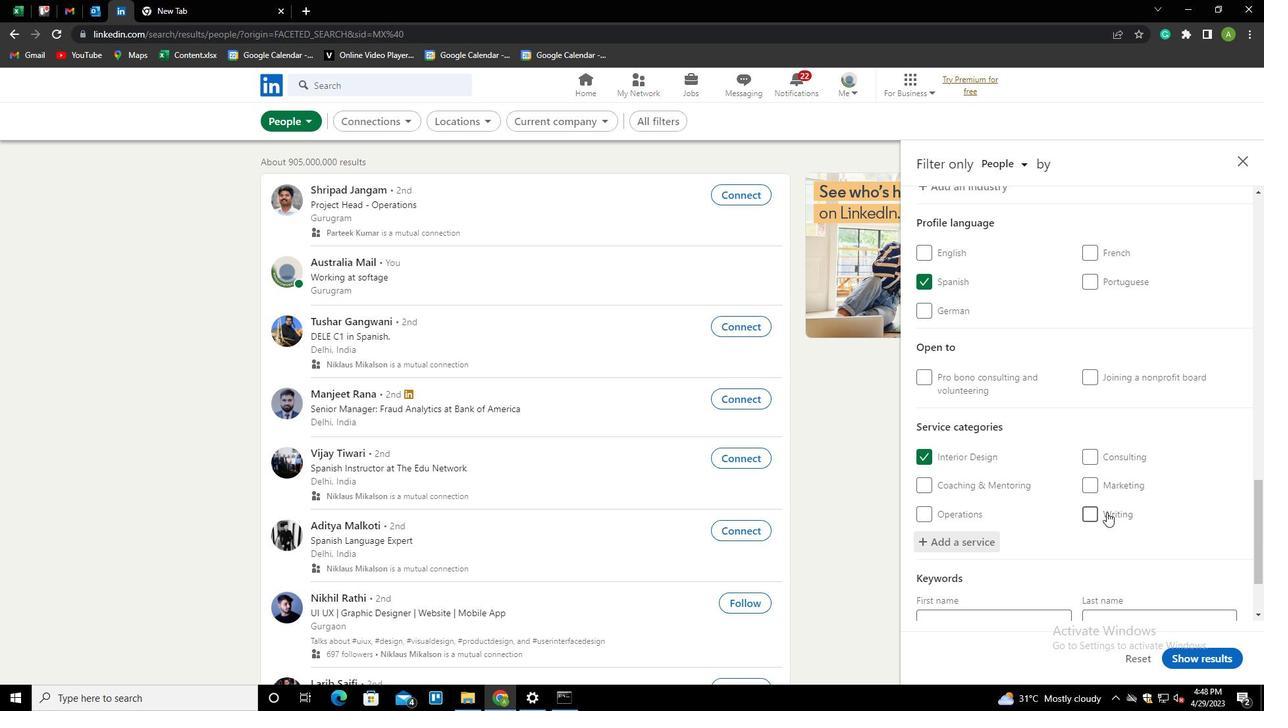
Action: Mouse scrolled (1106, 511) with delta (0, 0)
Screenshot: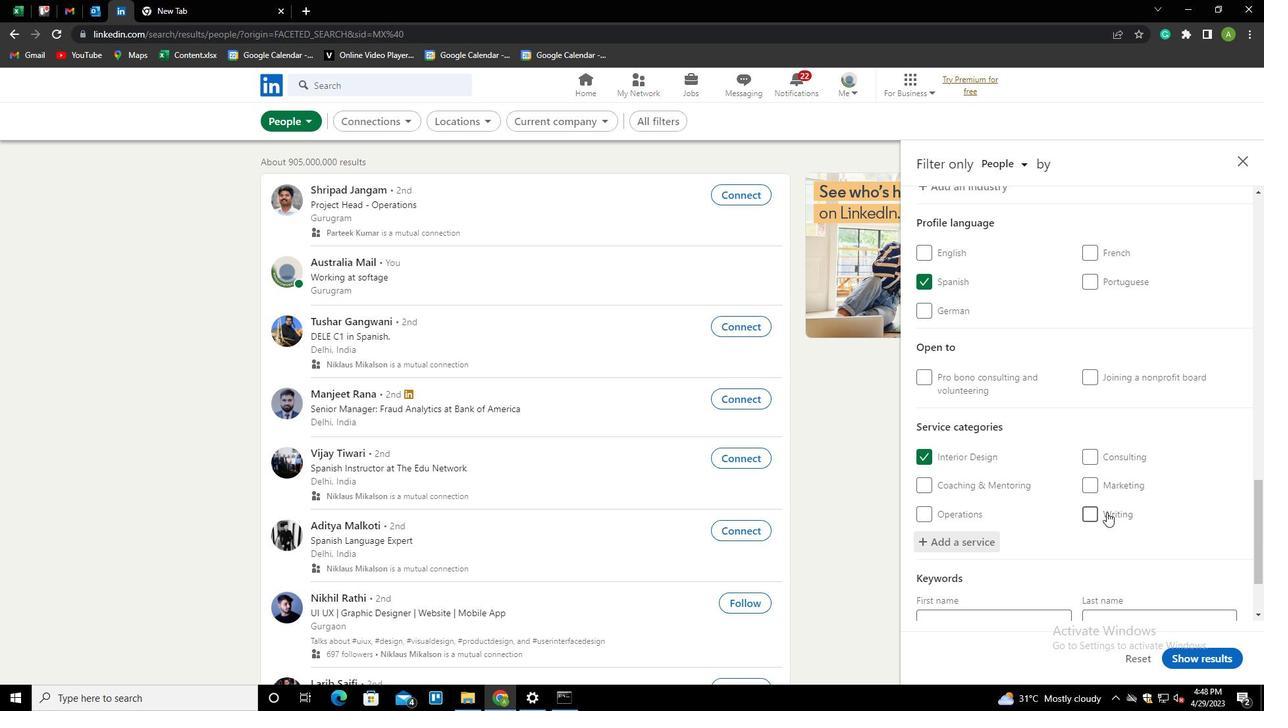 
Action: Mouse moved to (1007, 566)
Screenshot: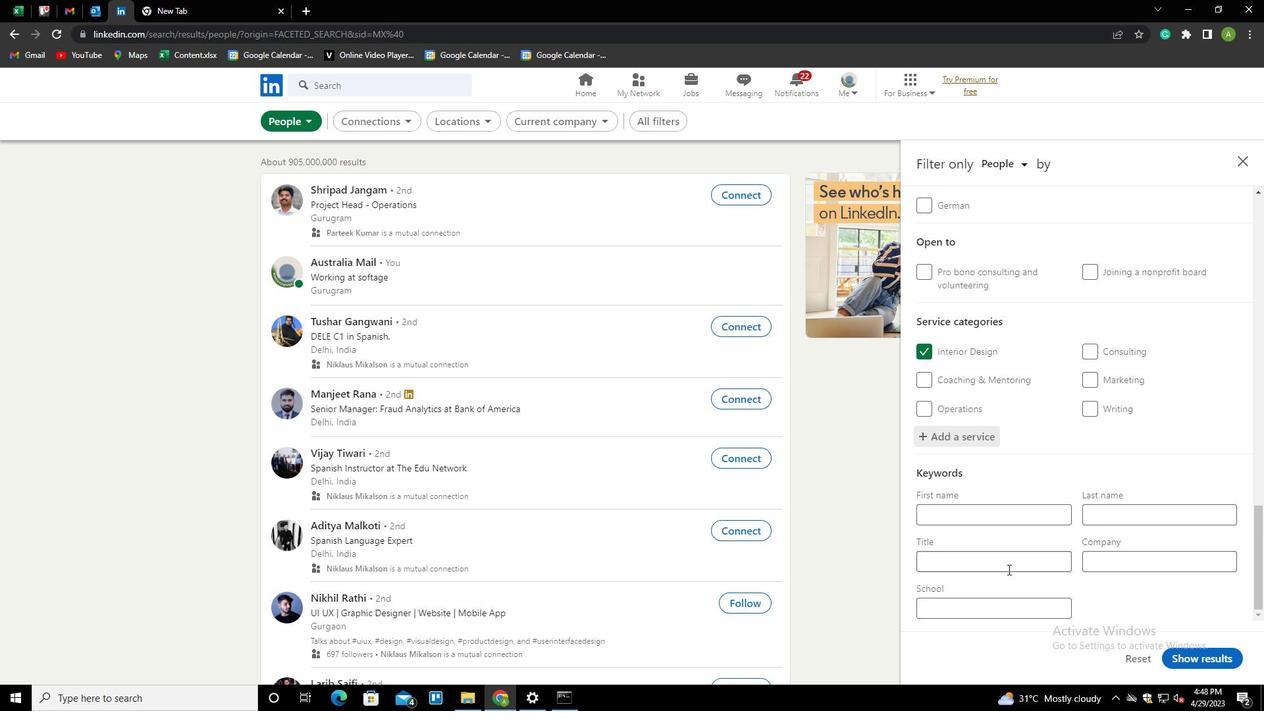 
Action: Mouse pressed left at (1007, 566)
Screenshot: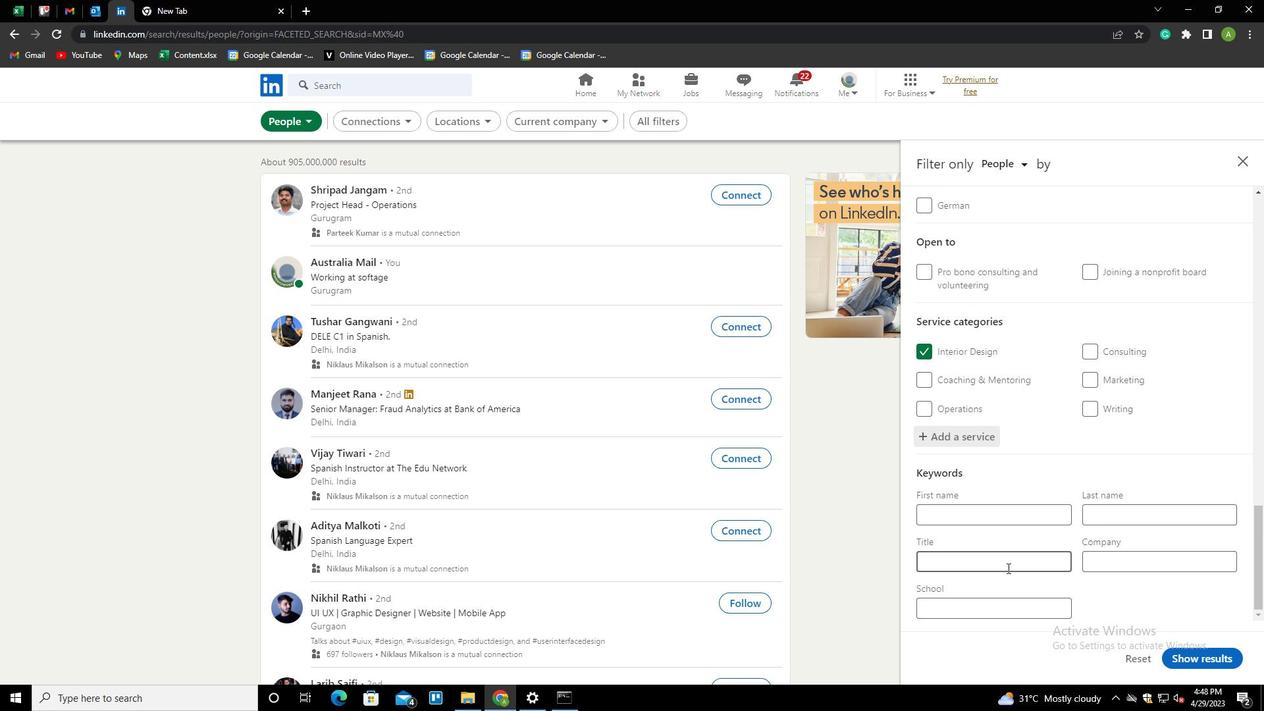 
Action: Key pressed <Key.shift>VIRTUAL<Key.space><Key.shift>ASSISTANT
Screenshot: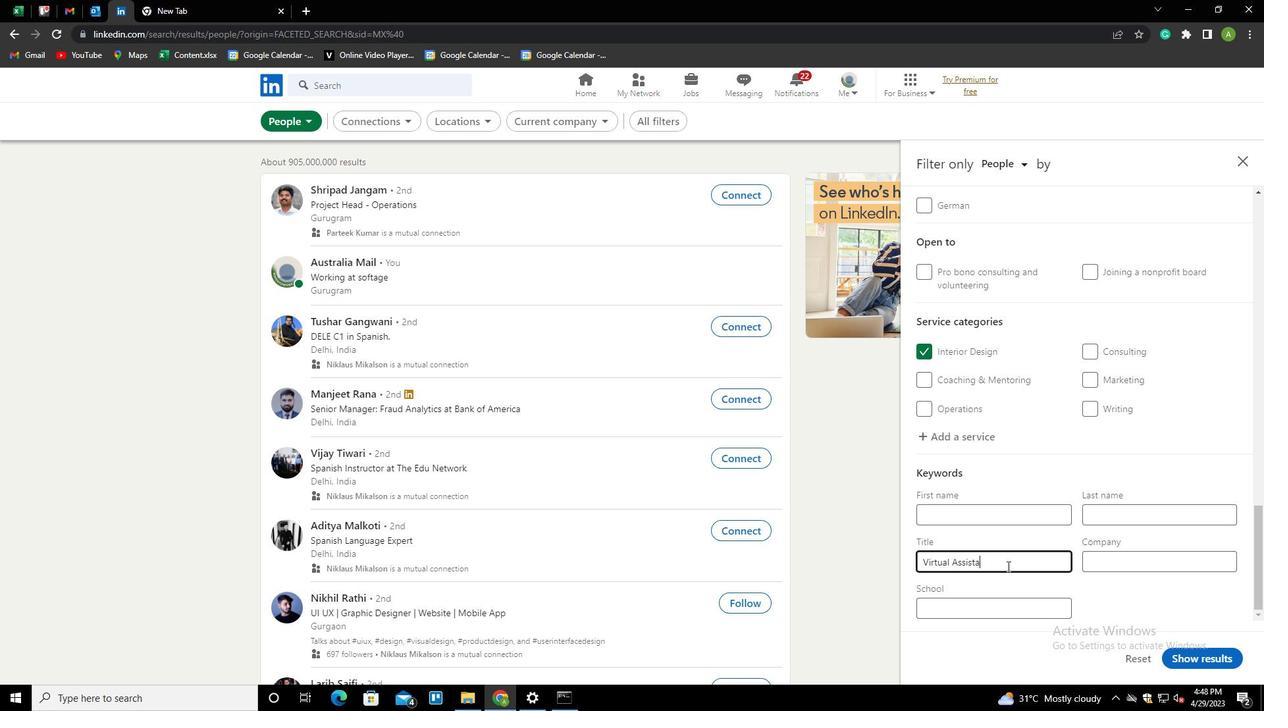 
Action: Mouse moved to (1193, 651)
Screenshot: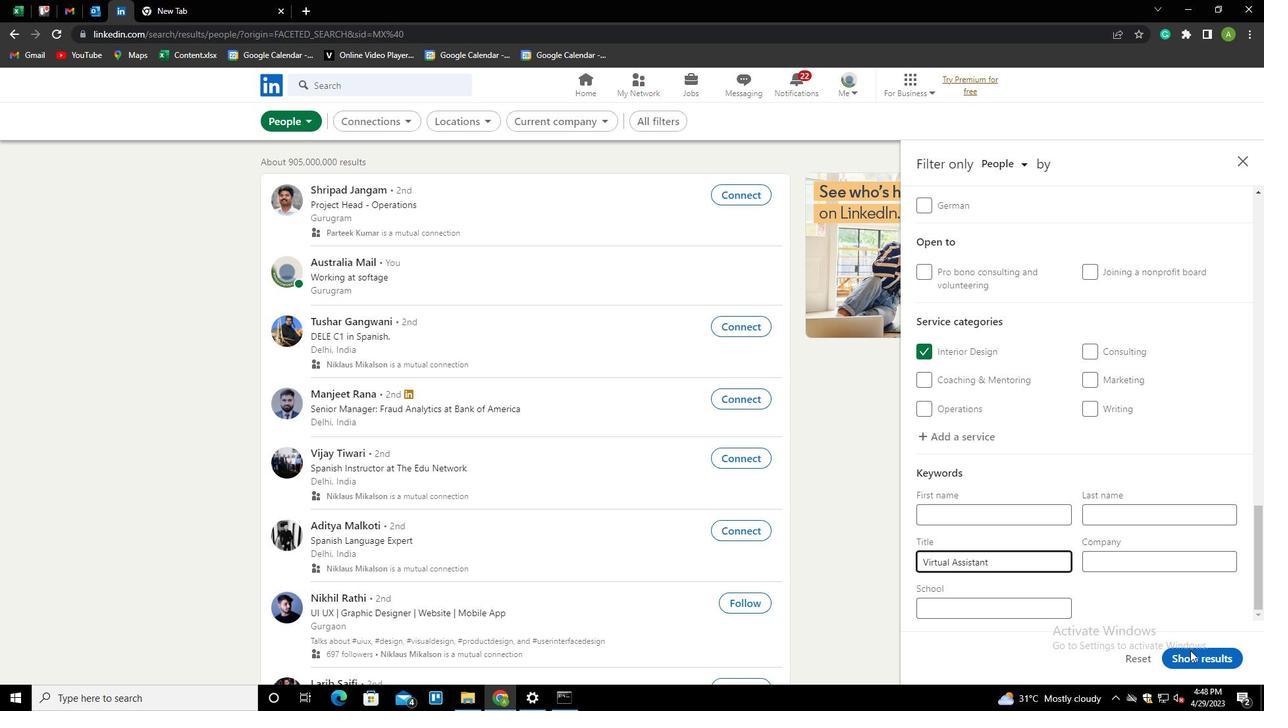 
Action: Mouse pressed left at (1193, 651)
Screenshot: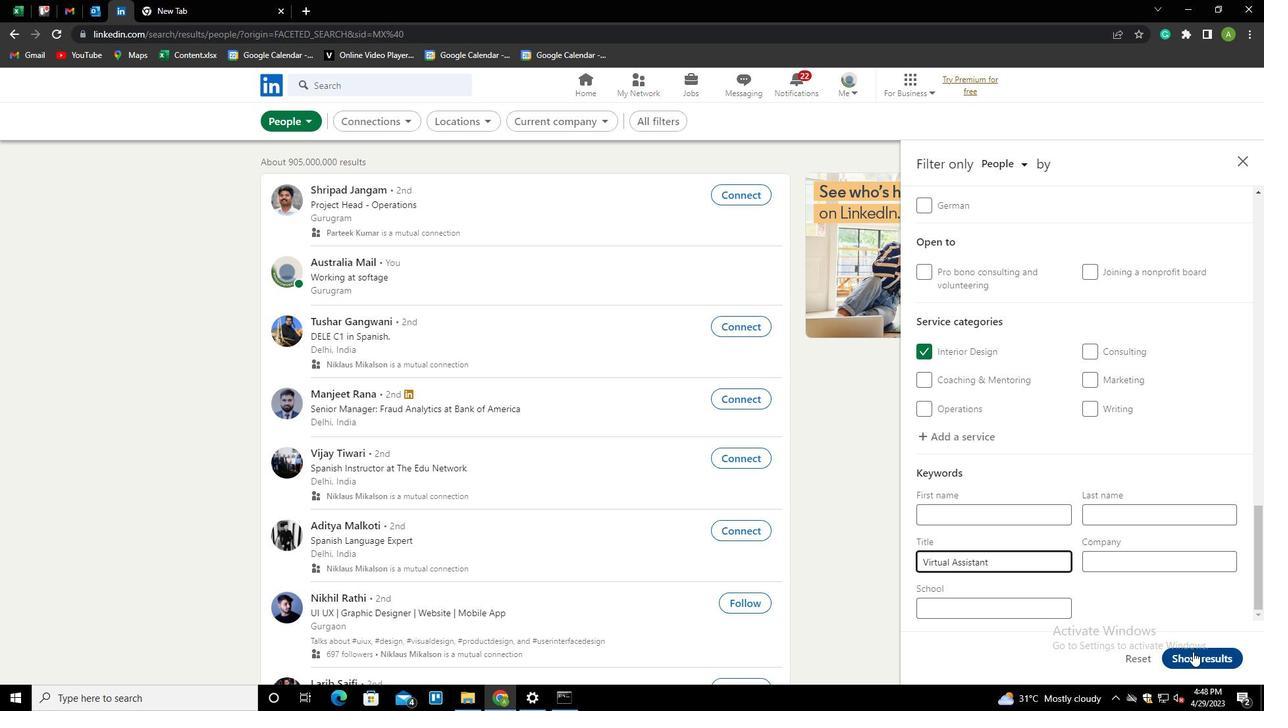 
Action: Mouse moved to (652, 404)
Screenshot: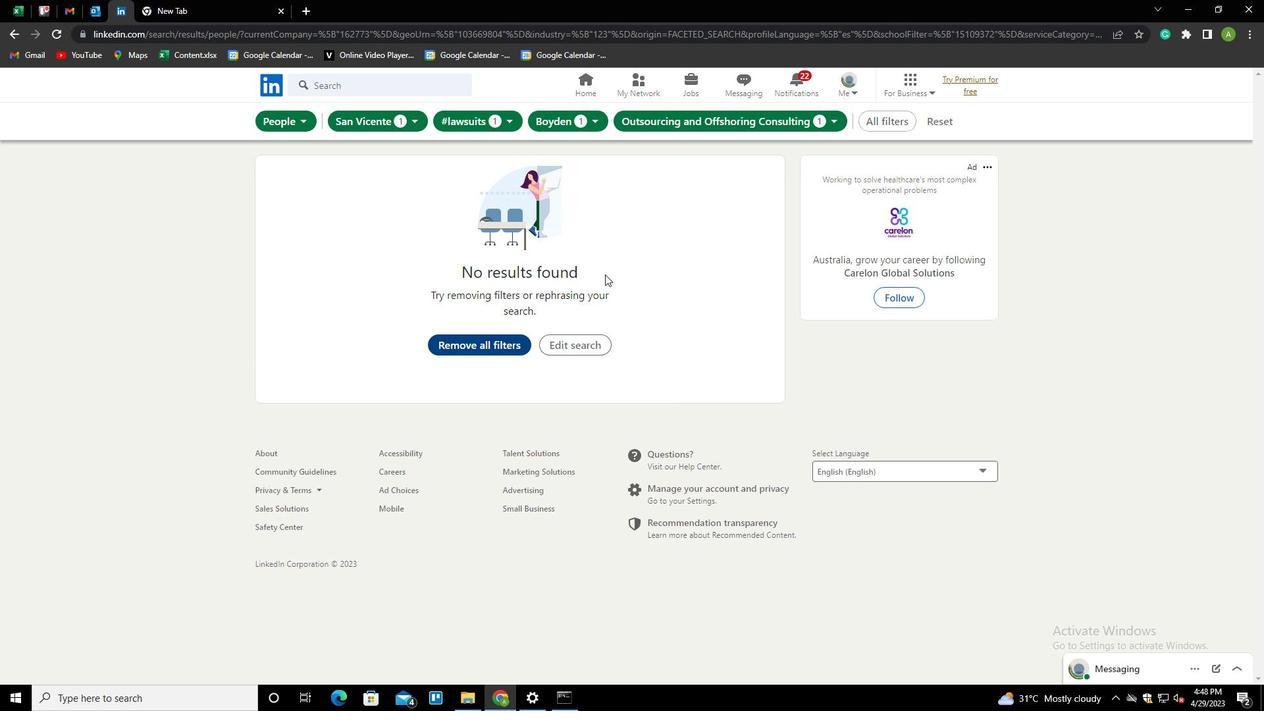 
